 Task: Look for Airbnb options in Sar-e Pul, Afghanistan from 8th December, 2023 to 18th December, 2023 for 2 adults.1  bedroom having 1 bed and 1 bathroom. Property type can be flat. Amenities needed are: wifi,TV, pool, gym, breakfast. Booking option can be shelf check-in. Look for 5 properties as per requirement.
Action: Mouse pressed left at (450, 109)
Screenshot: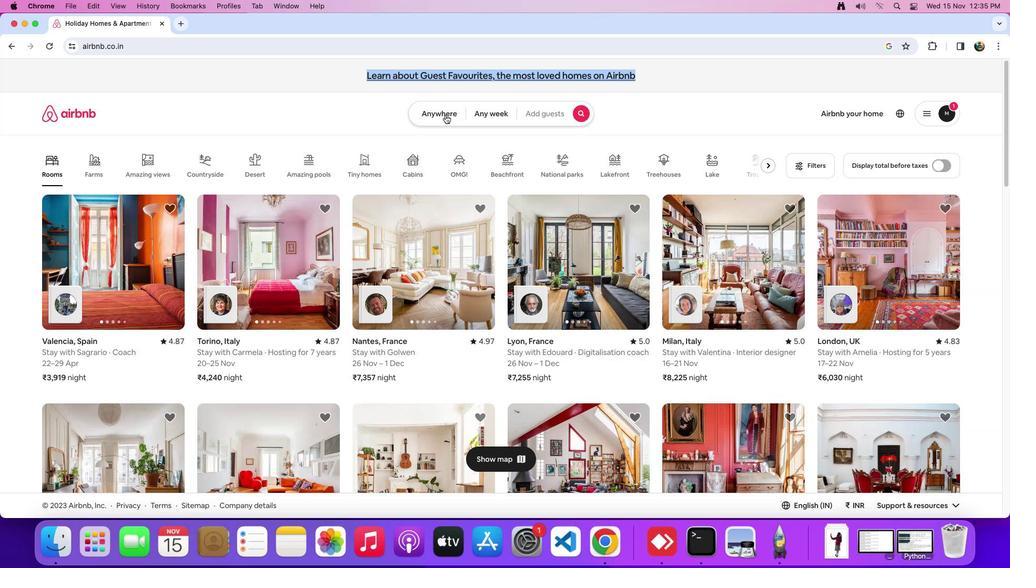 
Action: Mouse moved to (446, 116)
Screenshot: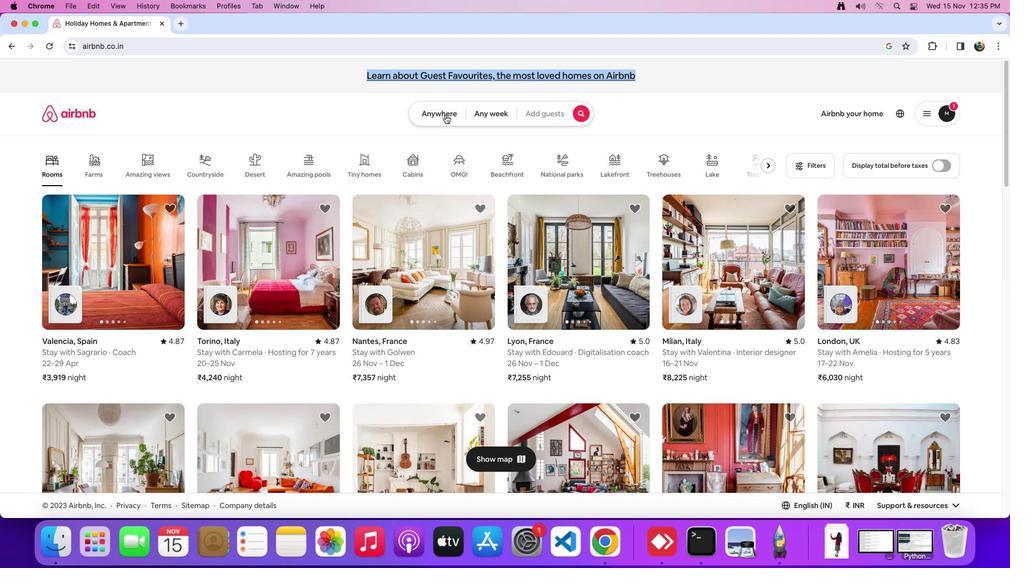 
Action: Mouse pressed left at (446, 116)
Screenshot: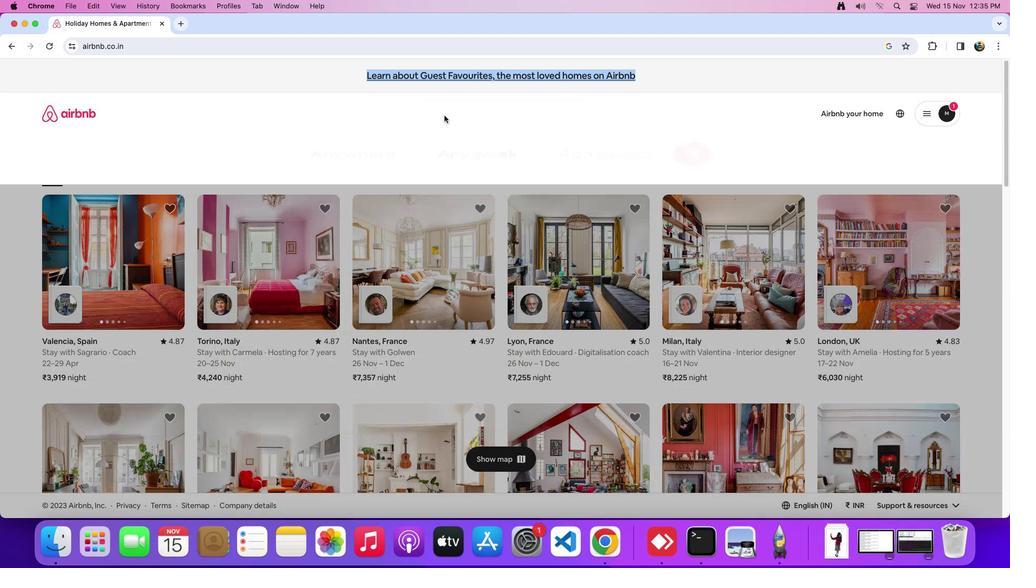 
Action: Mouse moved to (382, 157)
Screenshot: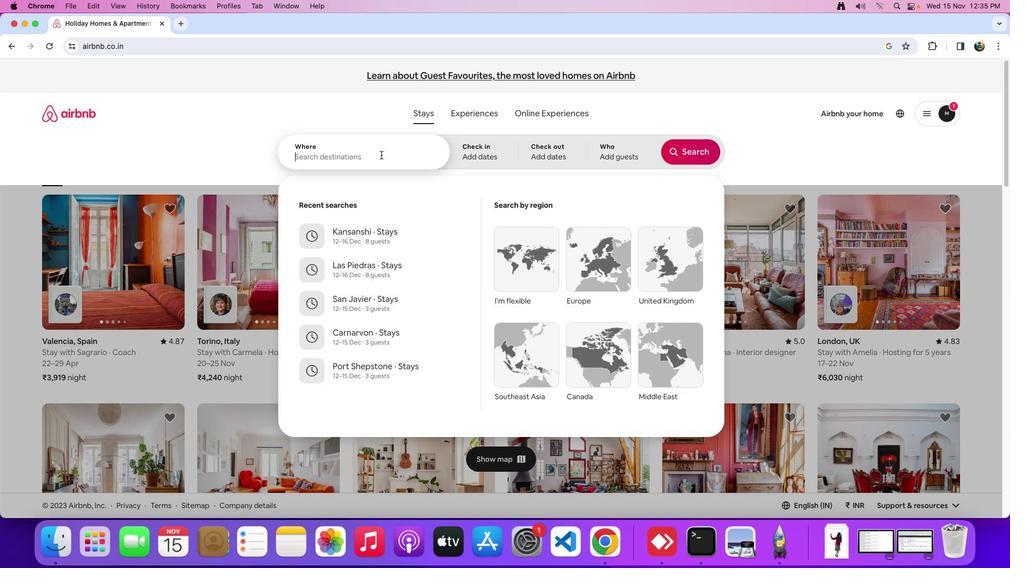 
Action: Mouse pressed left at (382, 157)
Screenshot: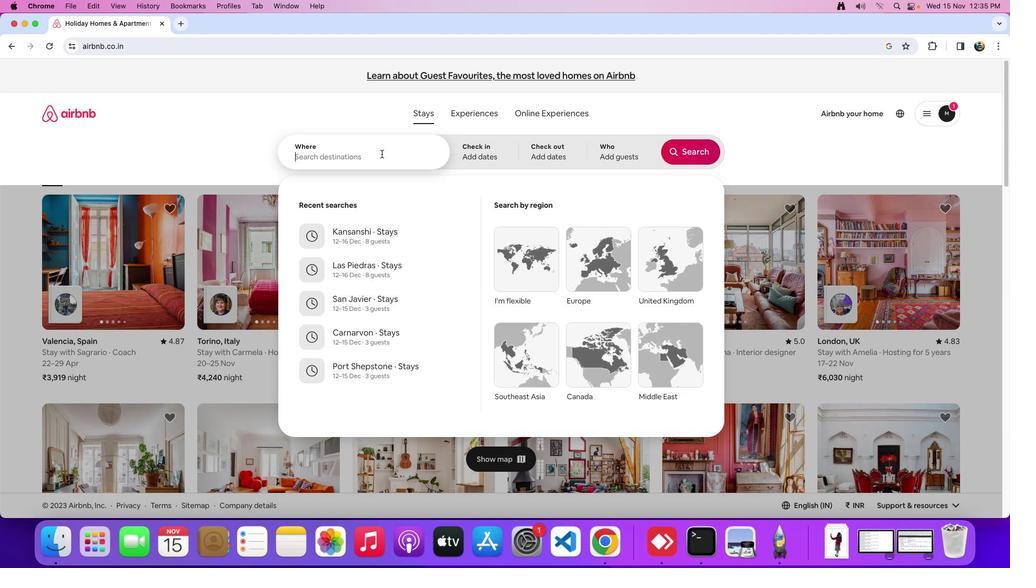 
Action: Mouse moved to (485, 129)
Screenshot: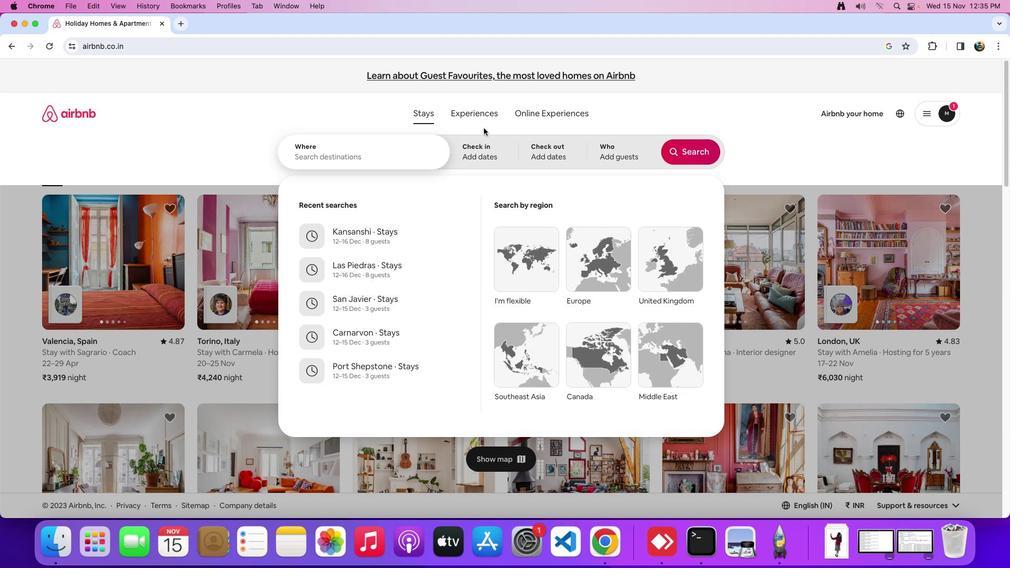 
Action: Key pressed Key.shift_r'S''a''r''-''e'Key.spaceKey.shift'P''u''l'','Key.spaceKey.shift_r'A''f''g''h''a''n''i''s''t''a''n'
Screenshot: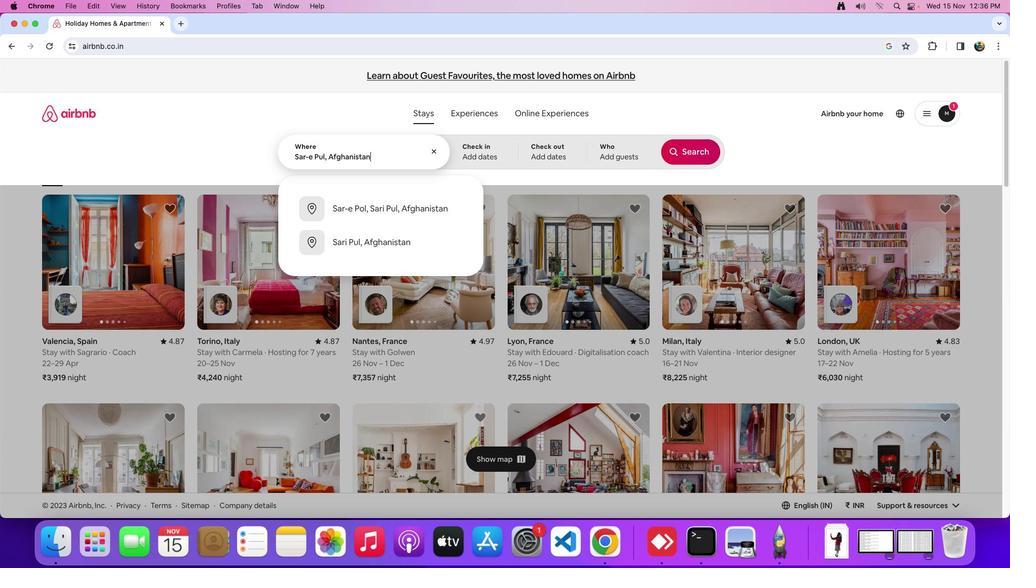 
Action: Mouse moved to (476, 162)
Screenshot: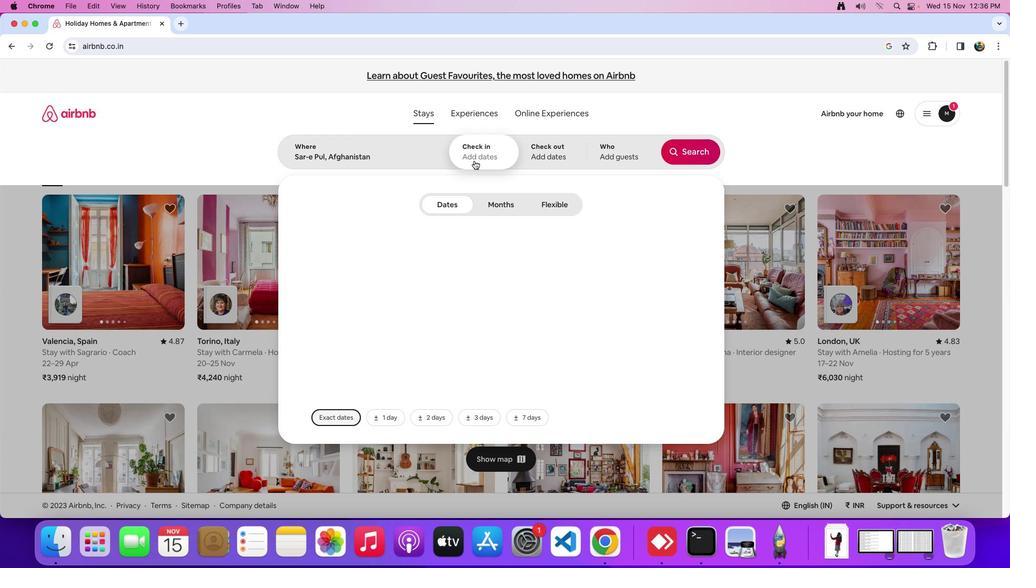 
Action: Mouse pressed left at (476, 162)
Screenshot: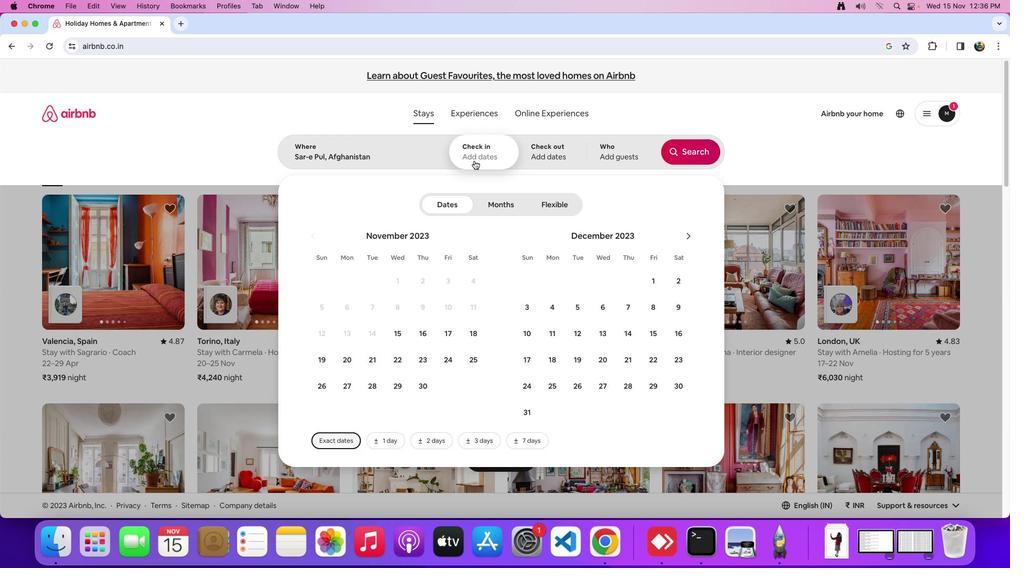 
Action: Mouse moved to (651, 312)
Screenshot: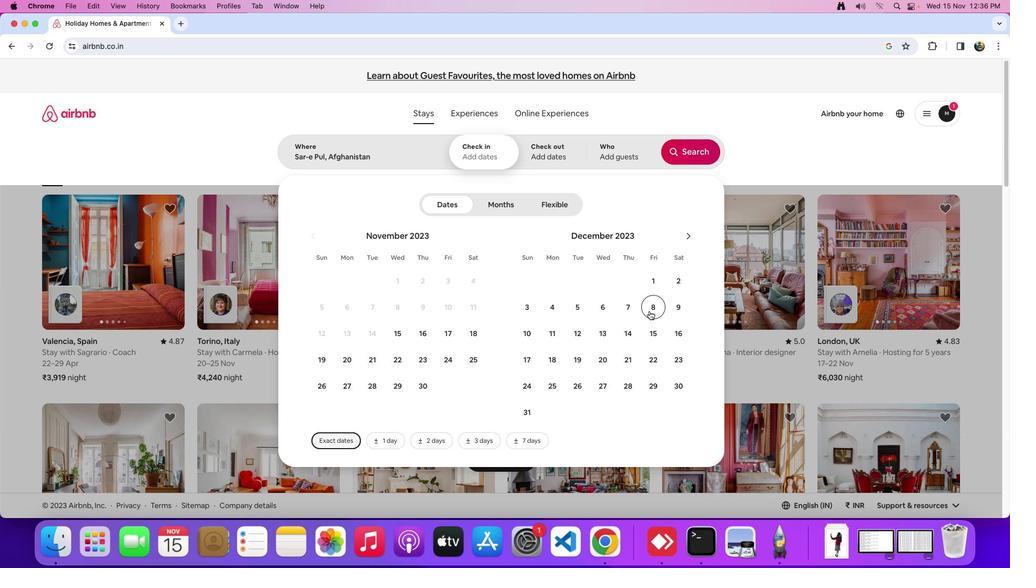 
Action: Mouse pressed left at (651, 312)
Screenshot: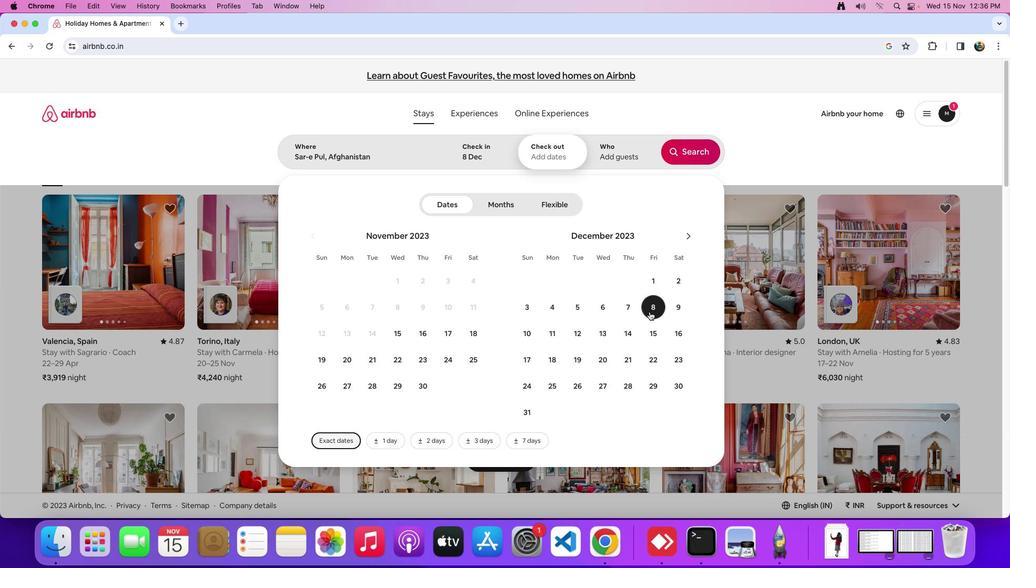 
Action: Mouse moved to (547, 363)
Screenshot: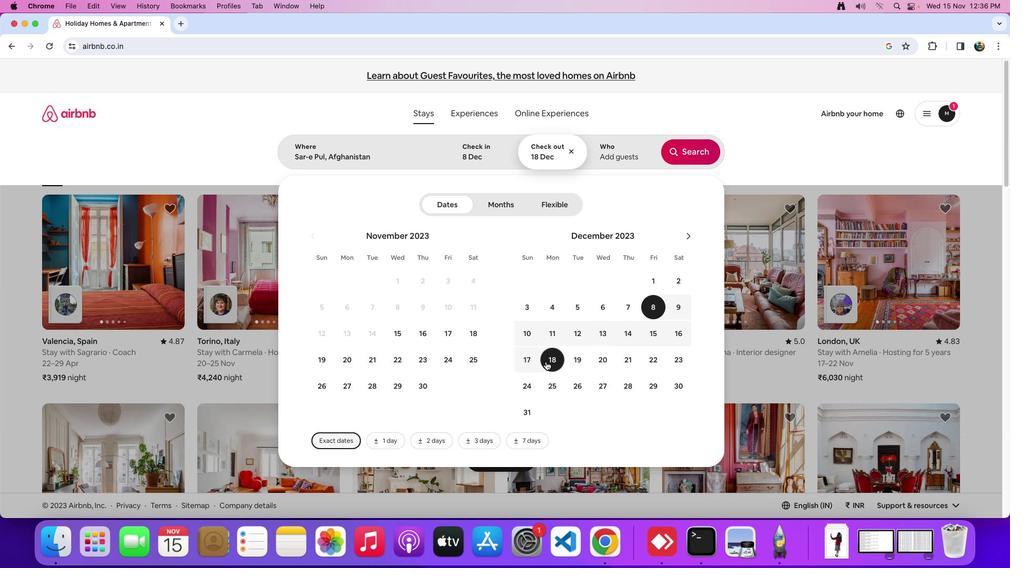 
Action: Mouse pressed left at (547, 363)
Screenshot: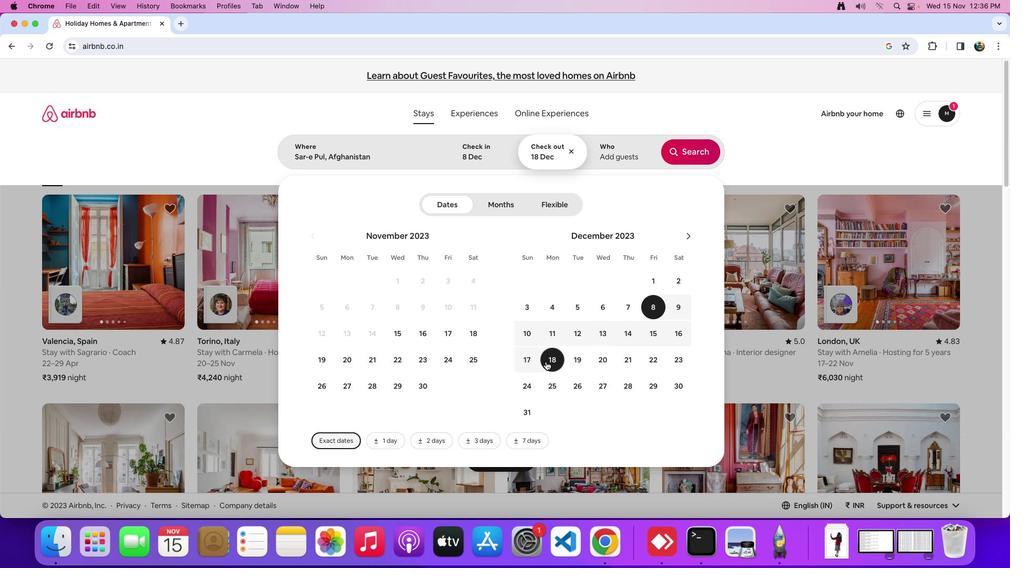 
Action: Mouse moved to (608, 348)
Screenshot: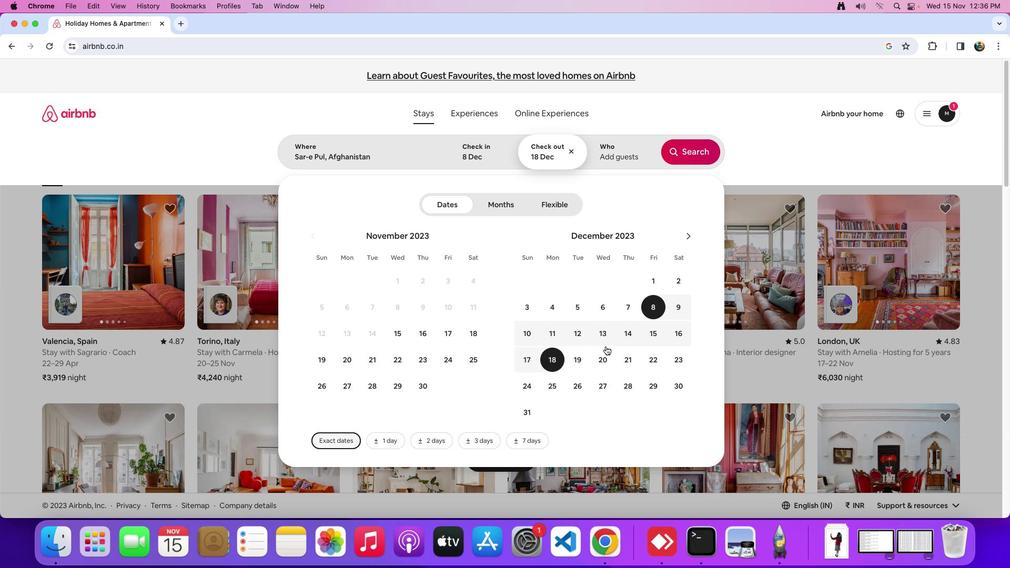 
Action: Mouse scrolled (608, 348) with delta (1, 1)
Screenshot: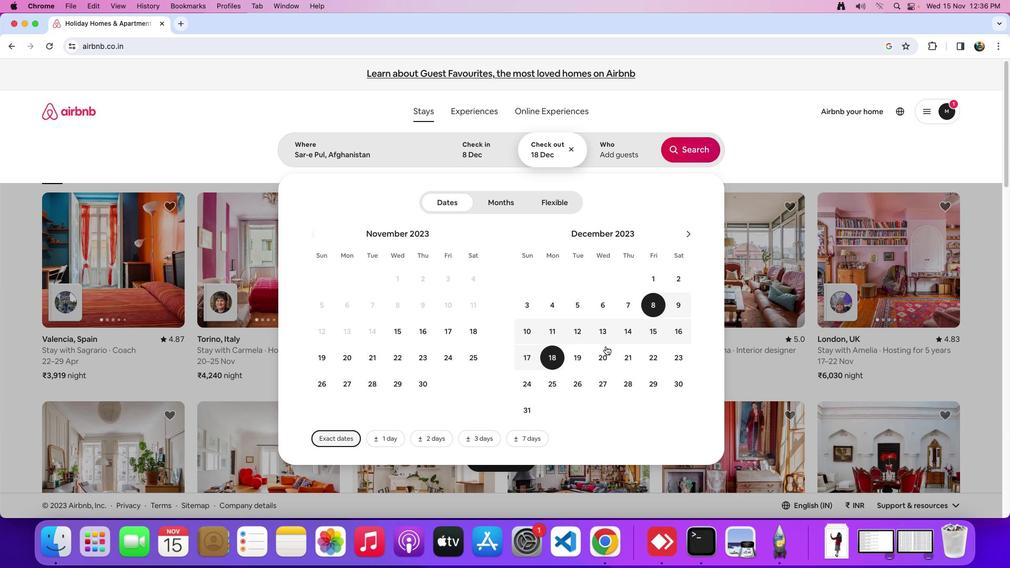 
Action: Mouse scrolled (608, 348) with delta (1, 1)
Screenshot: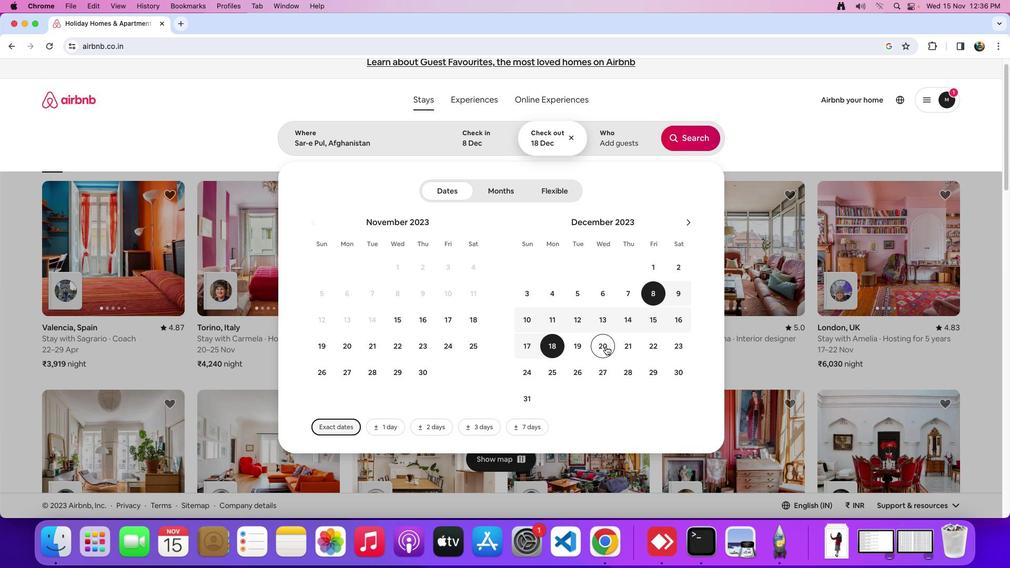 
Action: Mouse scrolled (608, 348) with delta (1, 1)
Screenshot: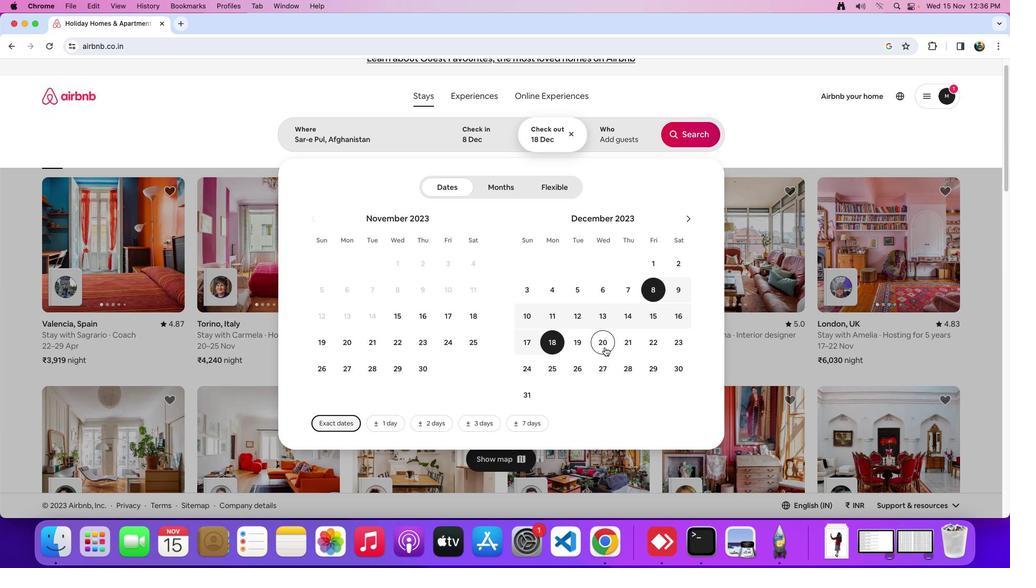 
Action: Mouse scrolled (608, 348) with delta (1, 1)
Screenshot: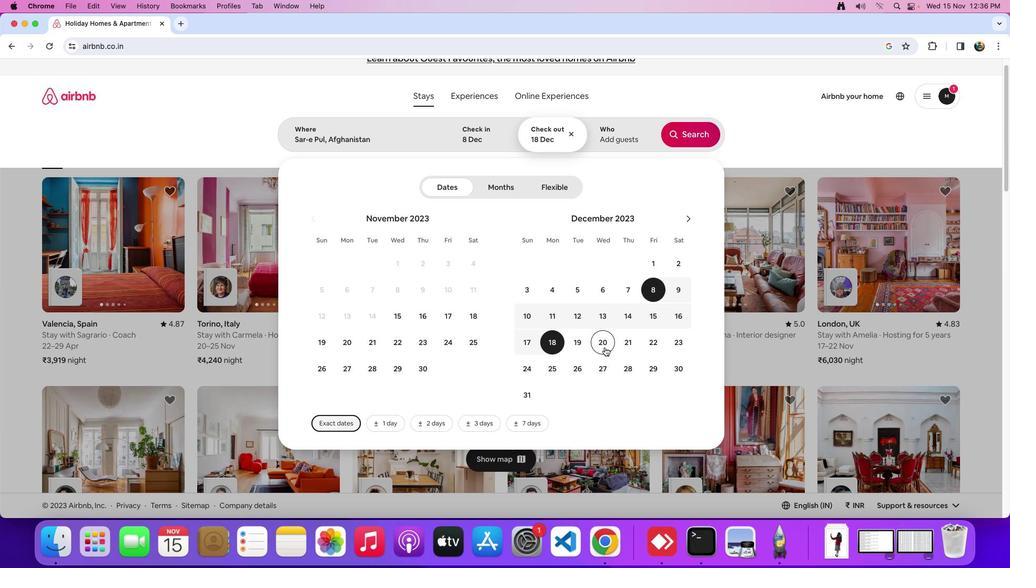 
Action: Mouse moved to (618, 146)
Screenshot: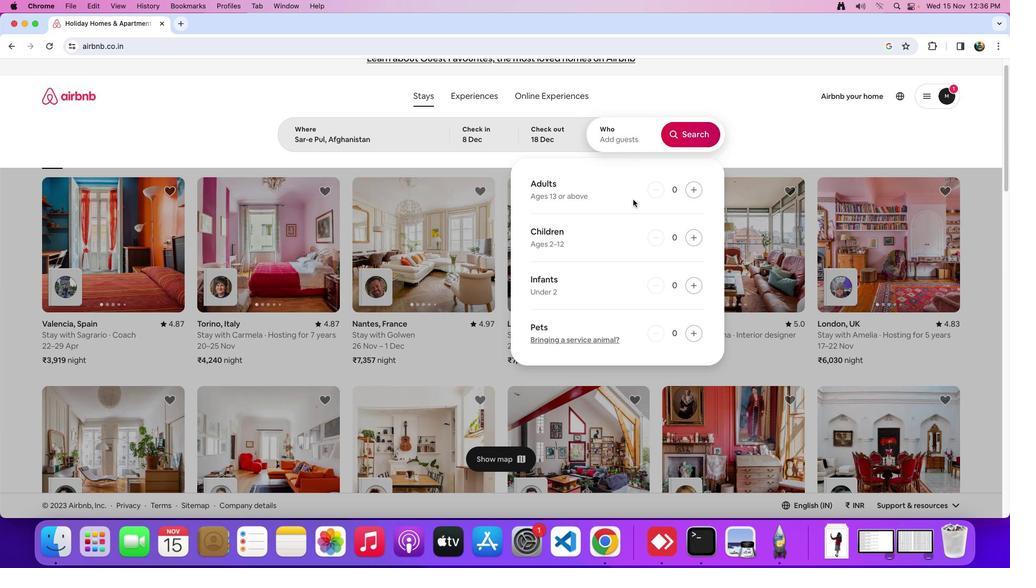 
Action: Mouse pressed left at (618, 146)
Screenshot: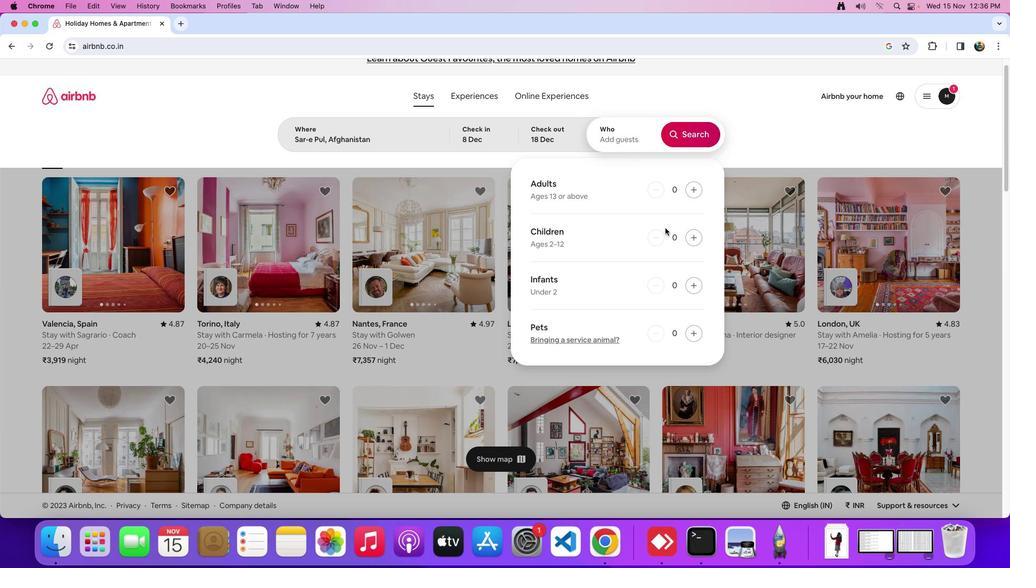 
Action: Mouse moved to (696, 186)
Screenshot: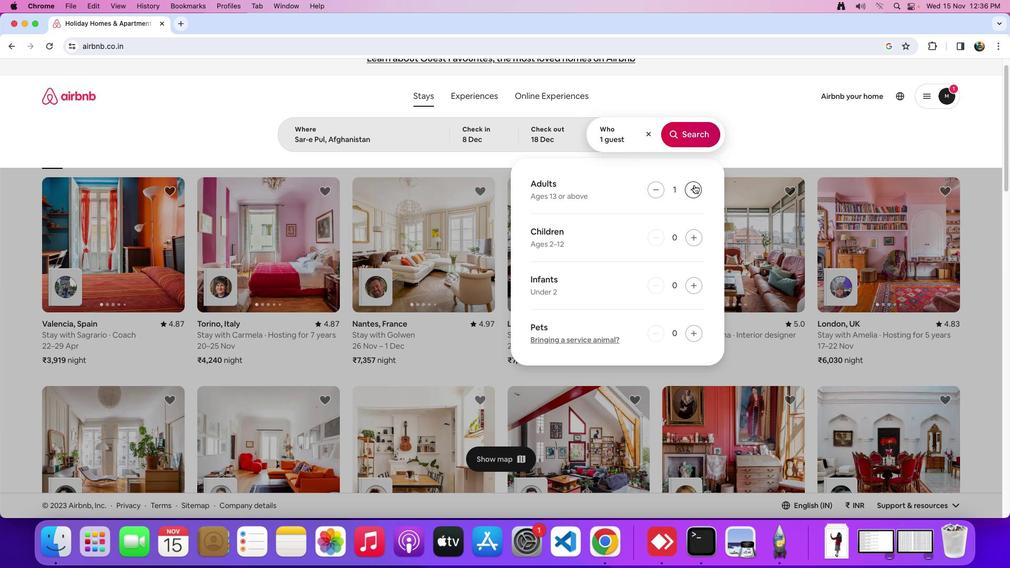 
Action: Mouse pressed left at (696, 186)
Screenshot: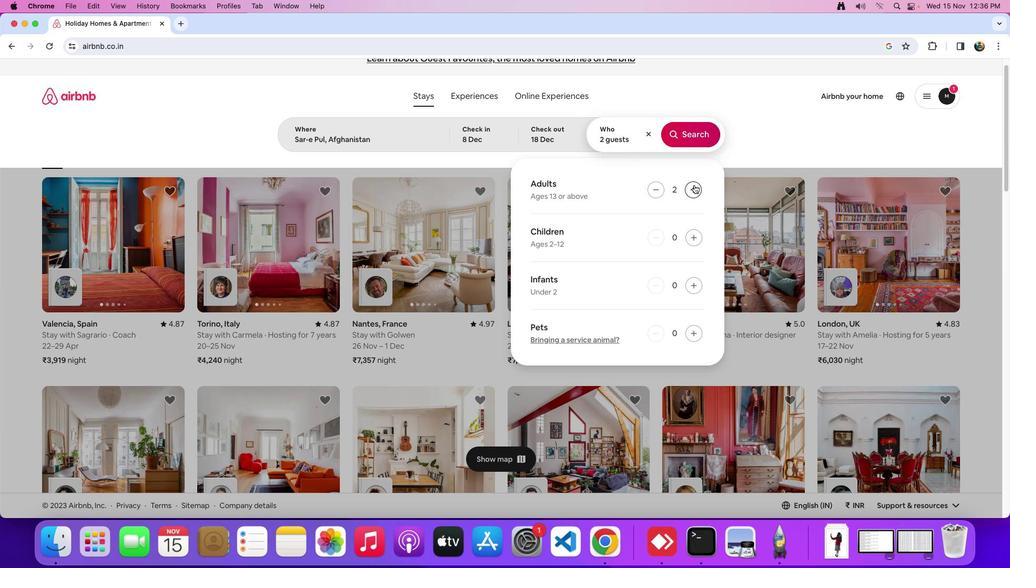 
Action: Mouse pressed left at (696, 186)
Screenshot: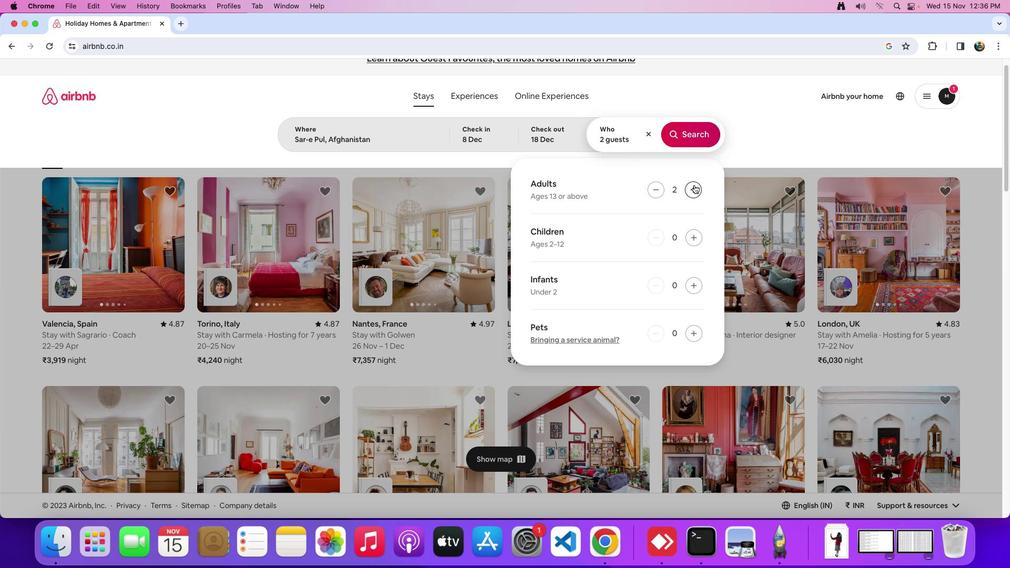 
Action: Mouse moved to (696, 137)
Screenshot: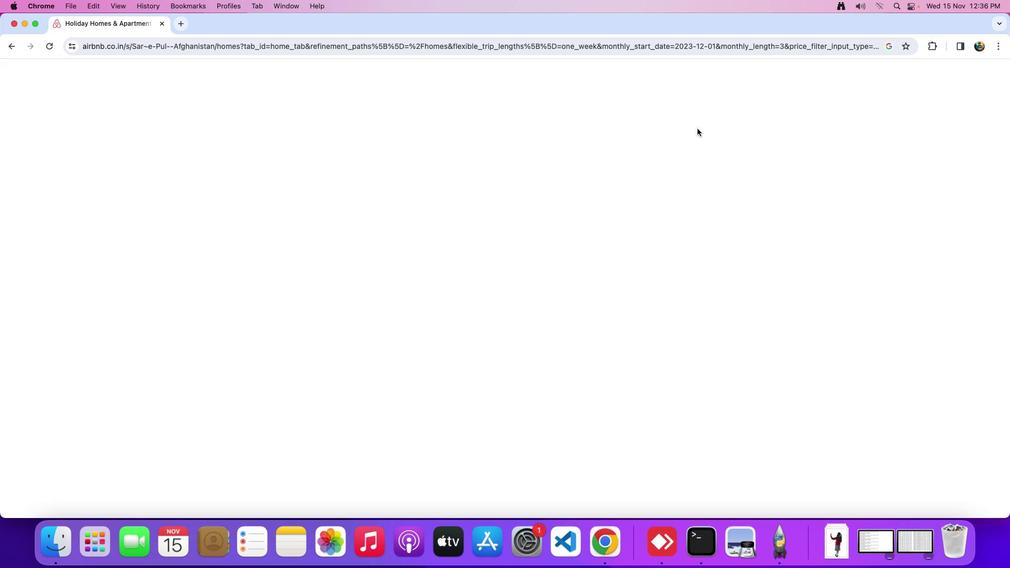 
Action: Mouse pressed left at (696, 137)
Screenshot: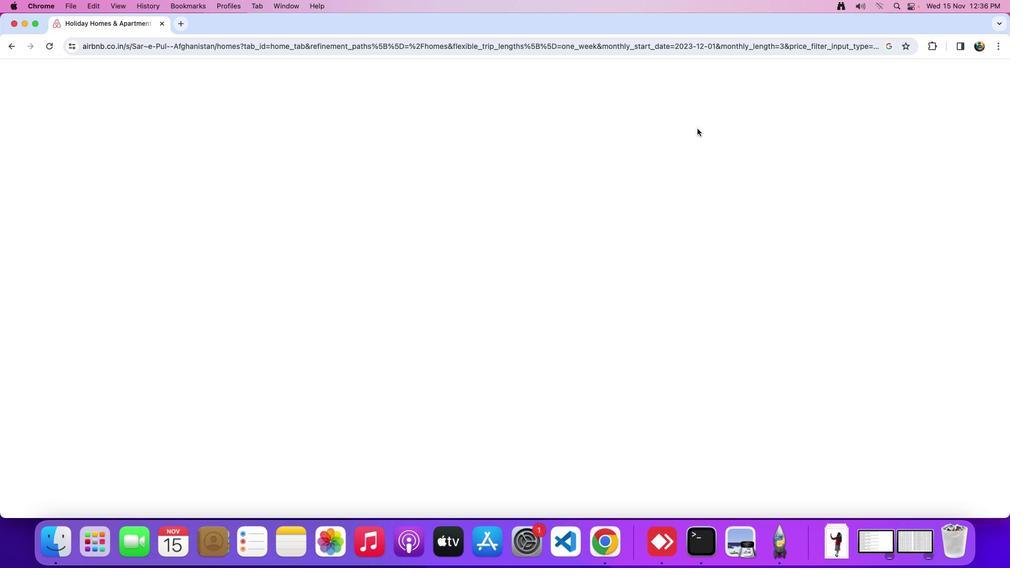
Action: Mouse moved to (848, 117)
Screenshot: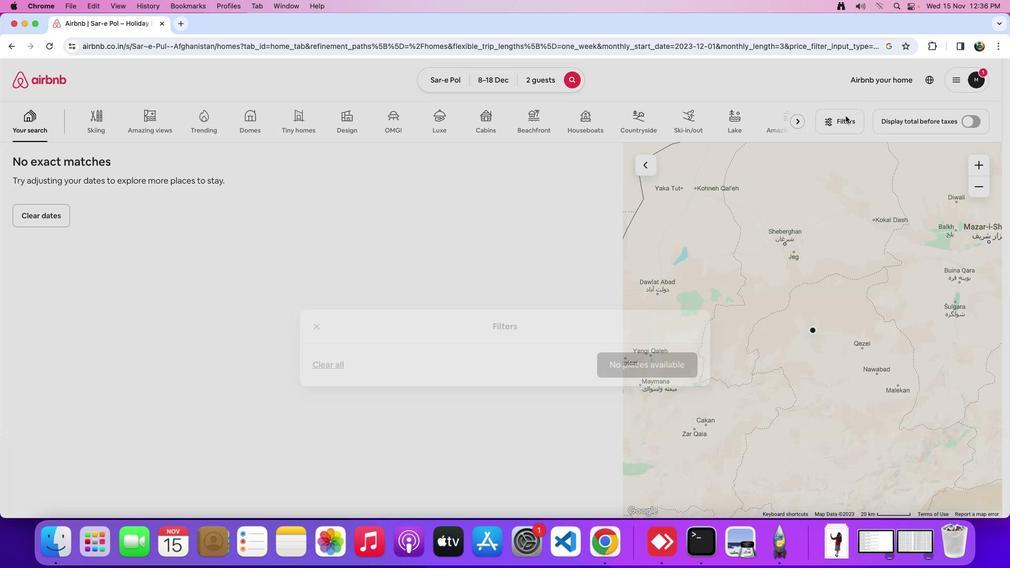 
Action: Mouse pressed left at (848, 117)
Screenshot: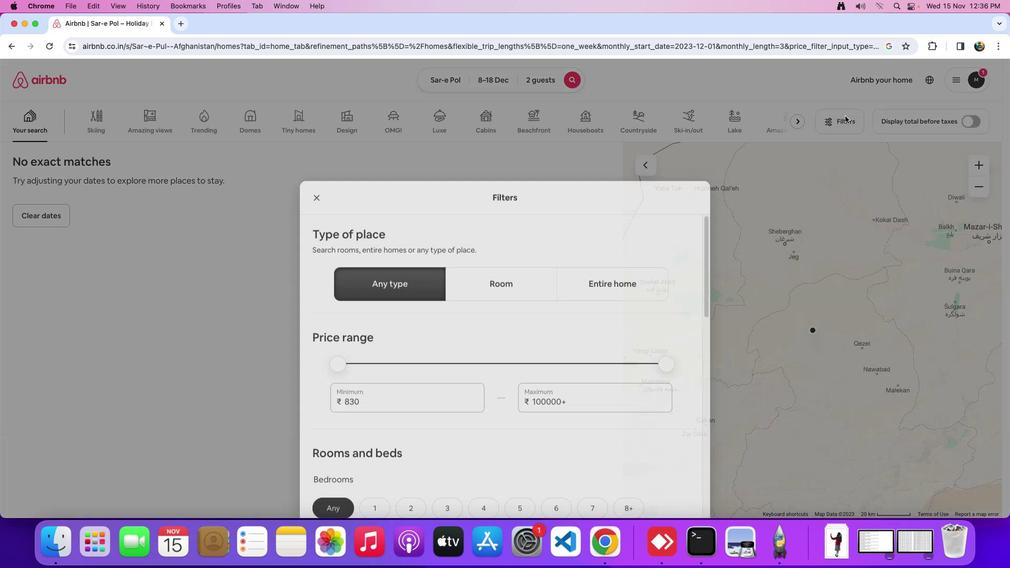 
Action: Mouse moved to (430, 355)
Screenshot: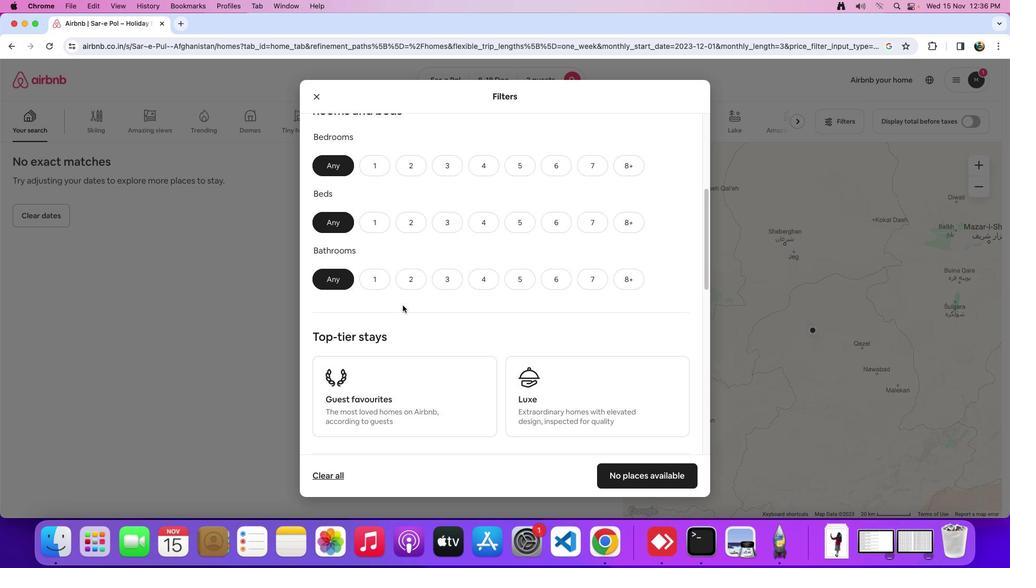 
Action: Mouse scrolled (430, 355) with delta (1, 1)
Screenshot: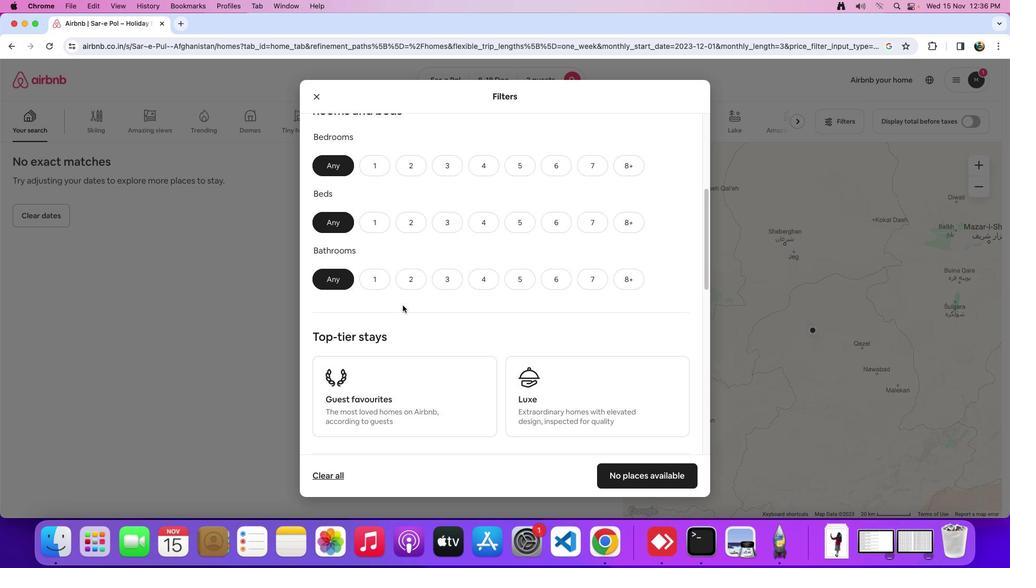 
Action: Mouse scrolled (430, 355) with delta (1, 1)
Screenshot: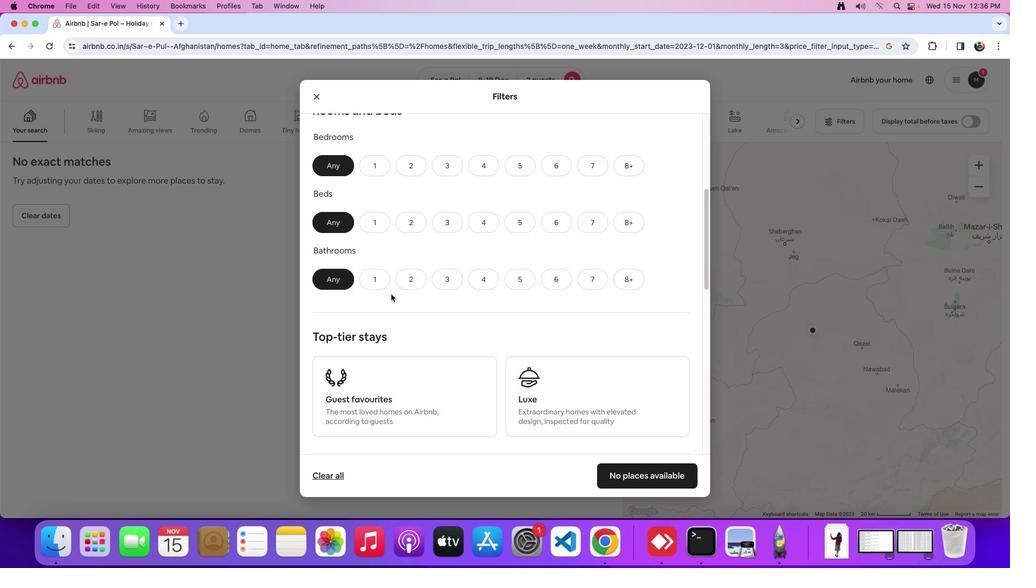 
Action: Mouse moved to (430, 355)
Screenshot: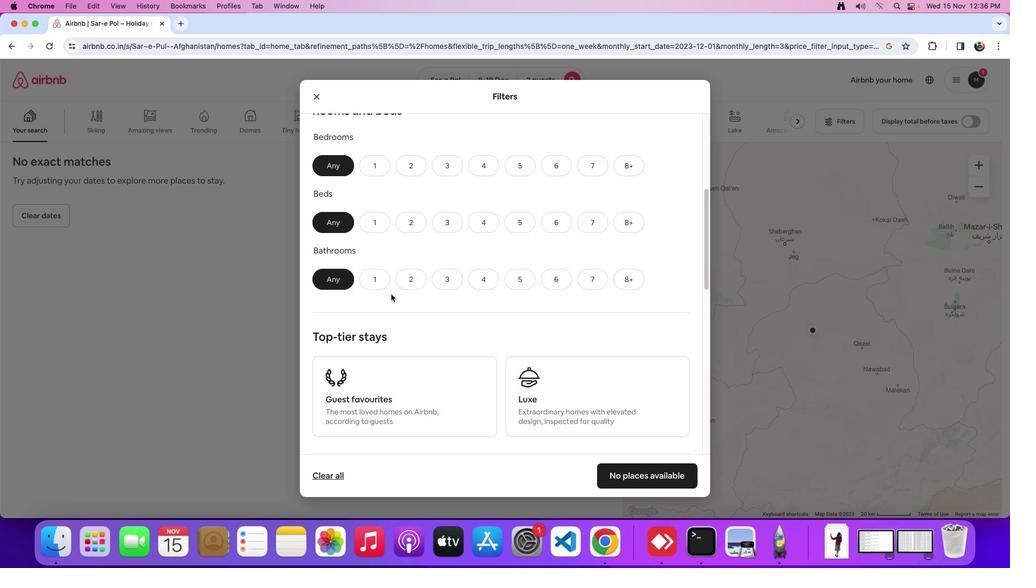 
Action: Mouse scrolled (430, 355) with delta (1, 0)
Screenshot: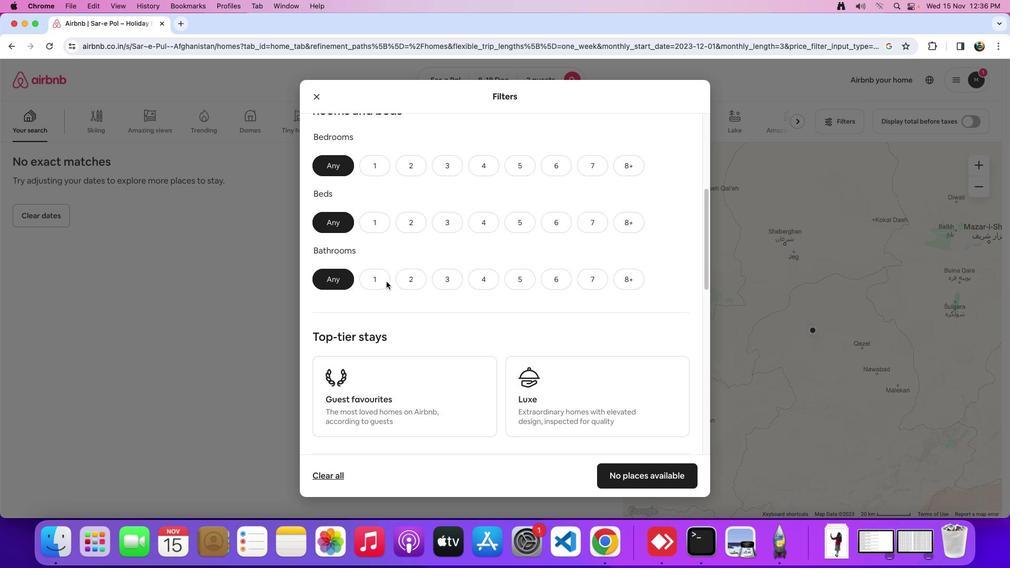 
Action: Mouse moved to (430, 354)
Screenshot: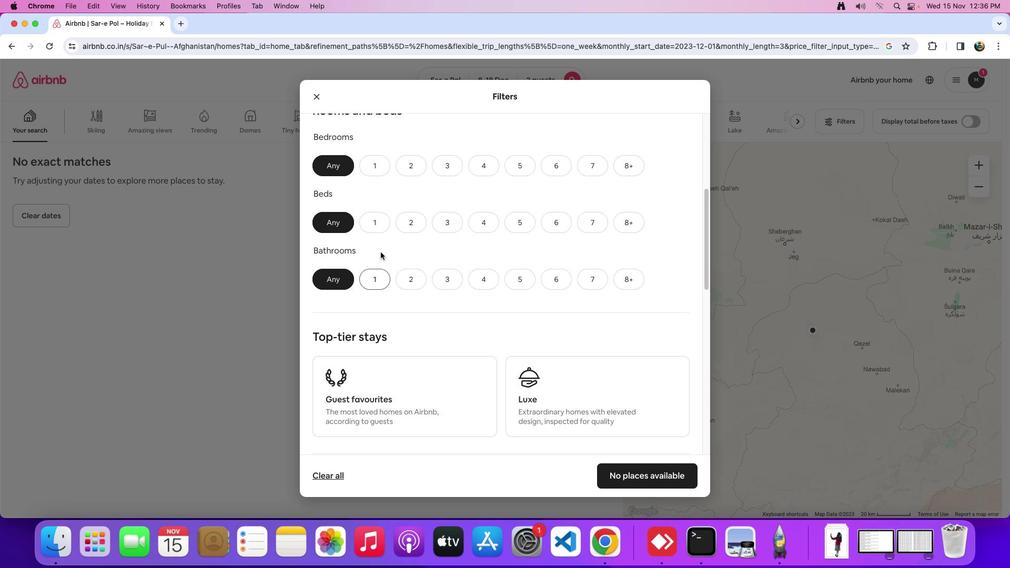 
Action: Mouse scrolled (430, 354) with delta (1, 0)
Screenshot: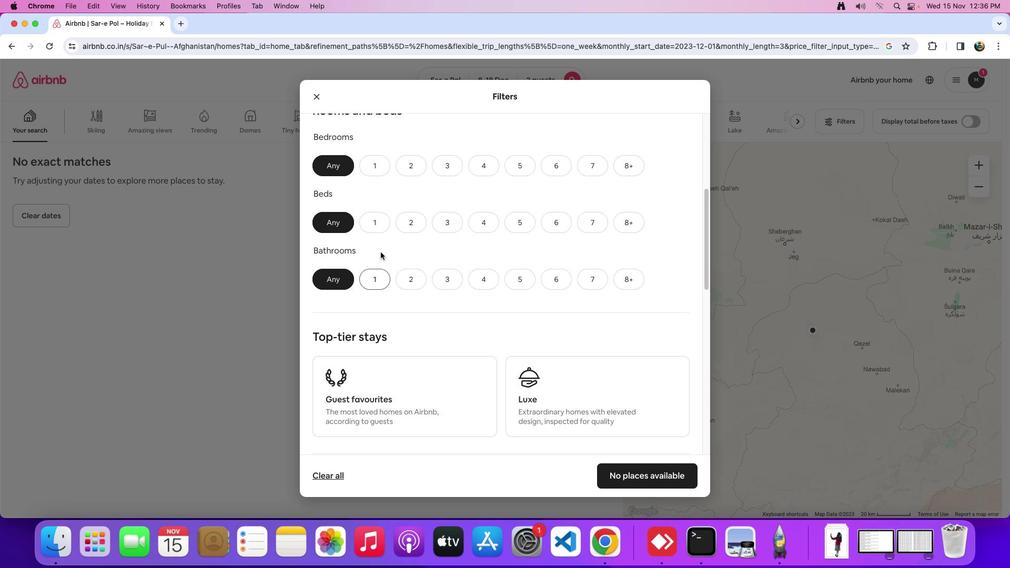 
Action: Mouse moved to (374, 170)
Screenshot: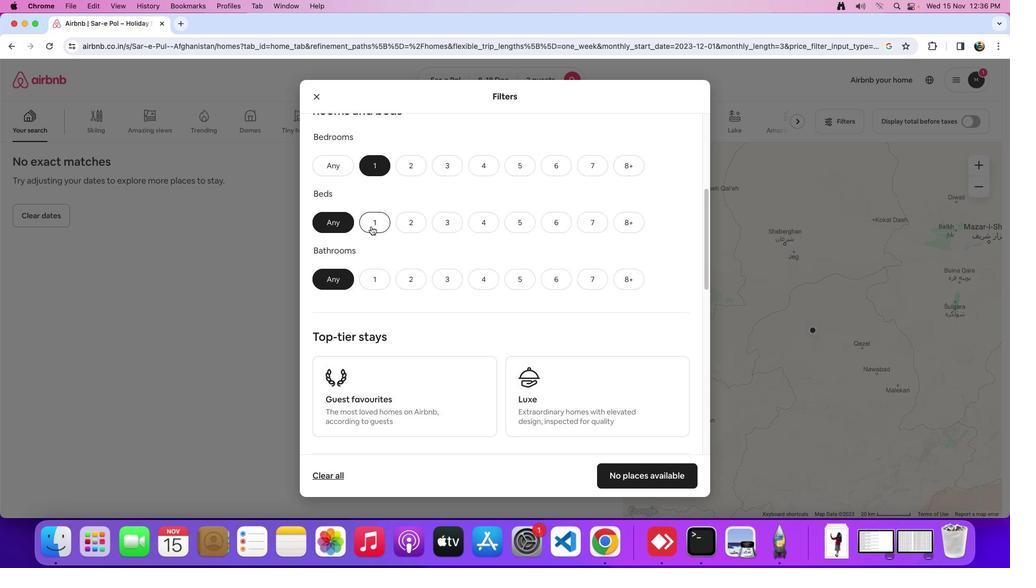 
Action: Mouse pressed left at (374, 170)
Screenshot: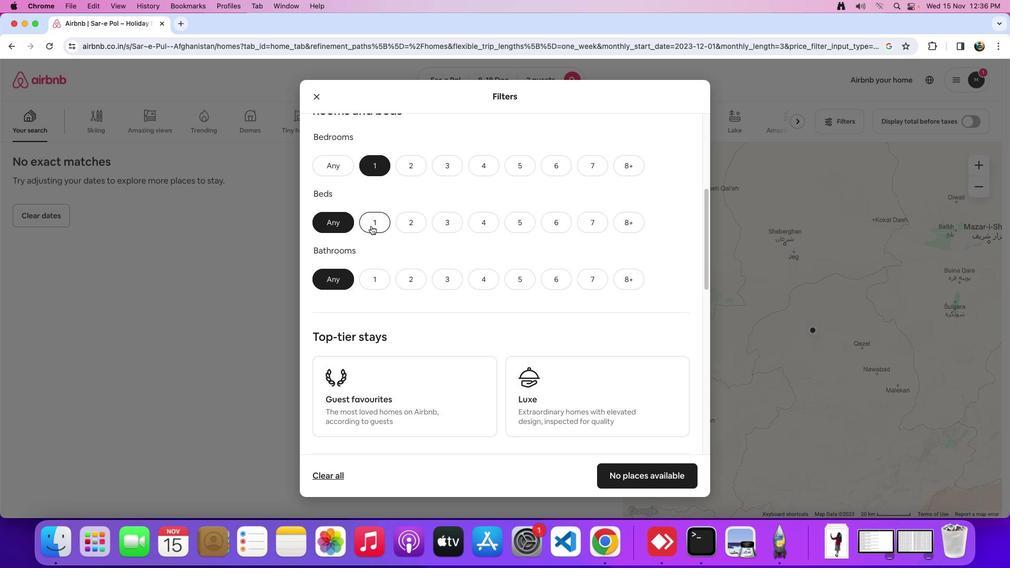 
Action: Mouse moved to (372, 227)
Screenshot: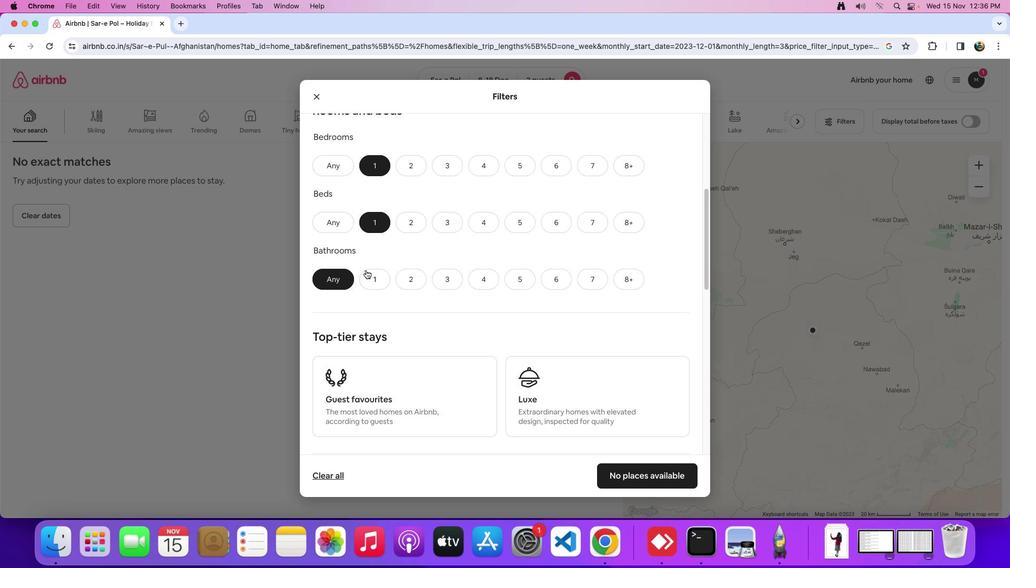 
Action: Mouse pressed left at (372, 227)
Screenshot: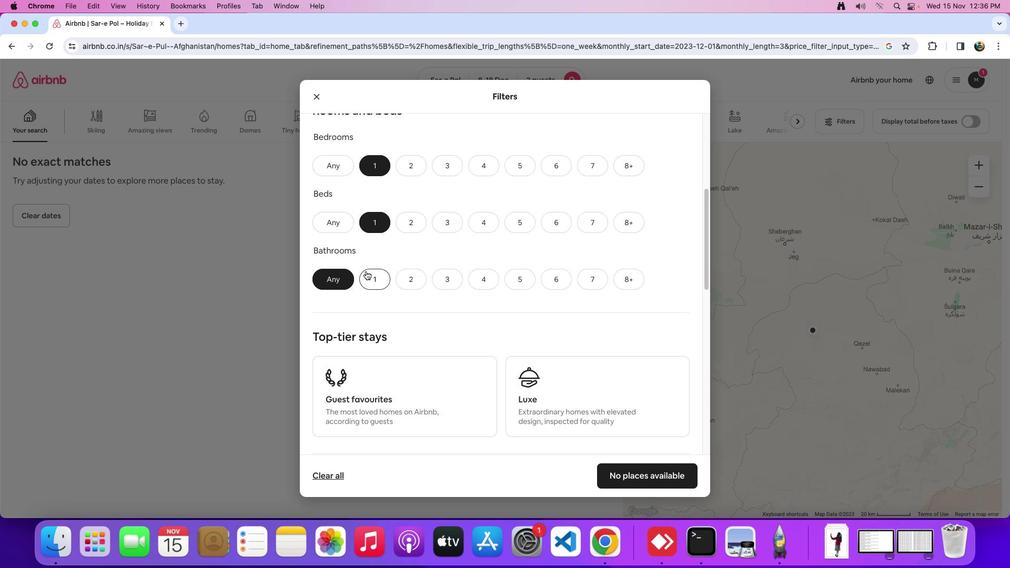 
Action: Mouse moved to (368, 277)
Screenshot: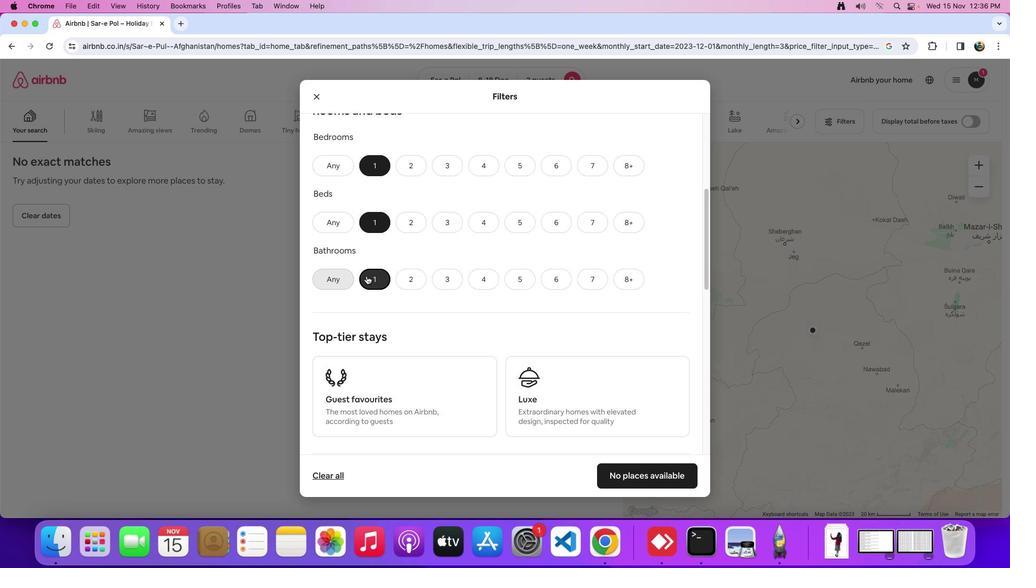 
Action: Mouse pressed left at (368, 277)
Screenshot: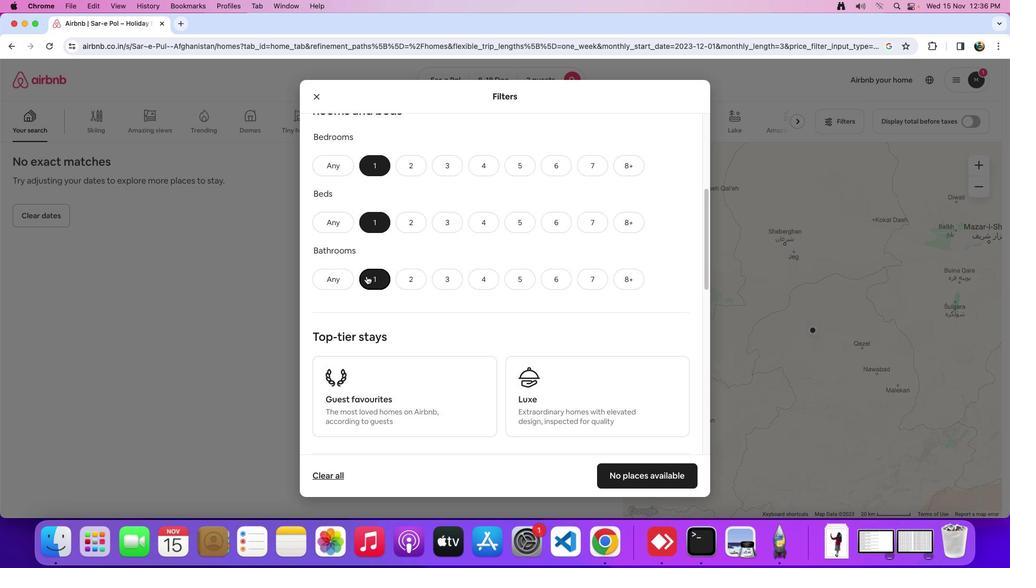 
Action: Mouse moved to (437, 265)
Screenshot: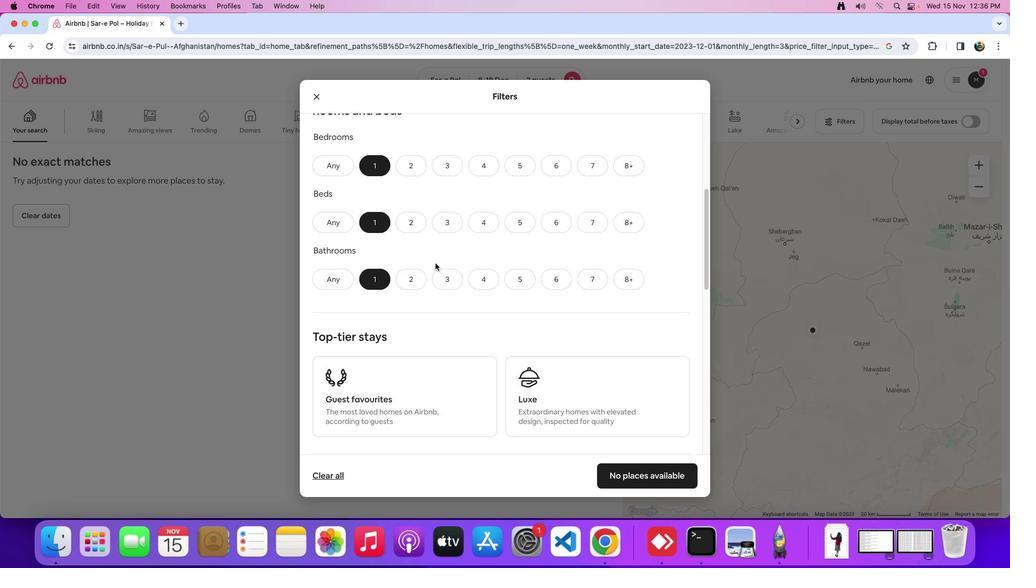 
Action: Mouse scrolled (437, 265) with delta (1, 1)
Screenshot: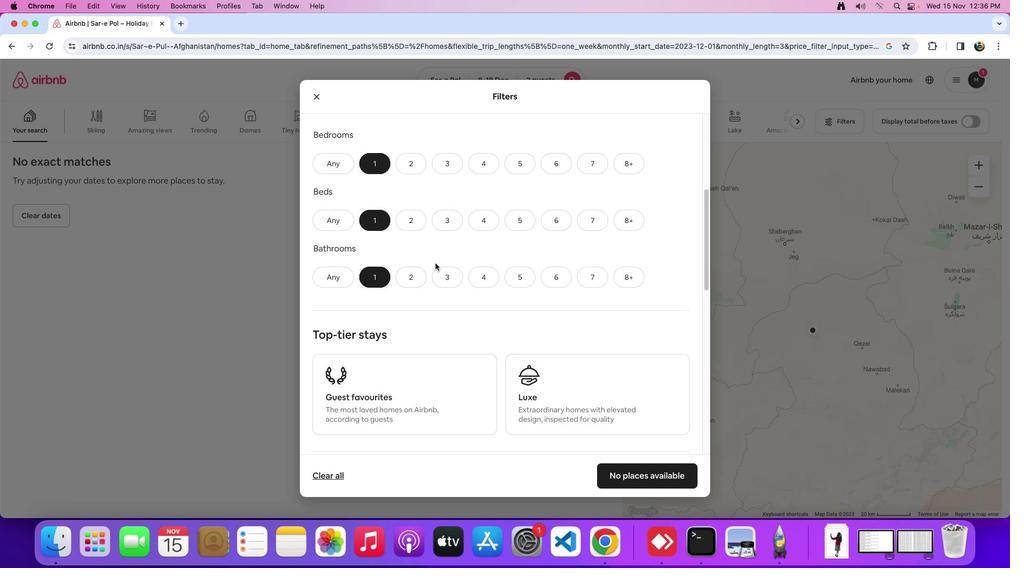 
Action: Mouse scrolled (437, 265) with delta (1, 1)
Screenshot: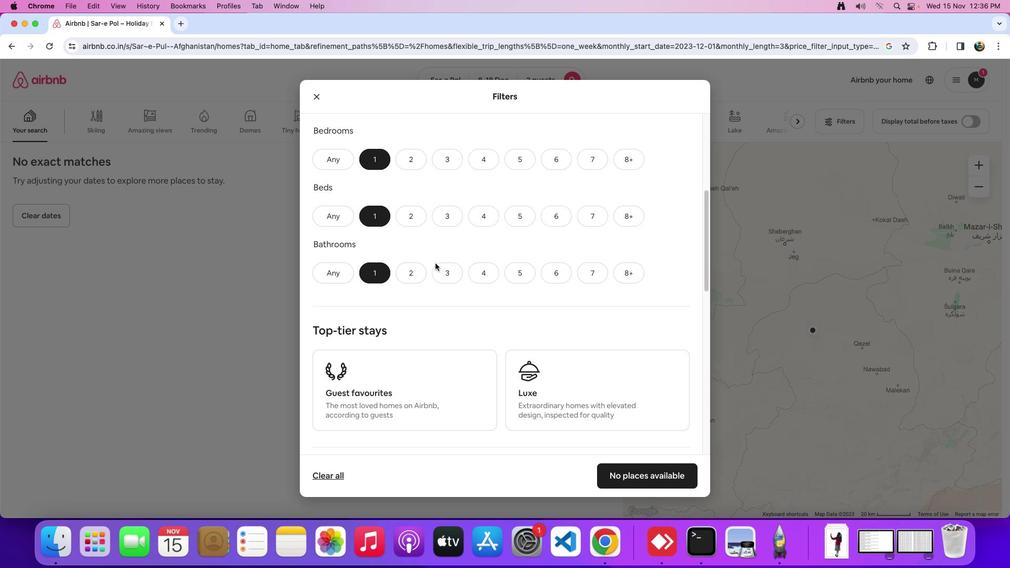 
Action: Mouse scrolled (437, 265) with delta (1, 1)
Screenshot: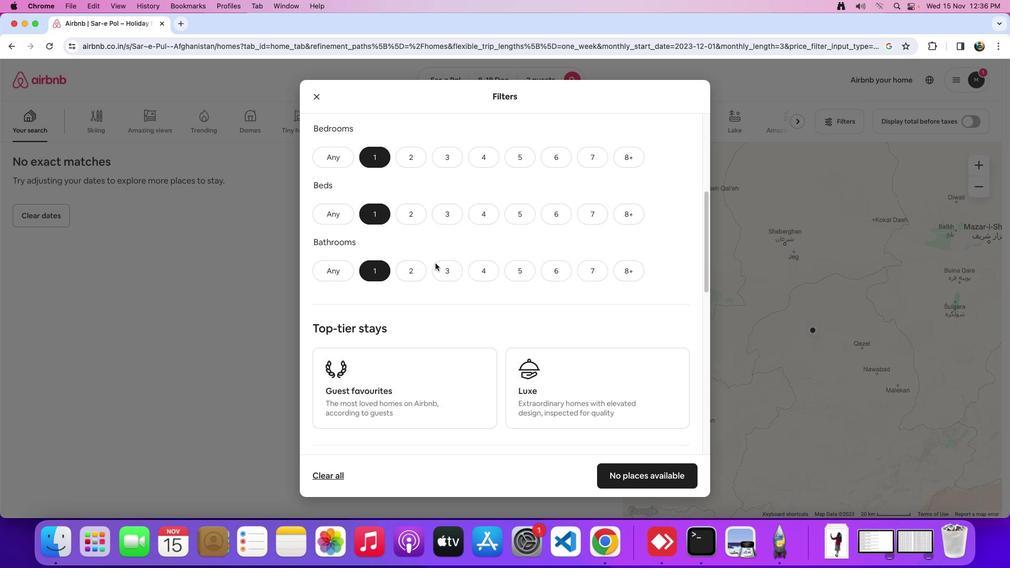 
Action: Mouse scrolled (437, 265) with delta (1, 1)
Screenshot: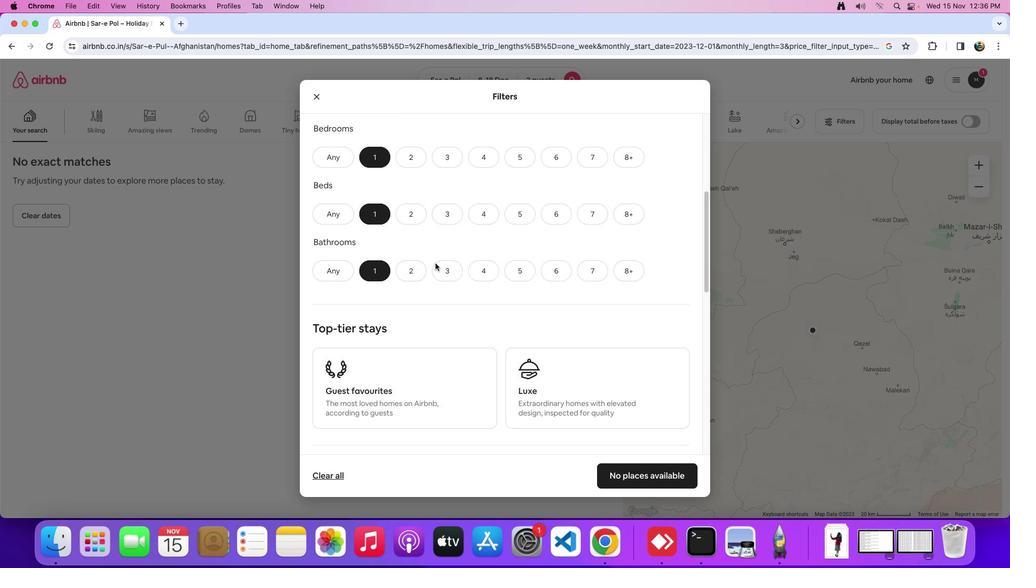 
Action: Mouse scrolled (437, 265) with delta (1, 1)
Screenshot: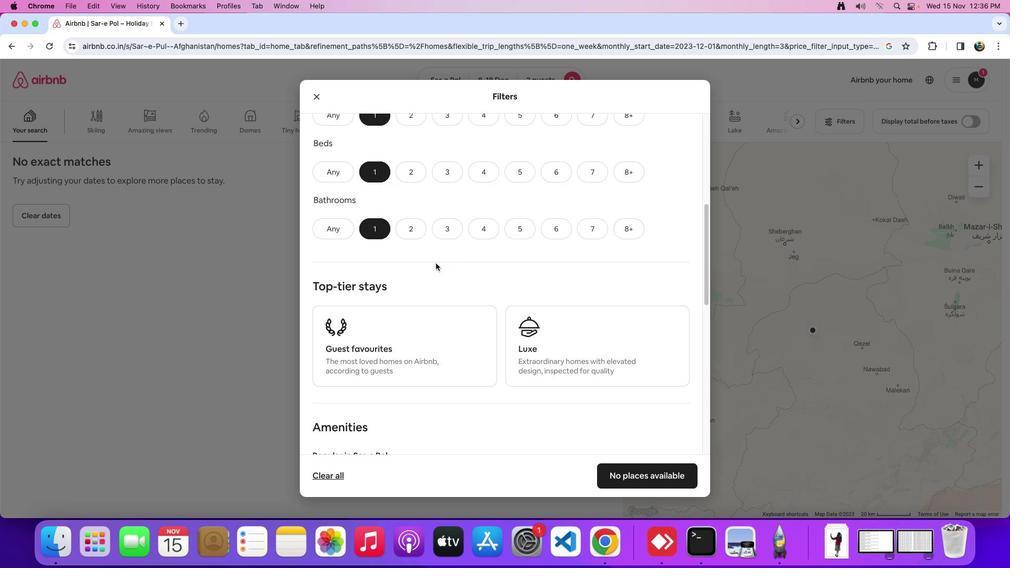 
Action: Mouse scrolled (437, 265) with delta (1, 1)
Screenshot: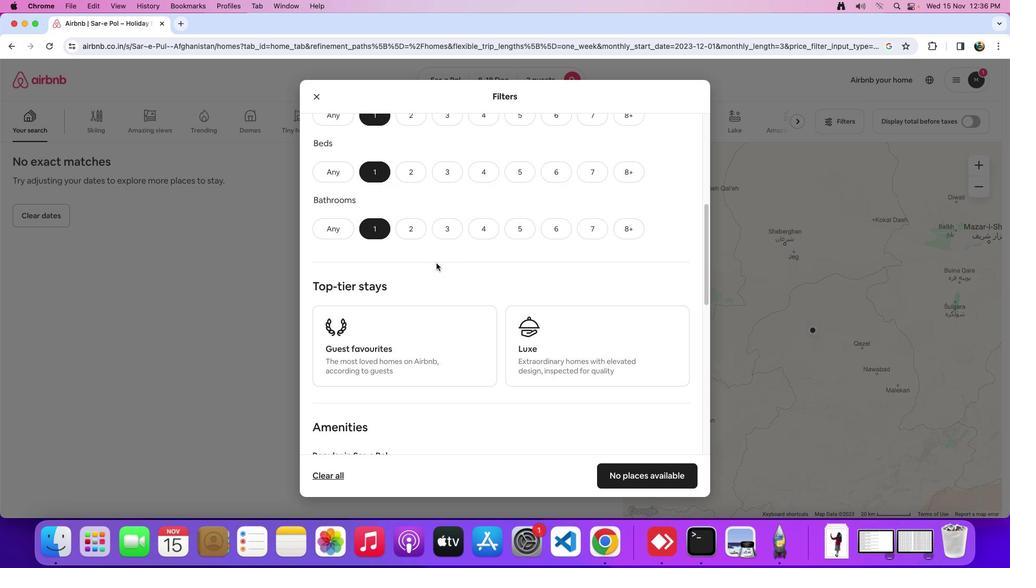 
Action: Mouse scrolled (437, 265) with delta (1, 1)
Screenshot: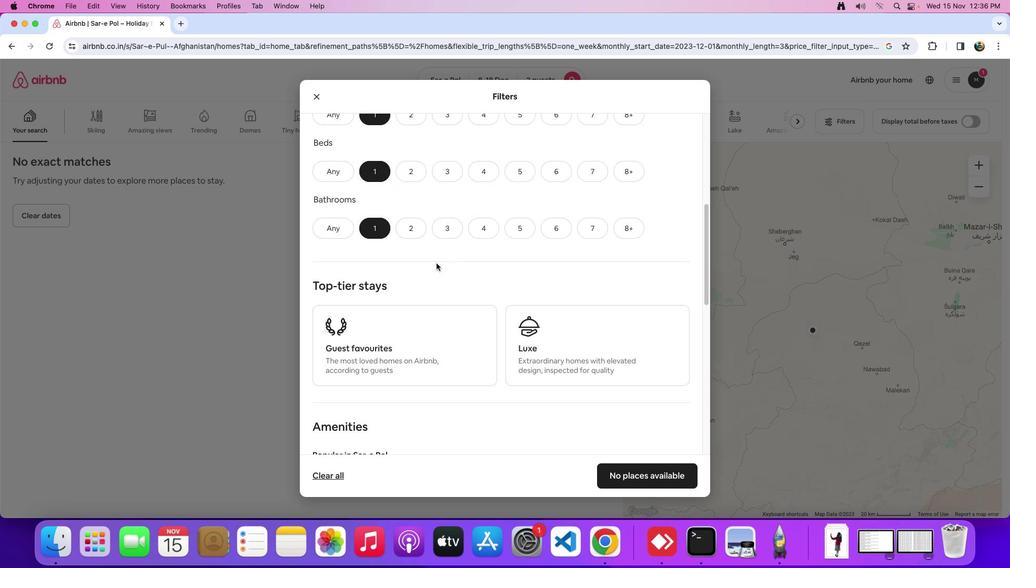 
Action: Mouse moved to (437, 264)
Screenshot: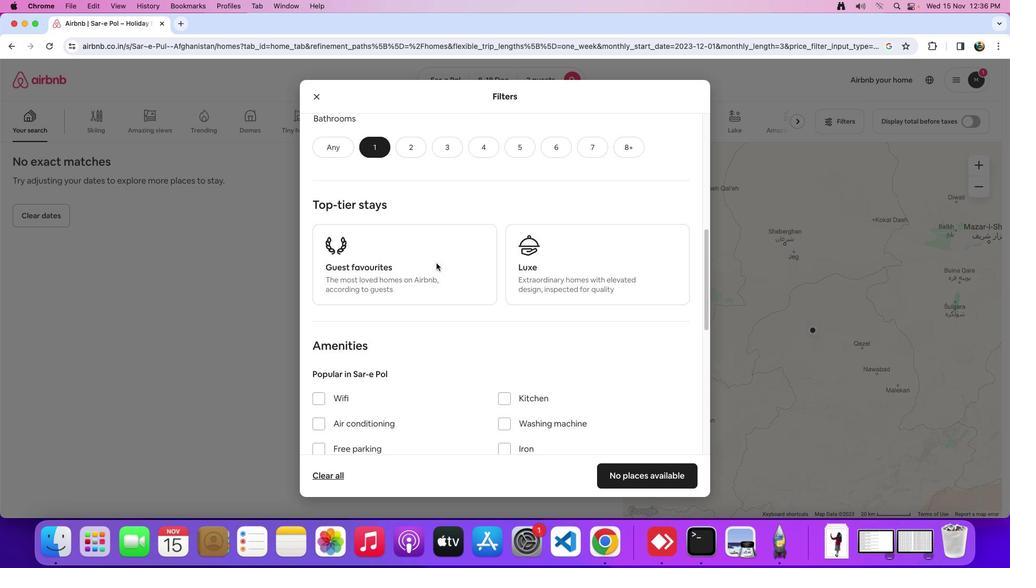 
Action: Mouse scrolled (437, 264) with delta (1, 1)
Screenshot: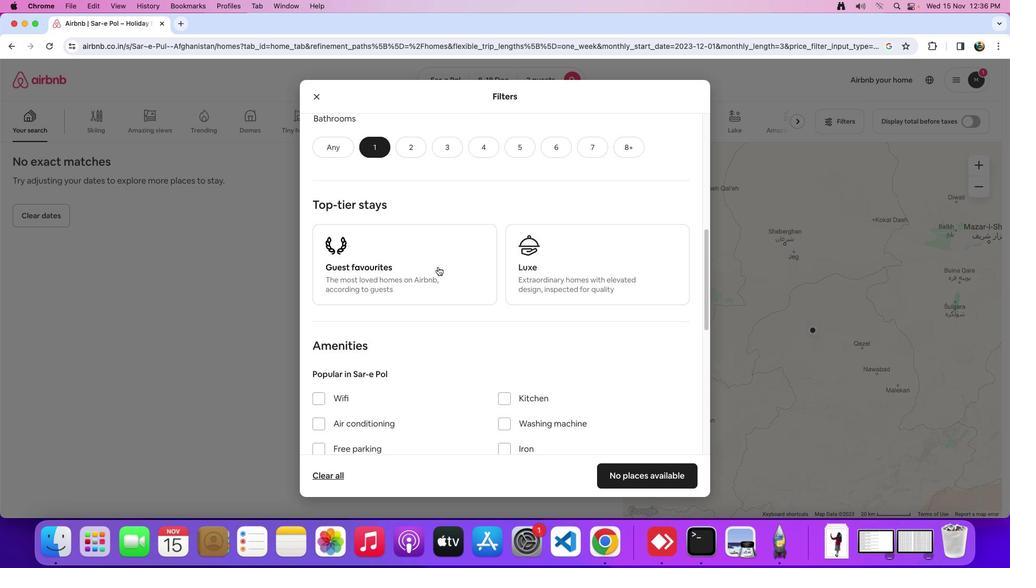 
Action: Mouse scrolled (437, 264) with delta (1, 1)
Screenshot: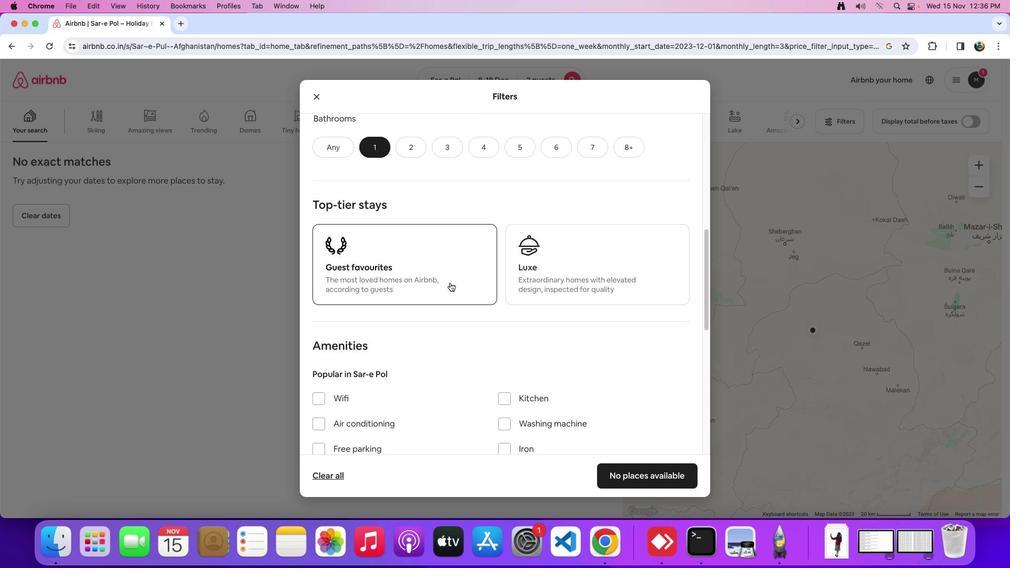 
Action: Mouse scrolled (437, 264) with delta (1, 0)
Screenshot: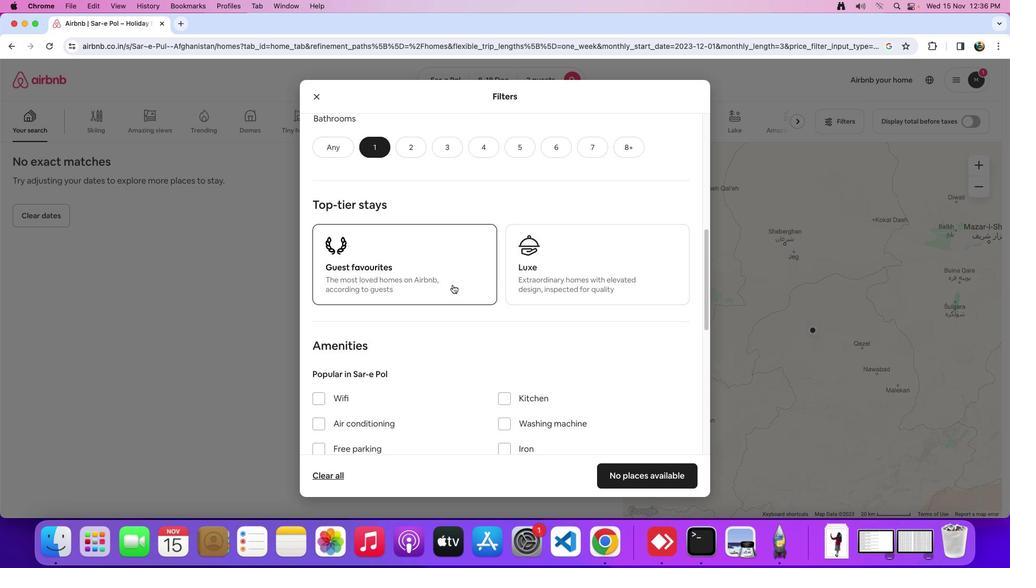 
Action: Mouse moved to (454, 286)
Screenshot: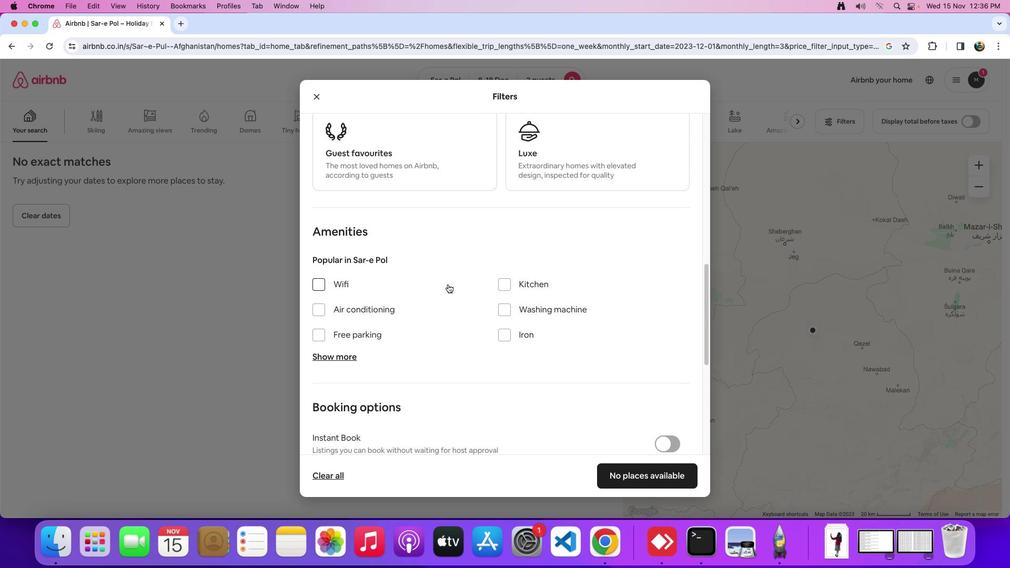 
Action: Mouse scrolled (454, 286) with delta (1, 1)
Screenshot: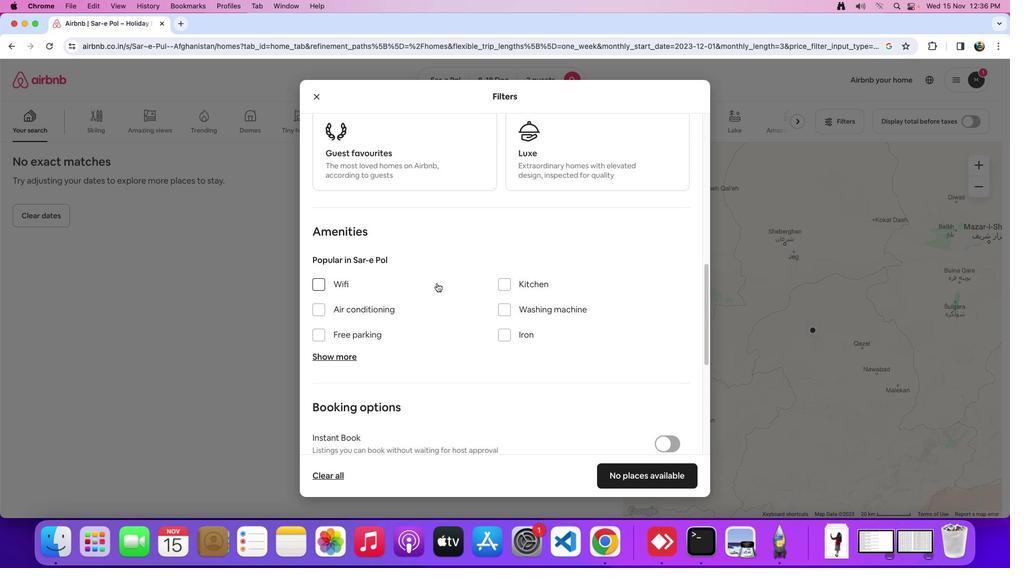
Action: Mouse scrolled (454, 286) with delta (1, 1)
Screenshot: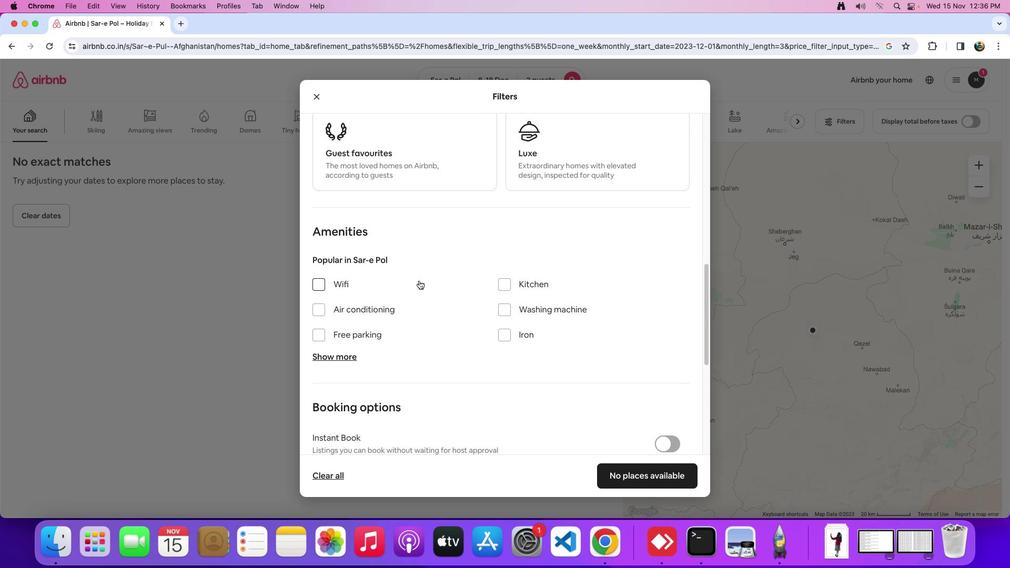 
Action: Mouse moved to (454, 285)
Screenshot: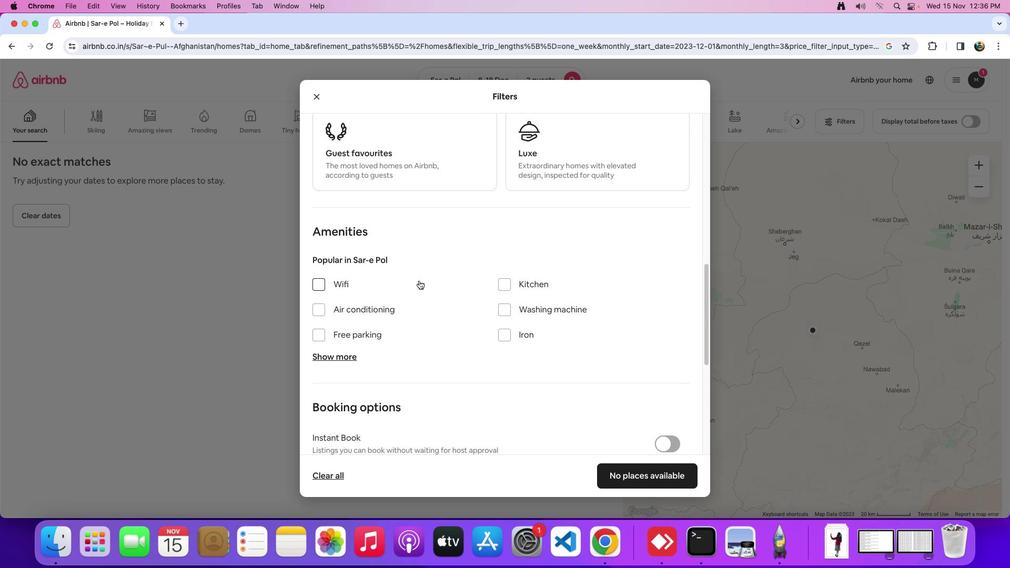 
Action: Mouse scrolled (454, 285) with delta (1, 0)
Screenshot: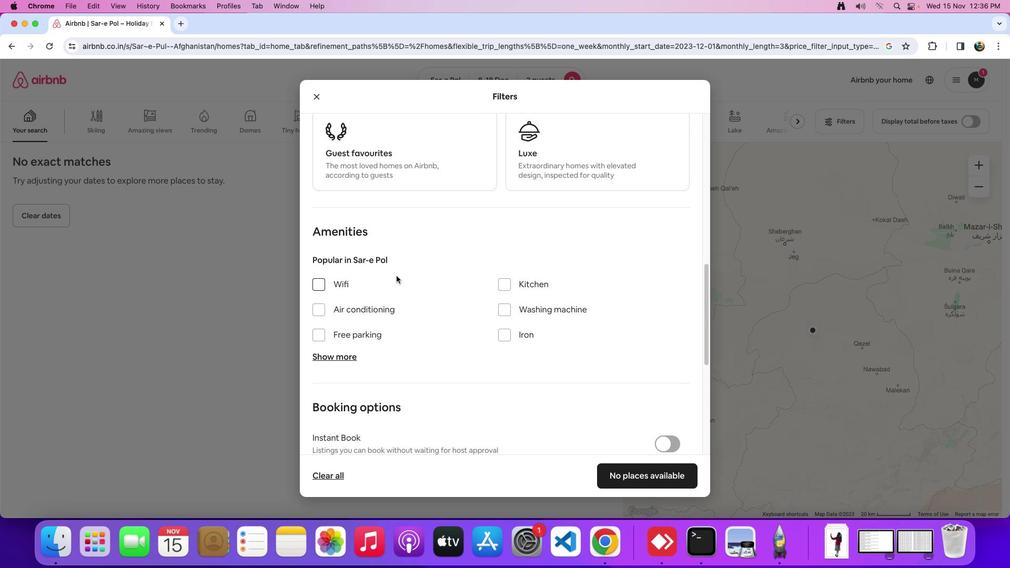 
Action: Mouse moved to (319, 284)
Screenshot: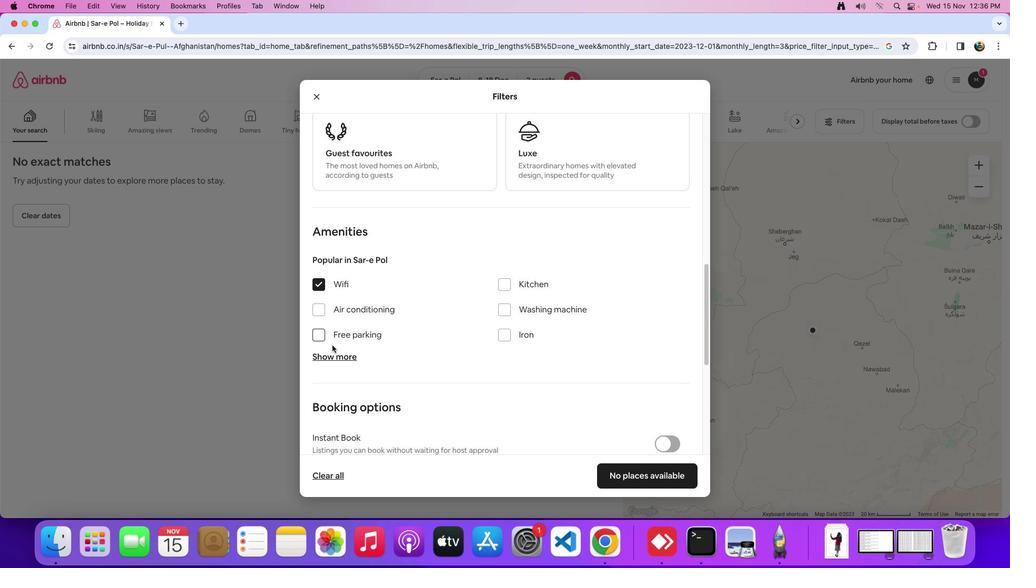 
Action: Mouse pressed left at (319, 284)
Screenshot: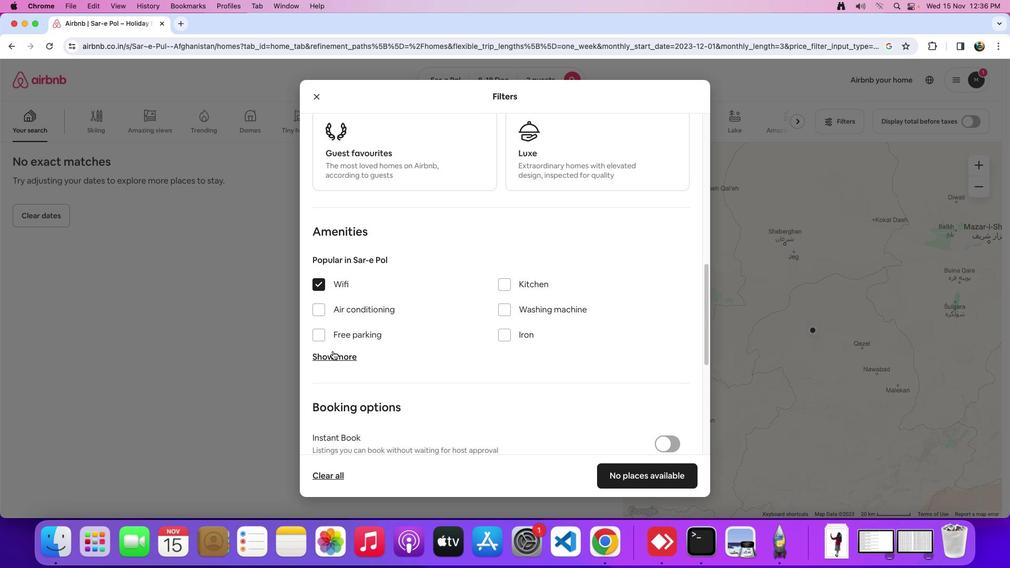 
Action: Mouse moved to (334, 352)
Screenshot: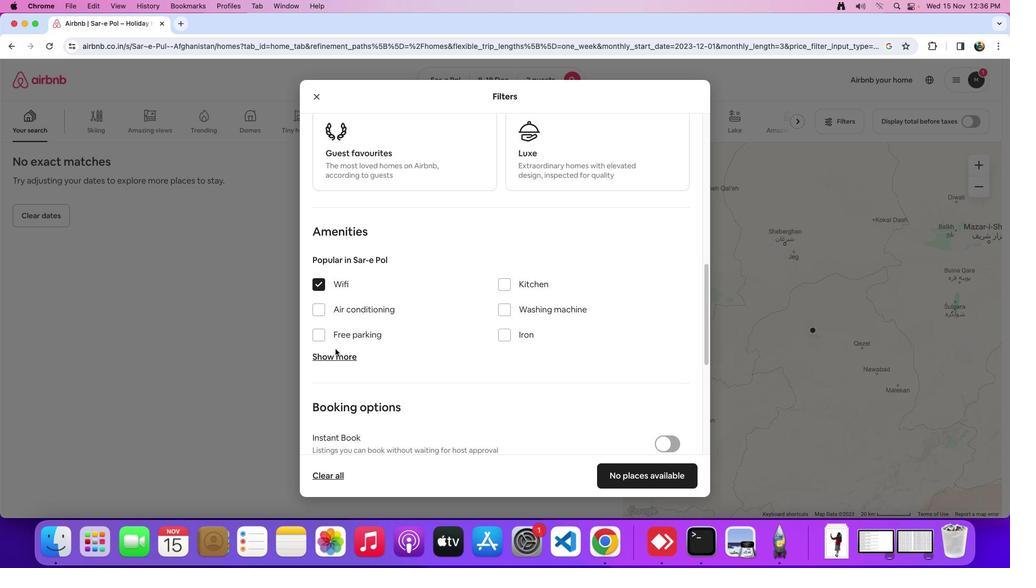 
Action: Mouse pressed left at (334, 352)
Screenshot: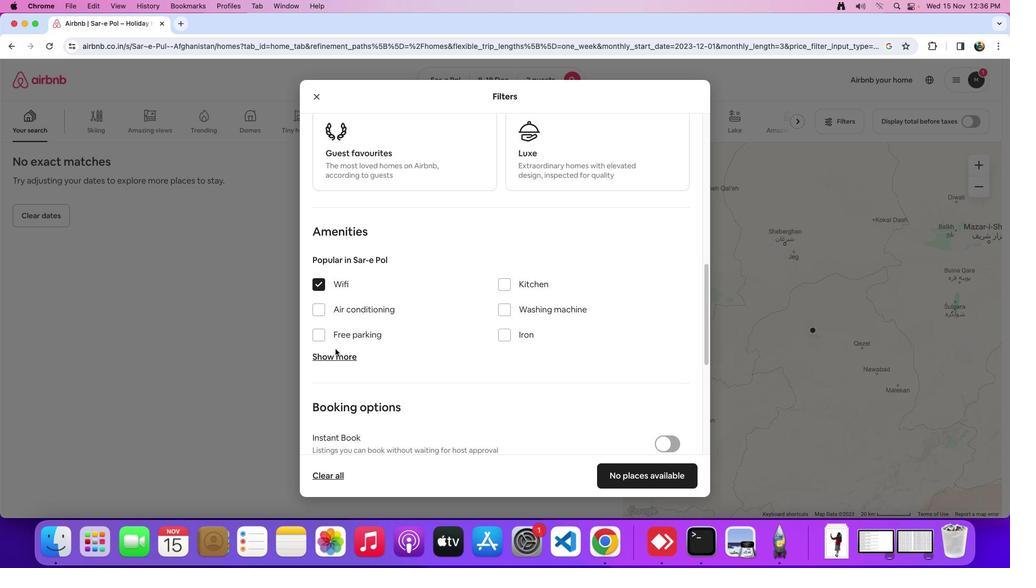 
Action: Mouse moved to (338, 360)
Screenshot: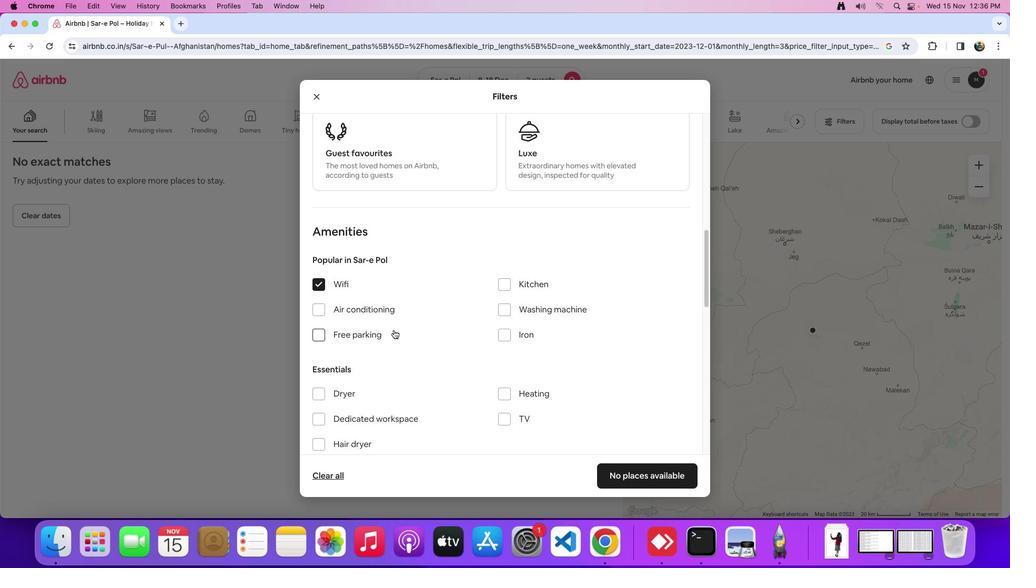 
Action: Mouse pressed left at (338, 360)
Screenshot: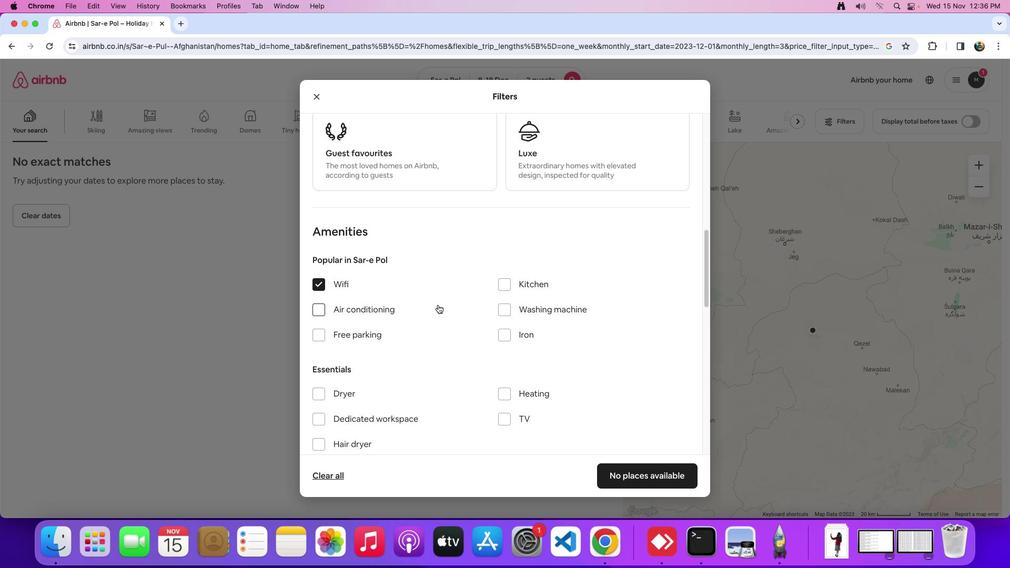 
Action: Mouse moved to (444, 304)
Screenshot: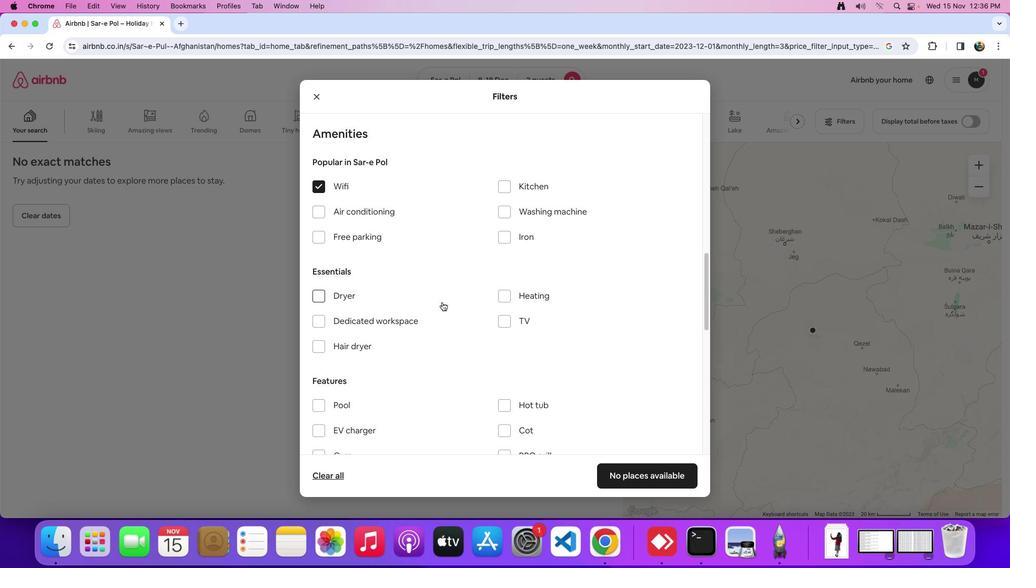 
Action: Mouse scrolled (444, 304) with delta (1, 1)
Screenshot: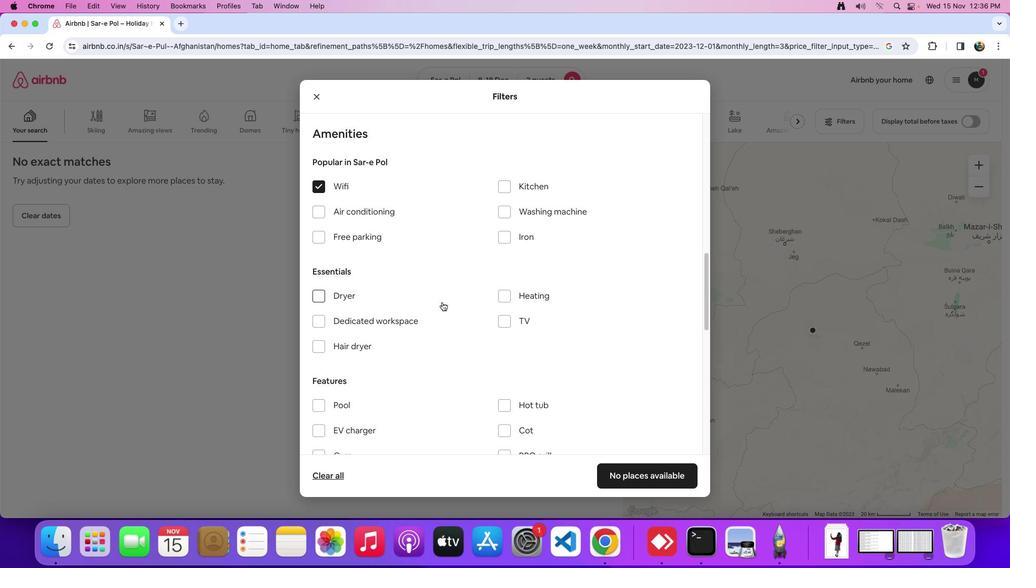 
Action: Mouse moved to (444, 303)
Screenshot: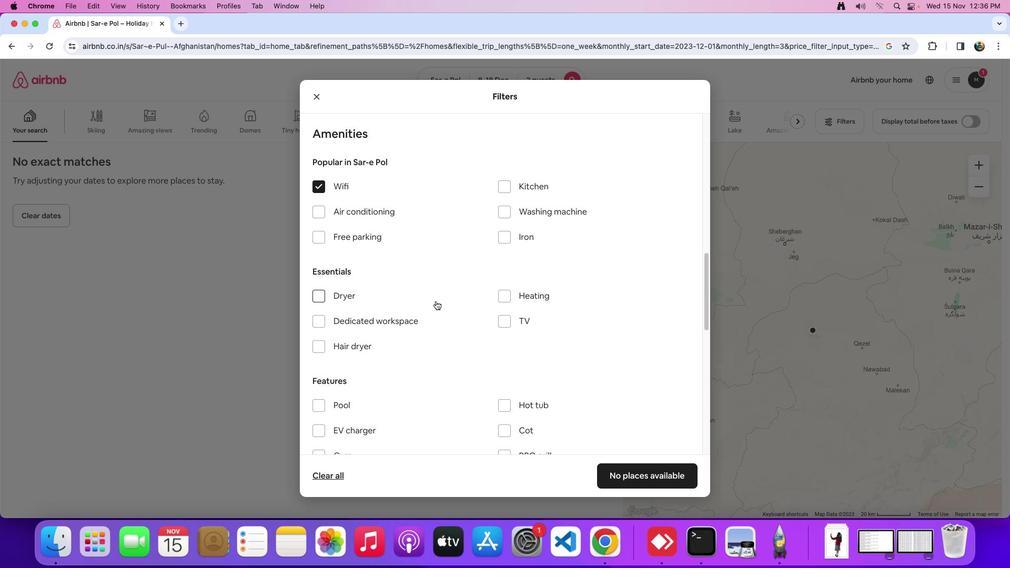 
Action: Mouse scrolled (444, 303) with delta (1, 1)
Screenshot: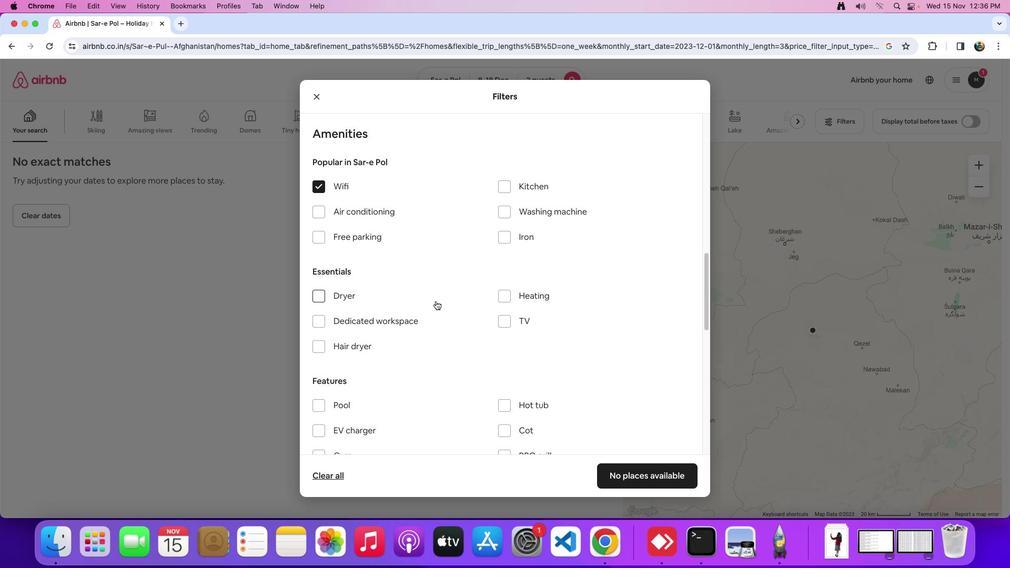 
Action: Mouse scrolled (444, 303) with delta (1, 0)
Screenshot: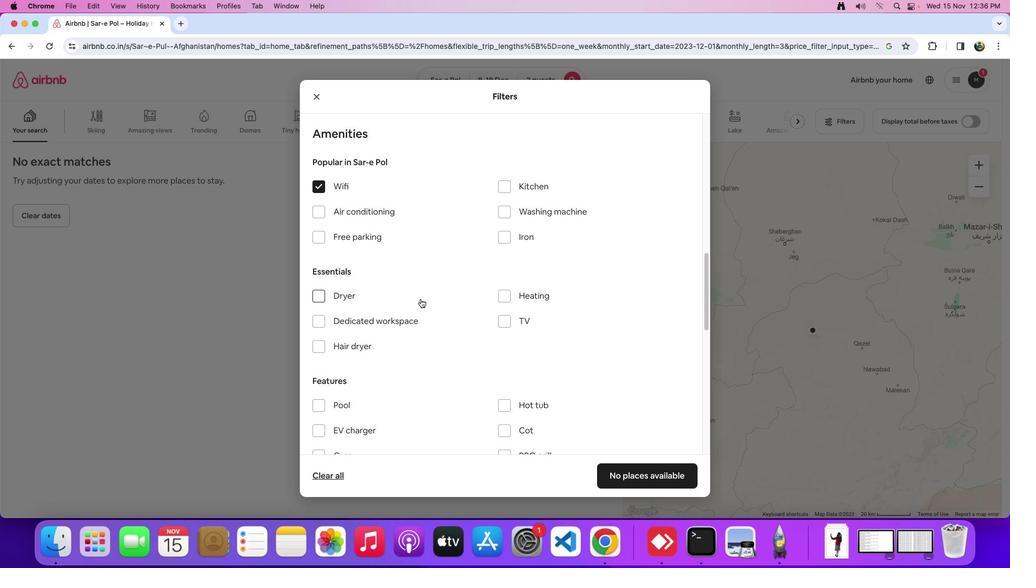 
Action: Mouse moved to (515, 323)
Screenshot: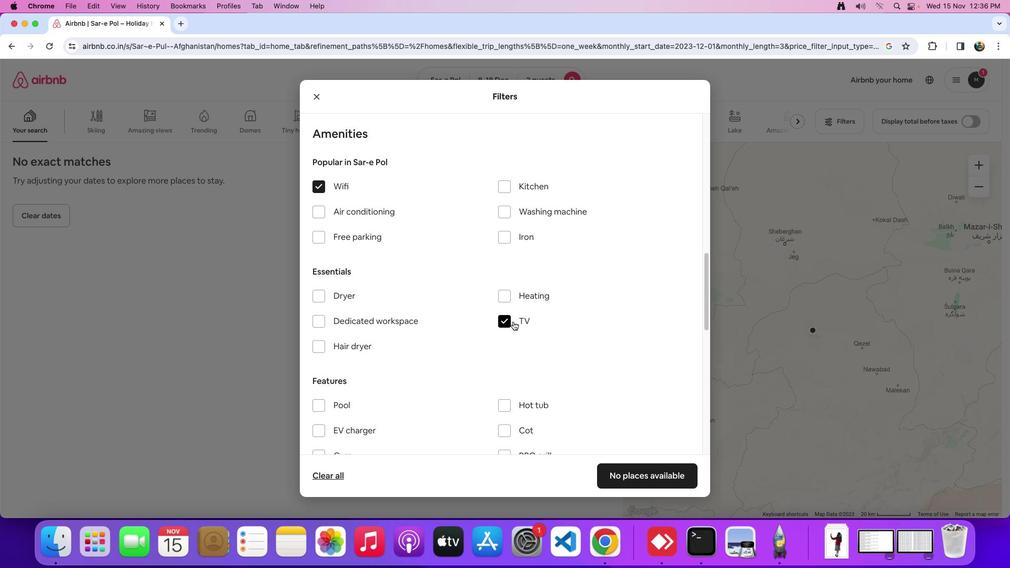 
Action: Mouse pressed left at (515, 323)
Screenshot: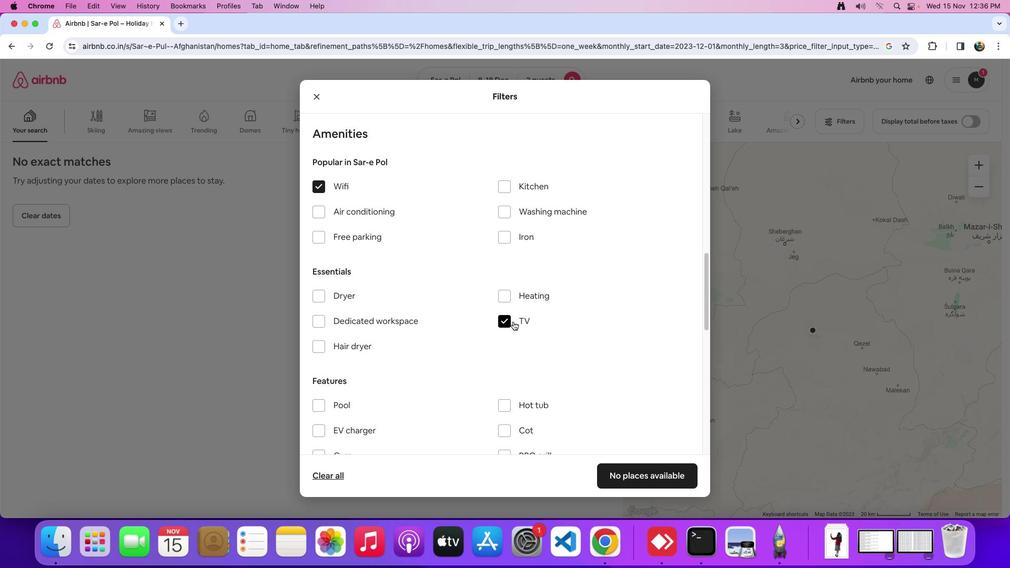 
Action: Mouse moved to (515, 323)
Screenshot: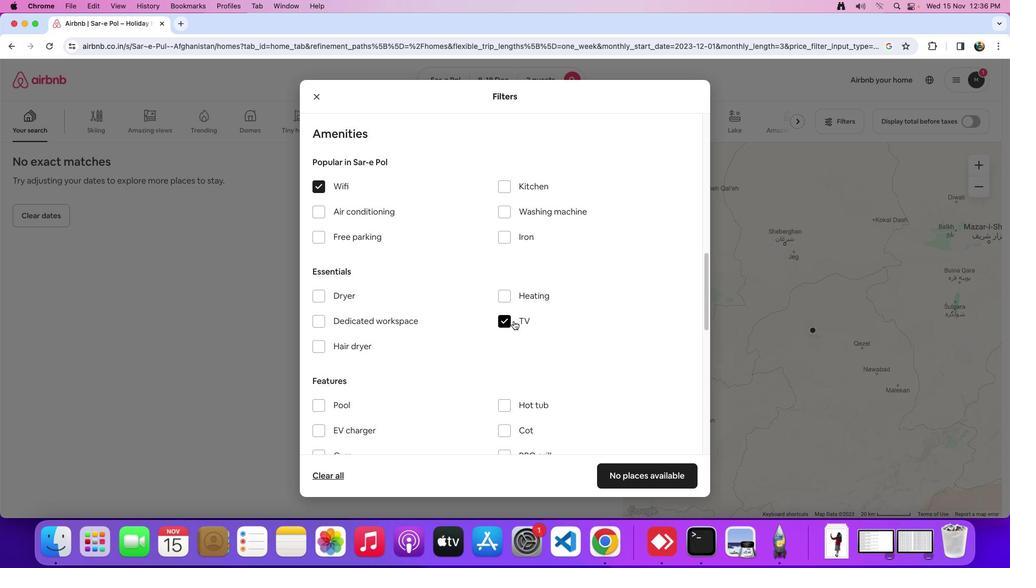 
Action: Mouse scrolled (515, 323) with delta (1, 1)
Screenshot: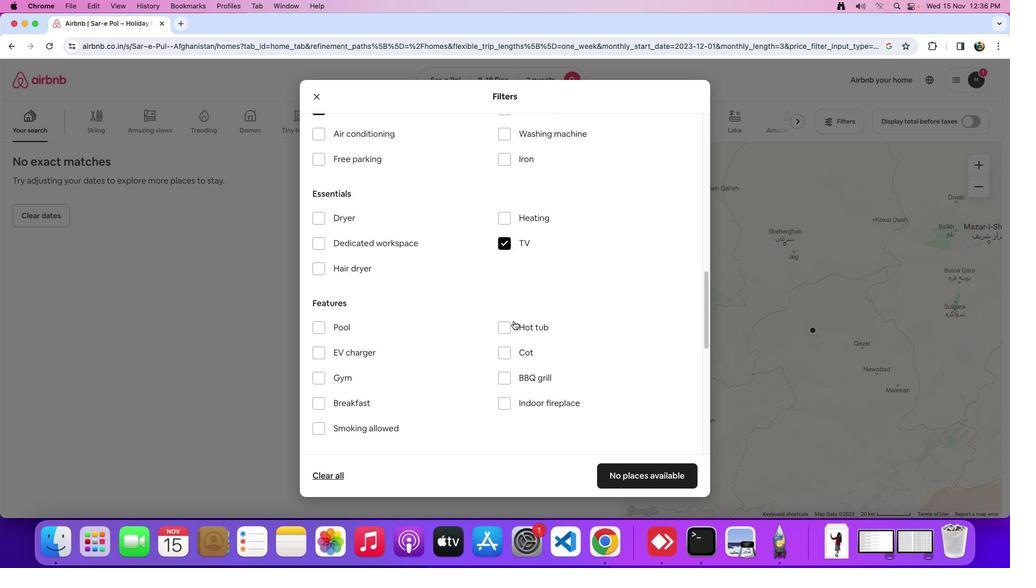 
Action: Mouse scrolled (515, 323) with delta (1, 1)
Screenshot: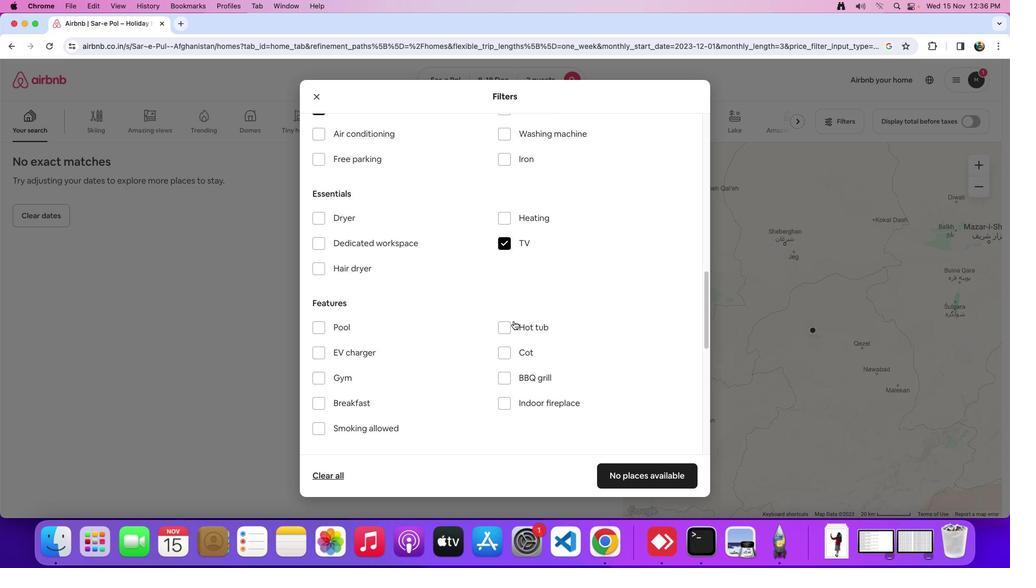 
Action: Mouse scrolled (515, 323) with delta (1, 0)
Screenshot: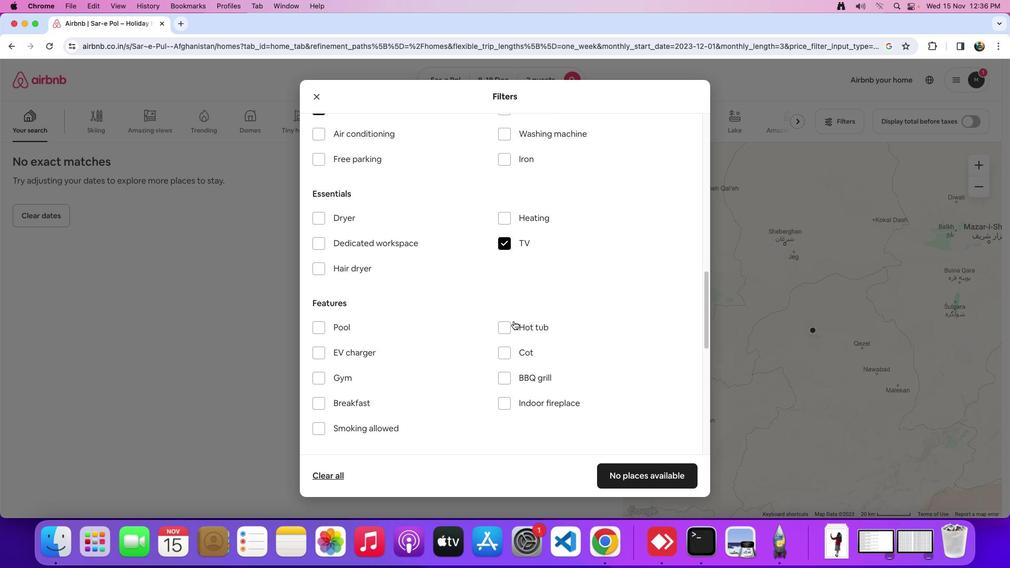 
Action: Mouse moved to (450, 304)
Screenshot: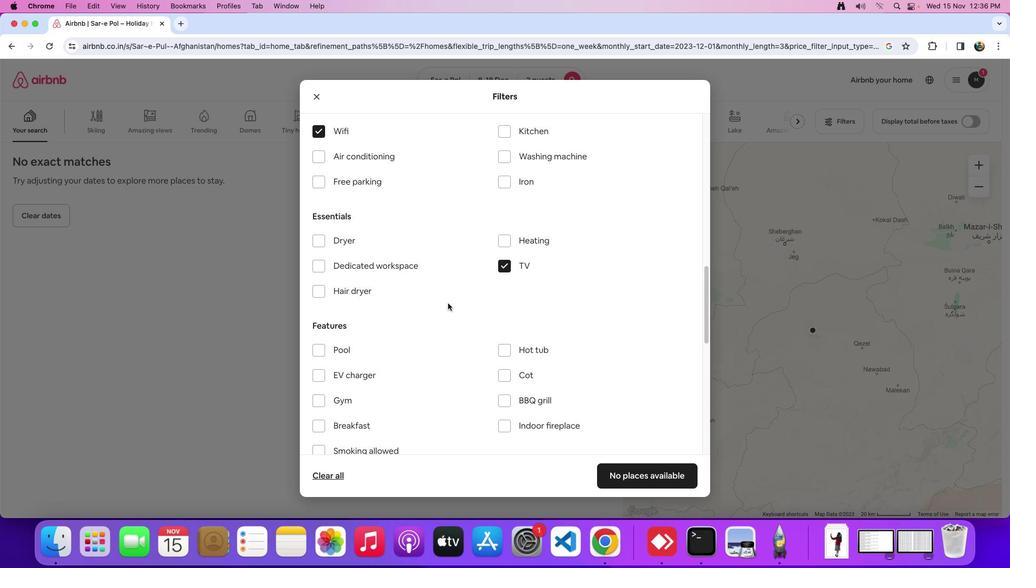 
Action: Mouse scrolled (450, 304) with delta (1, 2)
Screenshot: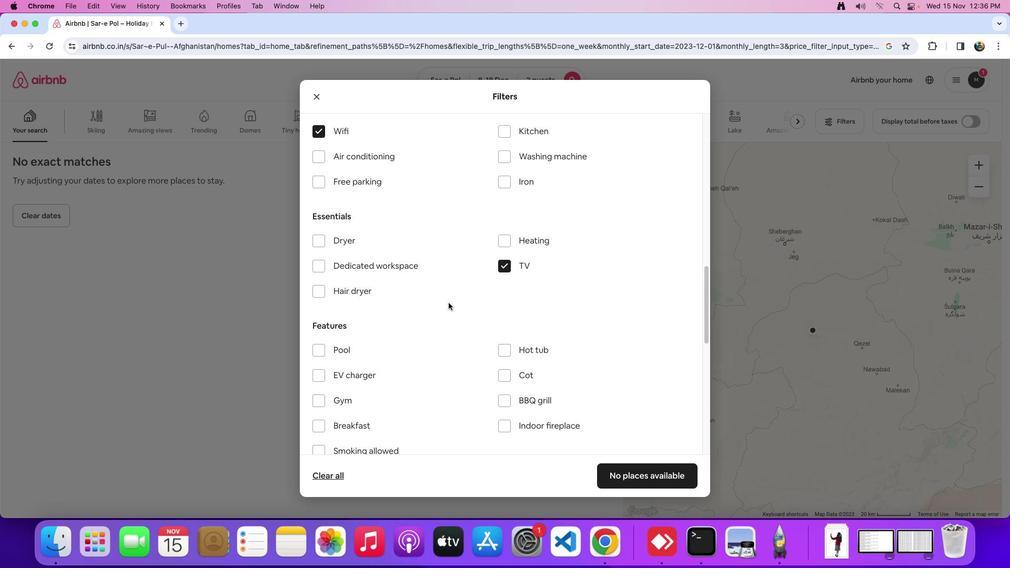 
Action: Mouse moved to (450, 304)
Screenshot: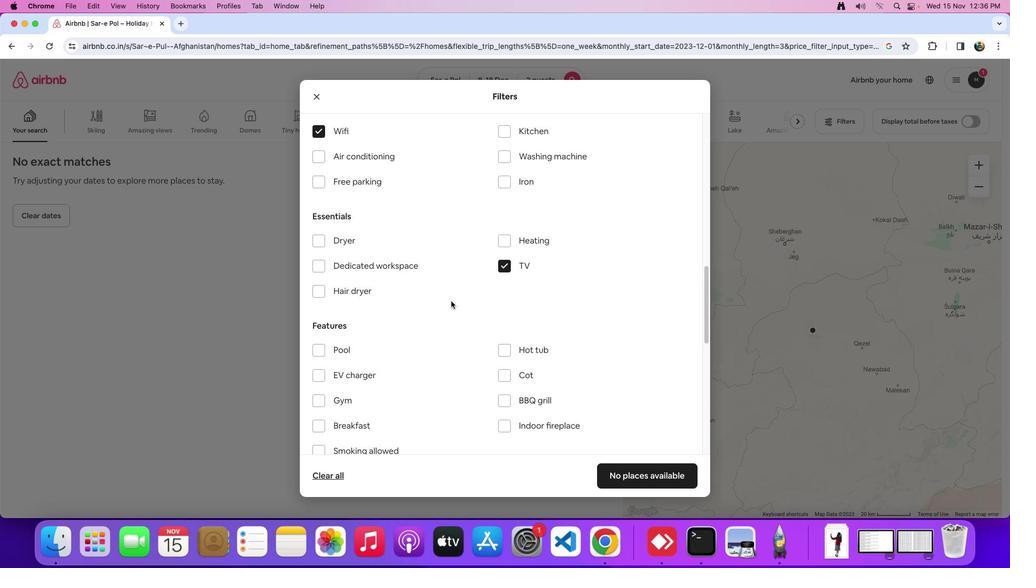 
Action: Mouse scrolled (450, 304) with delta (1, 2)
Screenshot: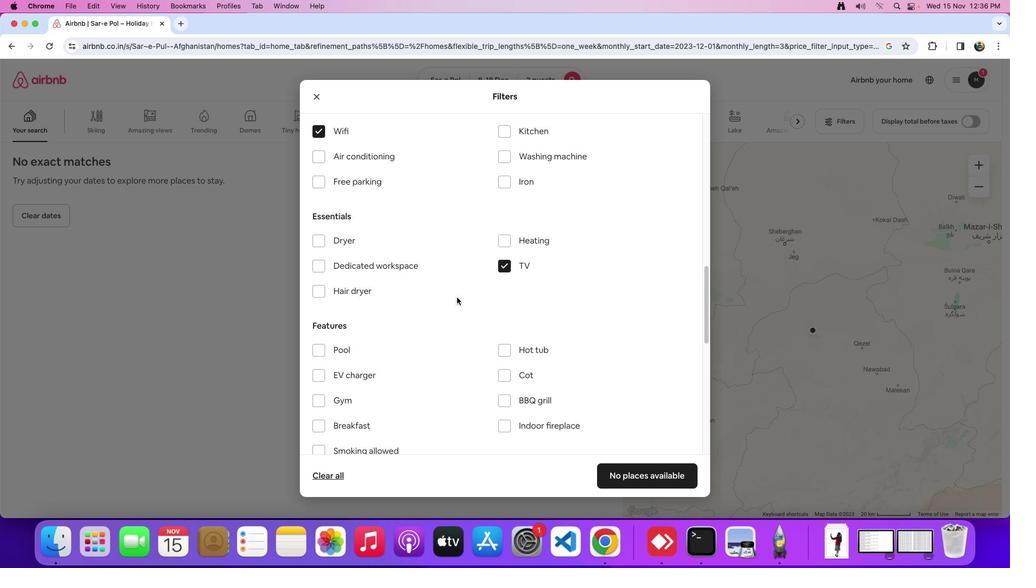 
Action: Mouse moved to (490, 244)
Screenshot: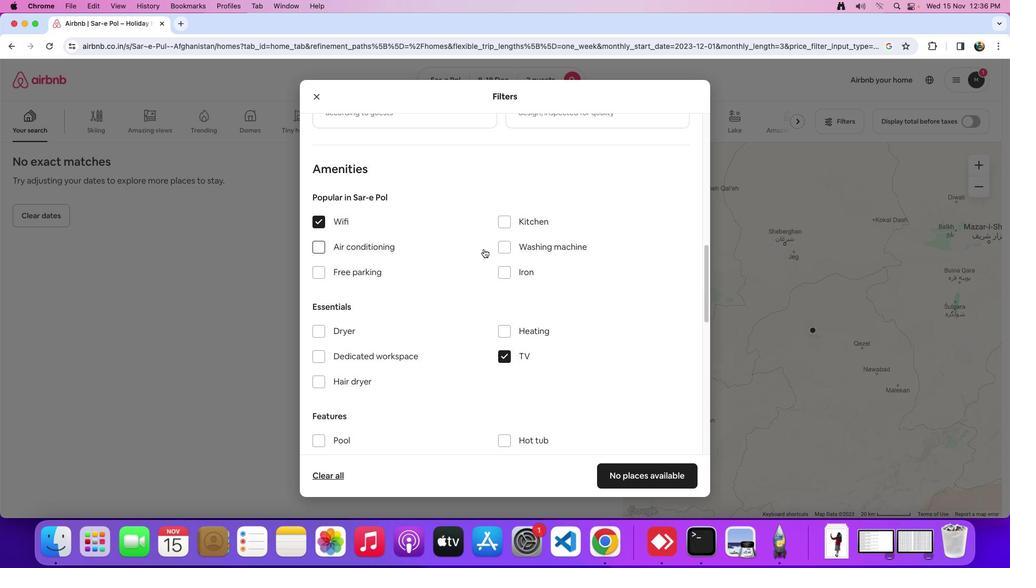 
Action: Mouse scrolled (490, 244) with delta (1, 2)
Screenshot: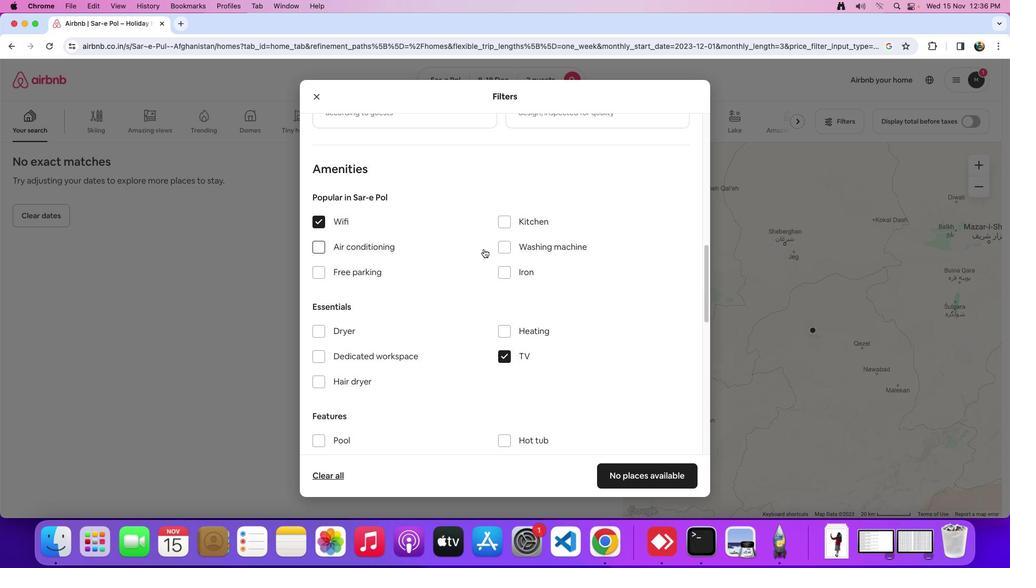 
Action: Mouse moved to (490, 245)
Screenshot: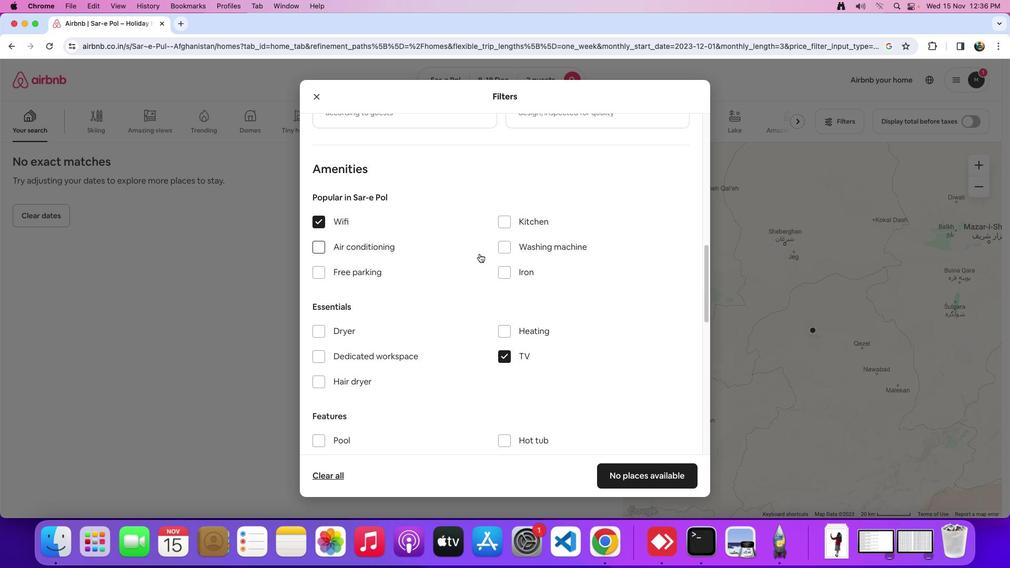 
Action: Mouse scrolled (490, 245) with delta (1, 2)
Screenshot: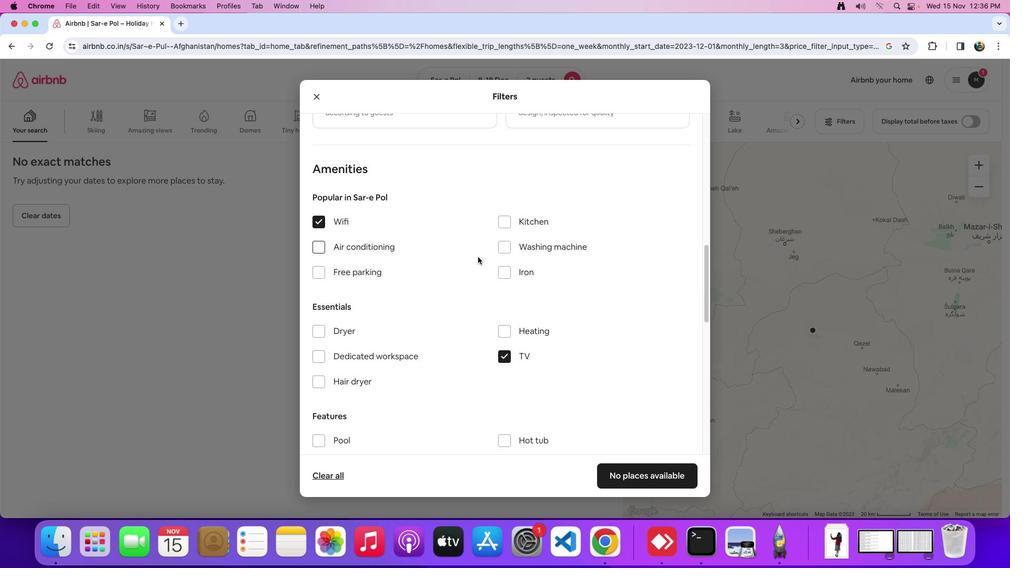 
Action: Mouse moved to (490, 245)
Screenshot: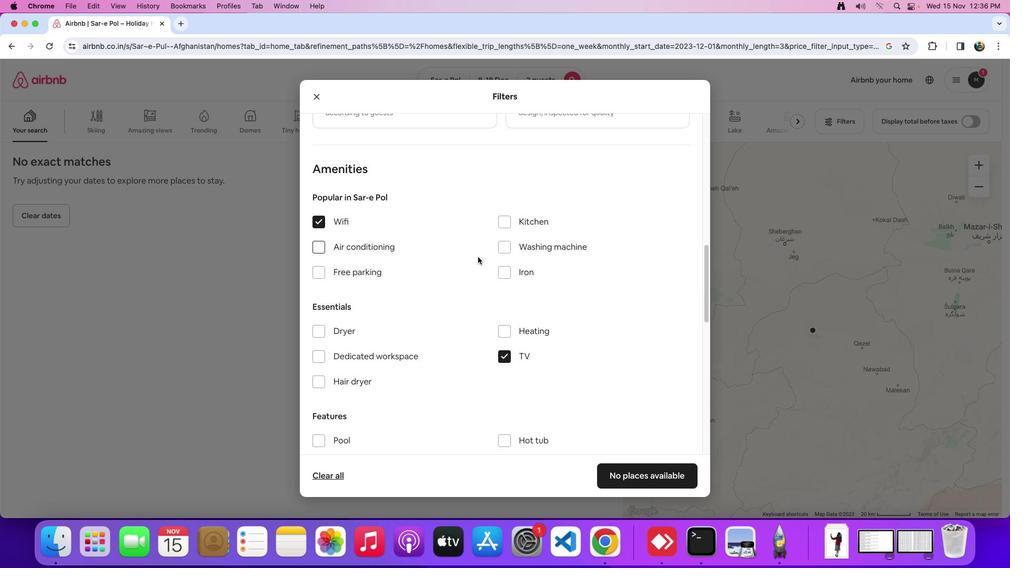 
Action: Mouse scrolled (490, 245) with delta (1, 3)
Screenshot: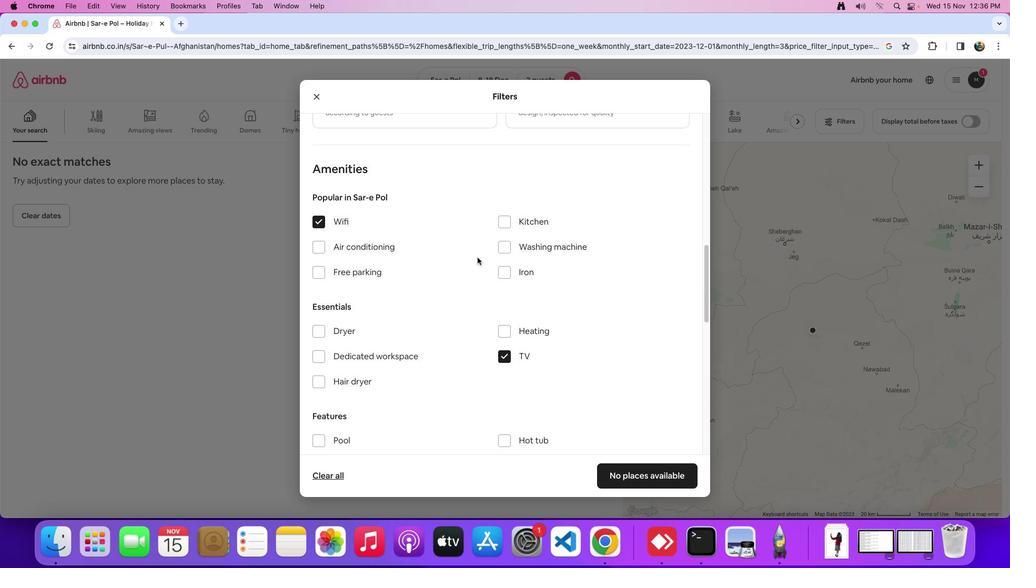 
Action: Mouse moved to (479, 260)
Screenshot: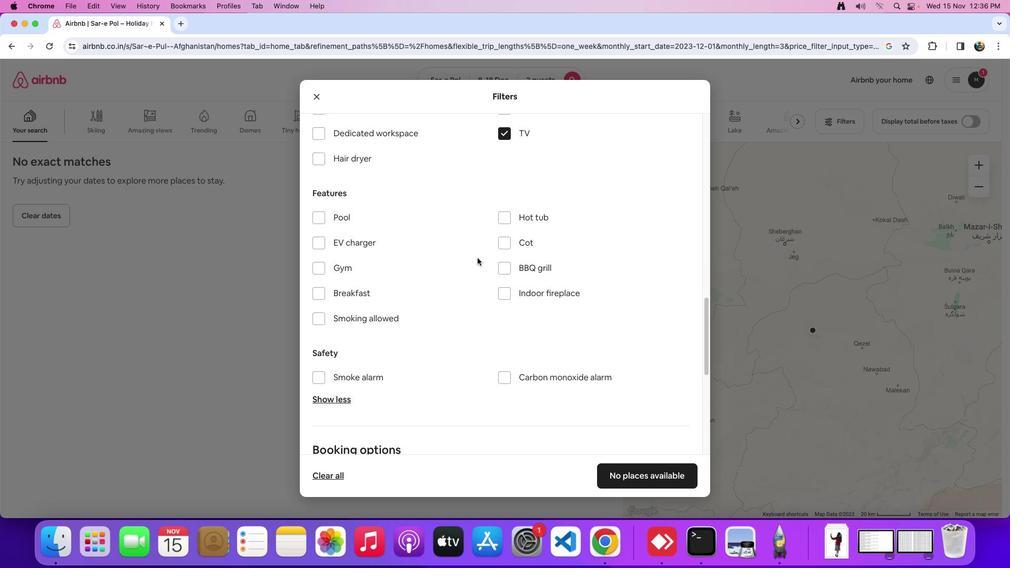 
Action: Mouse scrolled (479, 260) with delta (1, 1)
Screenshot: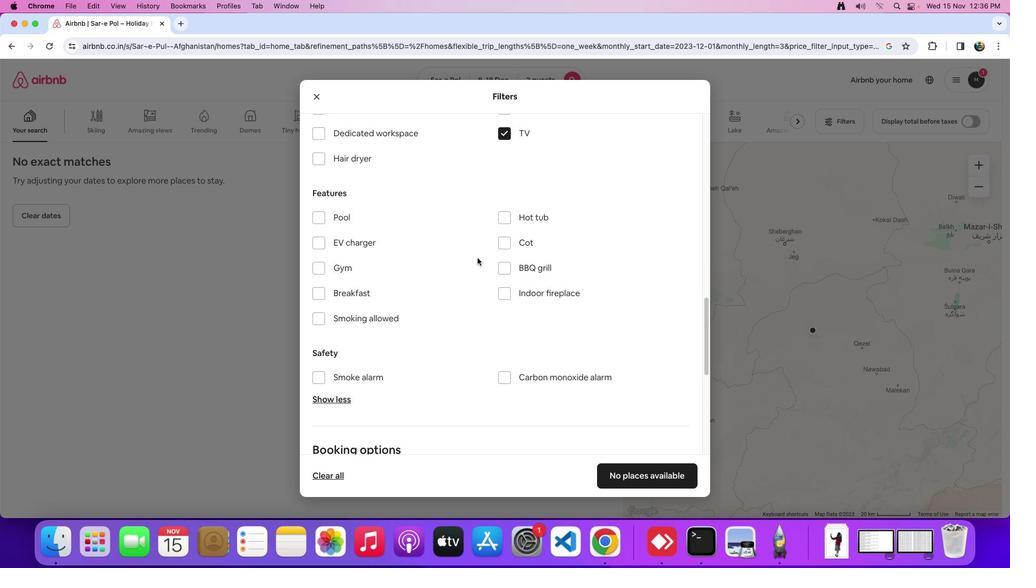 
Action: Mouse scrolled (479, 260) with delta (1, 1)
Screenshot: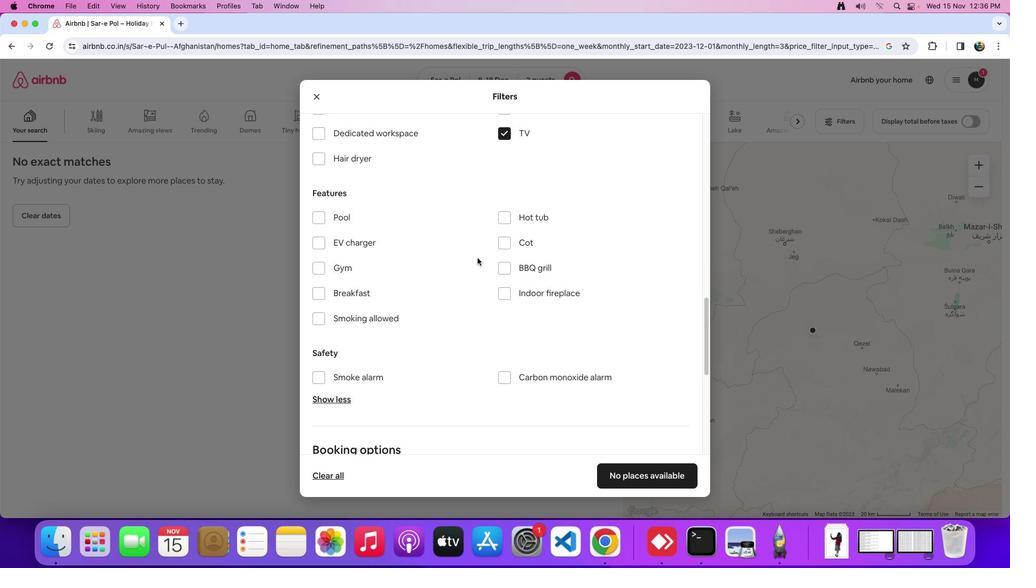 
Action: Mouse scrolled (479, 260) with delta (1, 0)
Screenshot: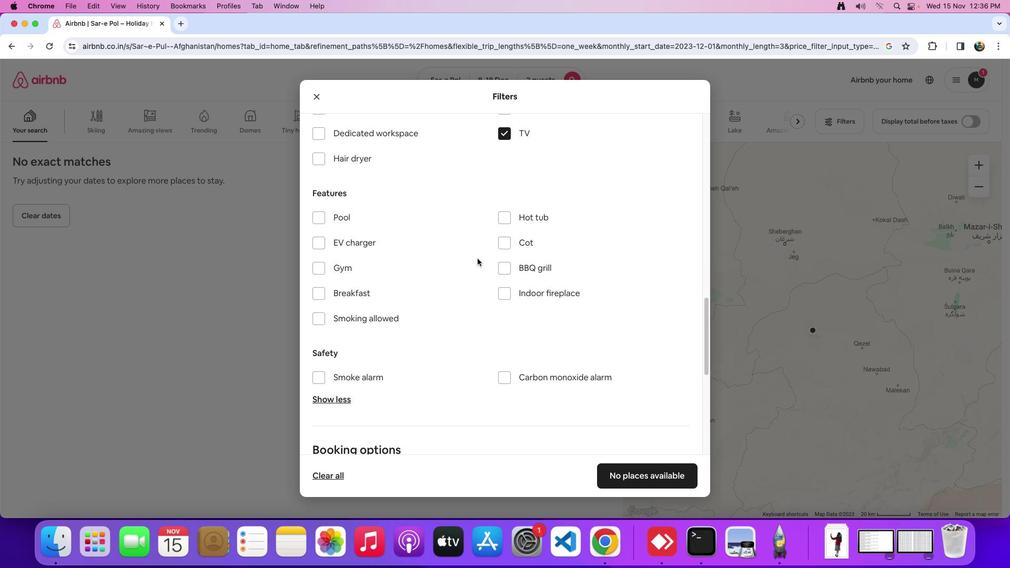 
Action: Mouse scrolled (479, 260) with delta (1, 0)
Screenshot: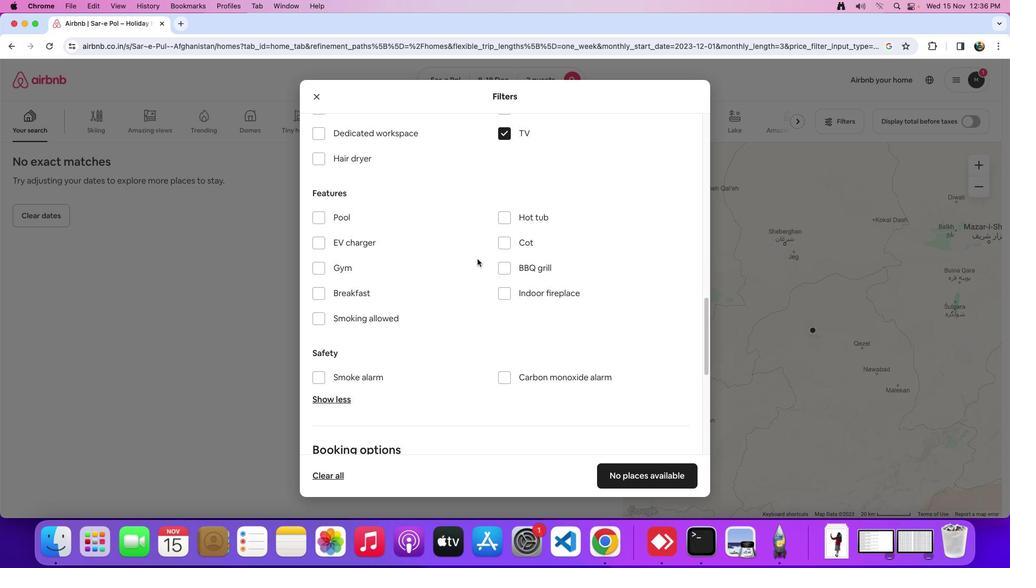 
Action: Mouse moved to (479, 260)
Screenshot: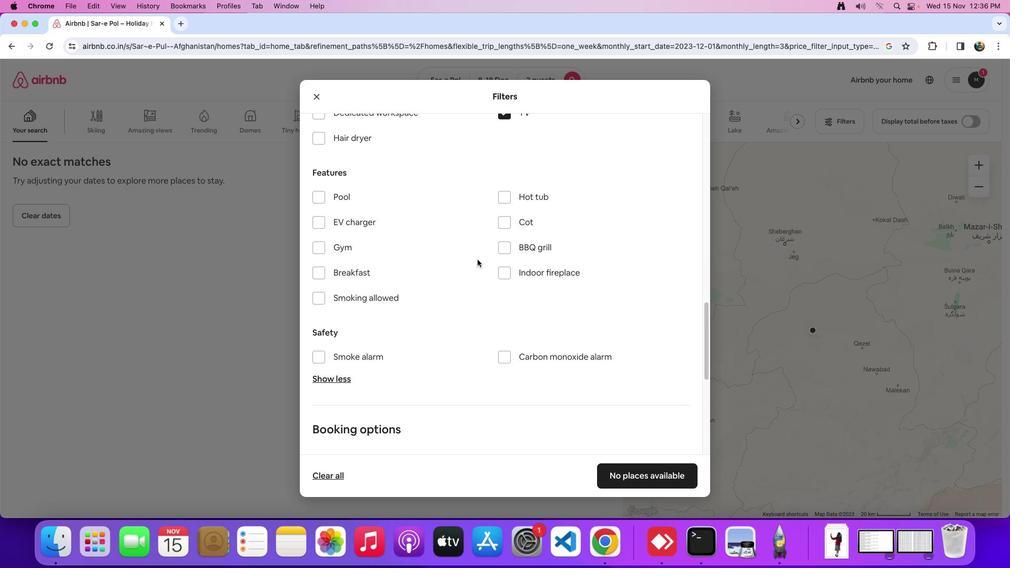 
Action: Mouse scrolled (479, 260) with delta (1, 1)
Screenshot: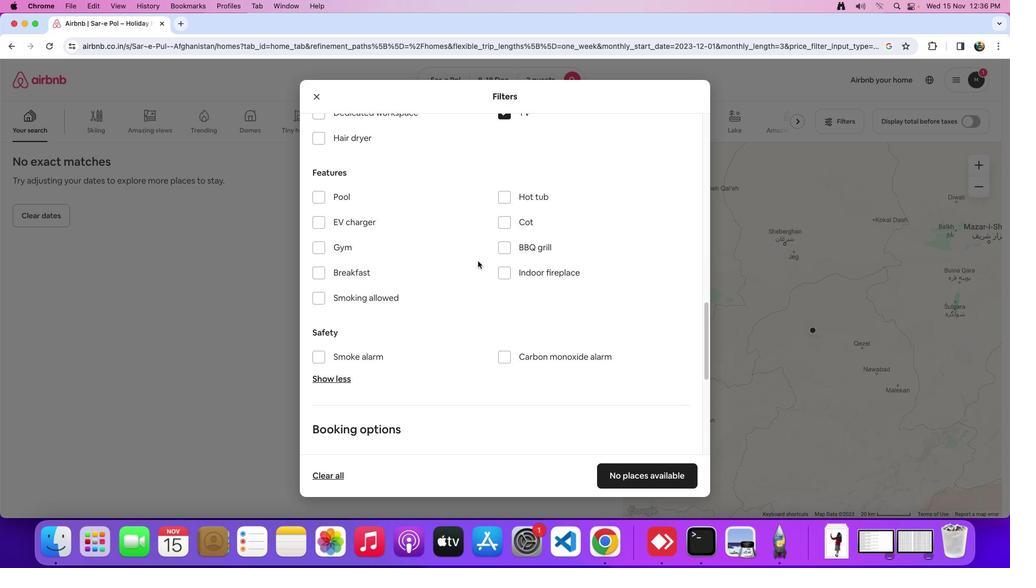 
Action: Mouse scrolled (479, 260) with delta (1, 1)
Screenshot: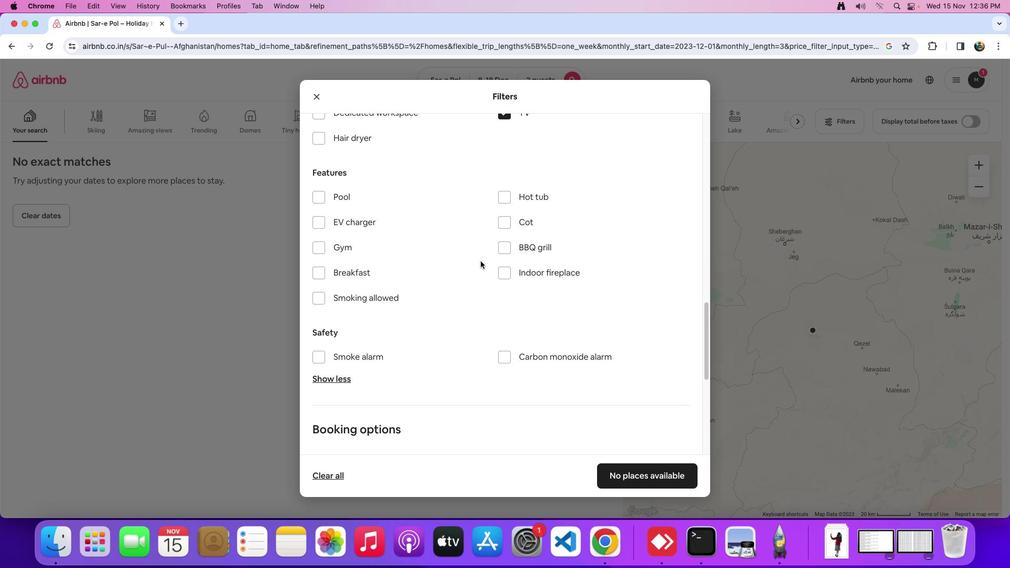 
Action: Mouse moved to (320, 252)
Screenshot: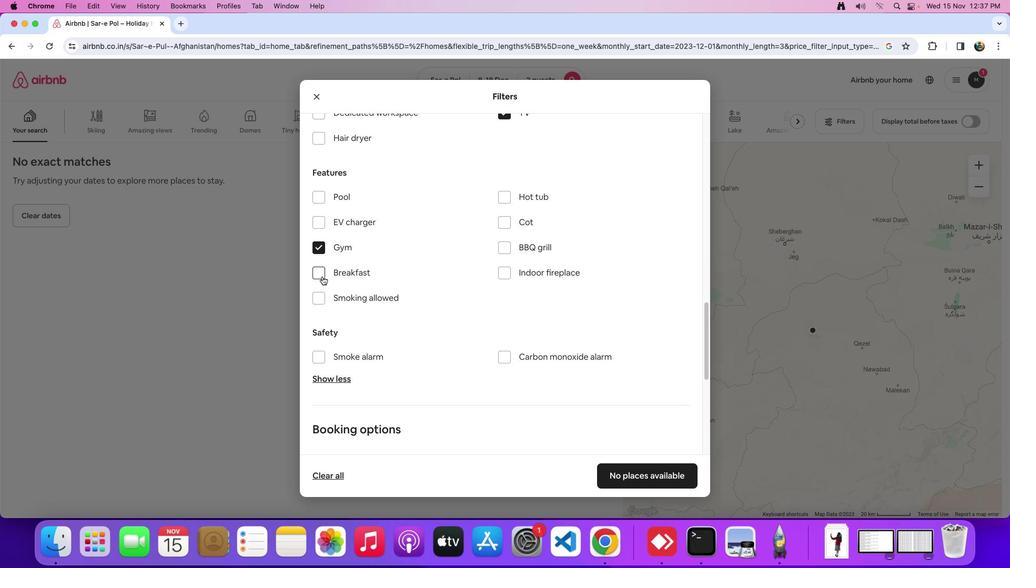 
Action: Mouse pressed left at (320, 252)
Screenshot: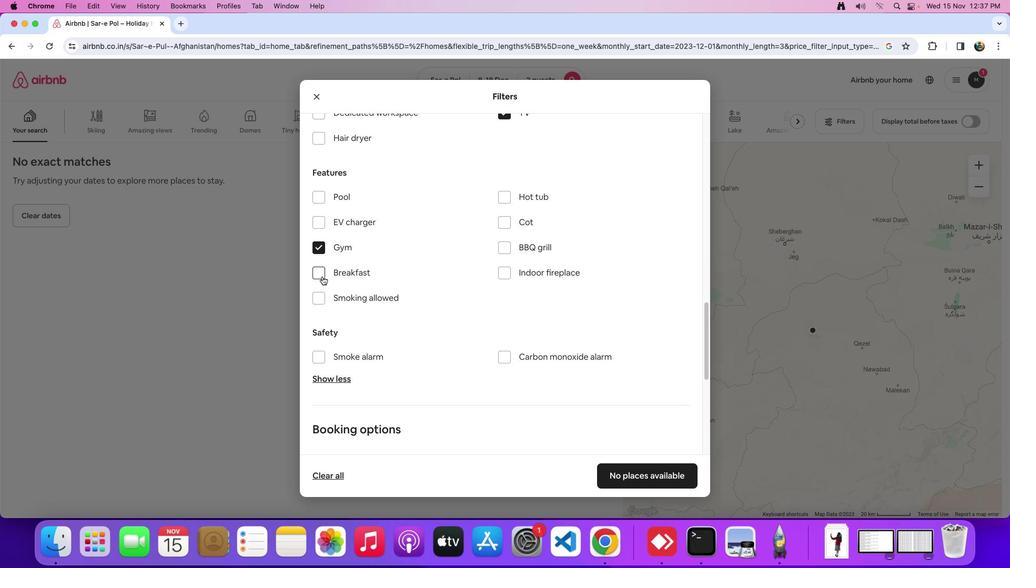 
Action: Mouse moved to (323, 277)
Screenshot: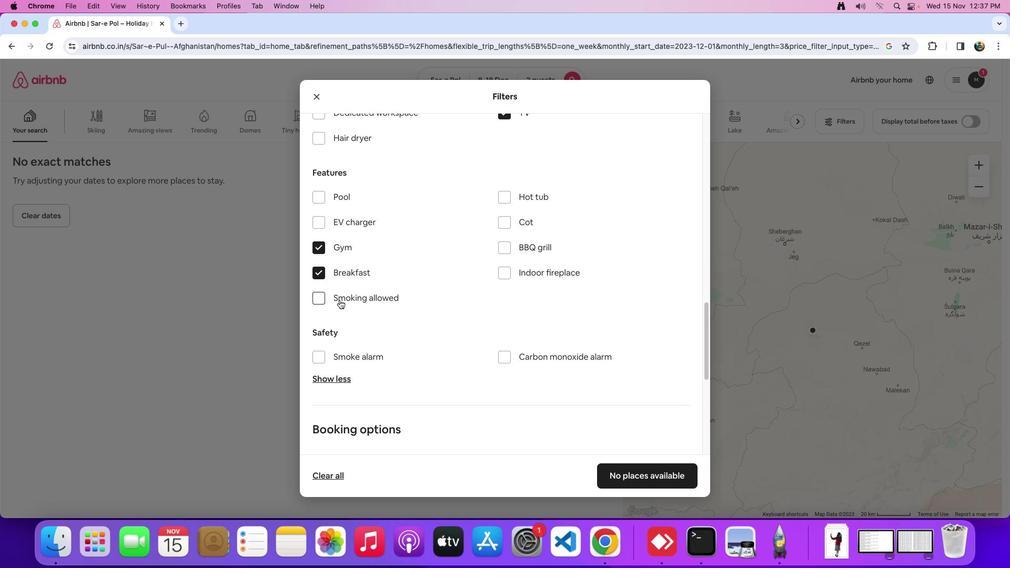 
Action: Mouse pressed left at (323, 277)
Screenshot: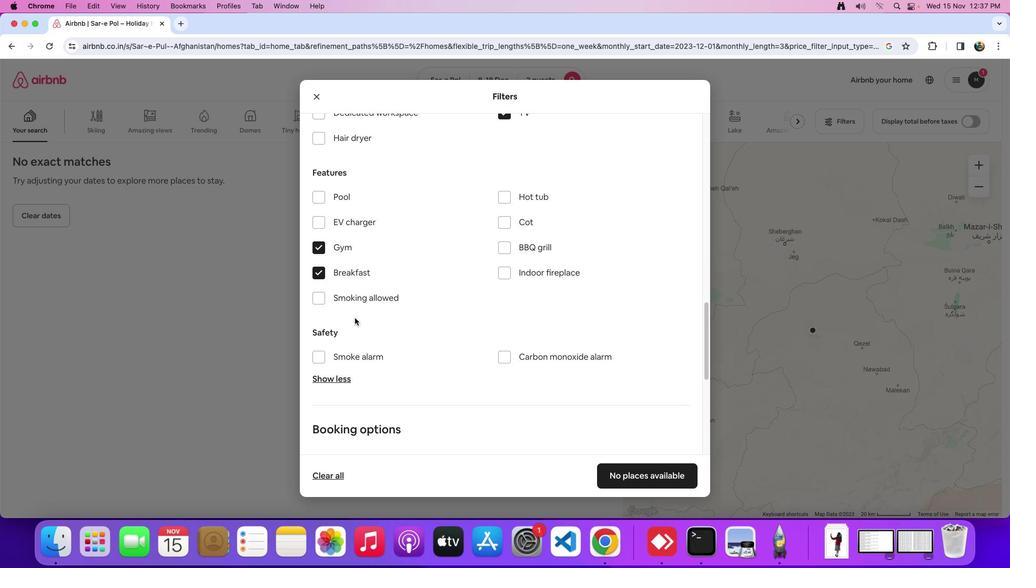 
Action: Mouse moved to (321, 202)
Screenshot: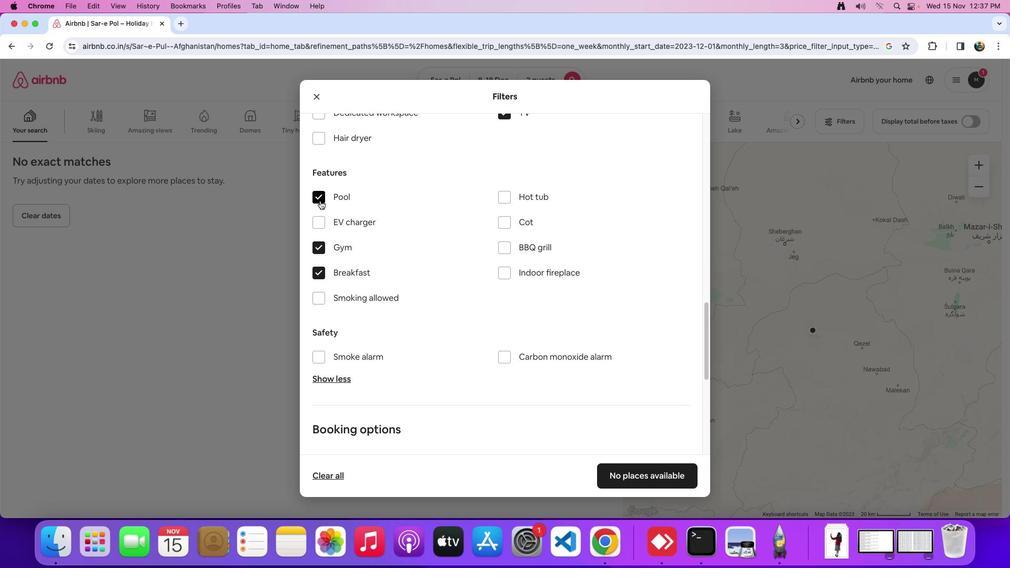 
Action: Mouse pressed left at (321, 202)
Screenshot: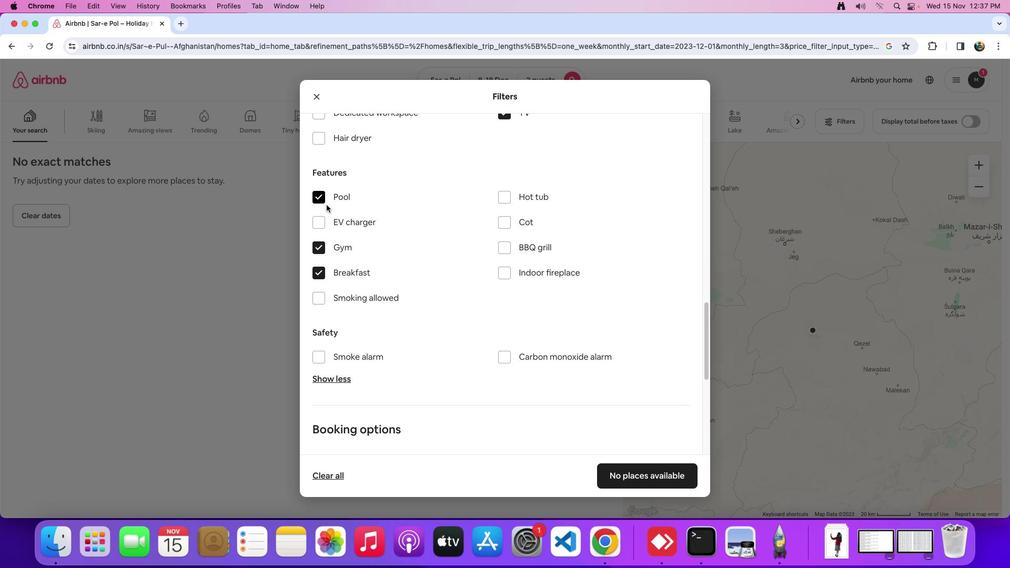 
Action: Mouse moved to (453, 297)
Screenshot: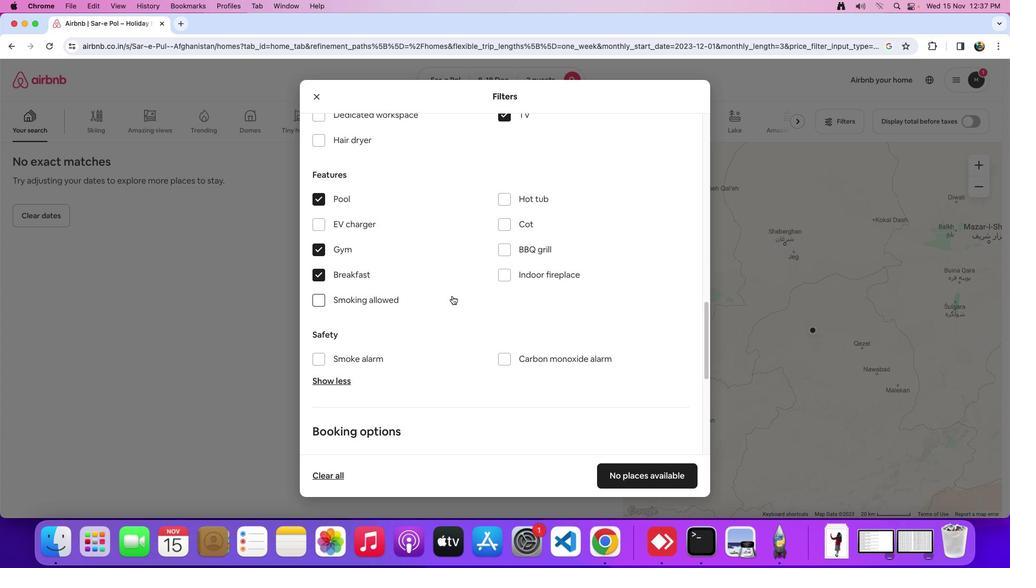 
Action: Mouse scrolled (453, 297) with delta (1, 2)
Screenshot: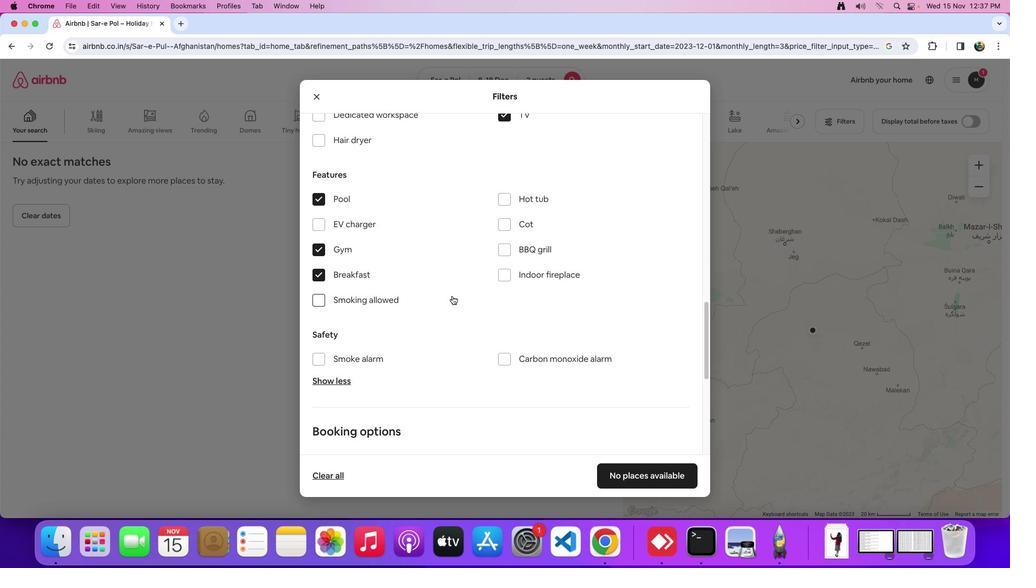 
Action: Mouse moved to (433, 316)
Screenshot: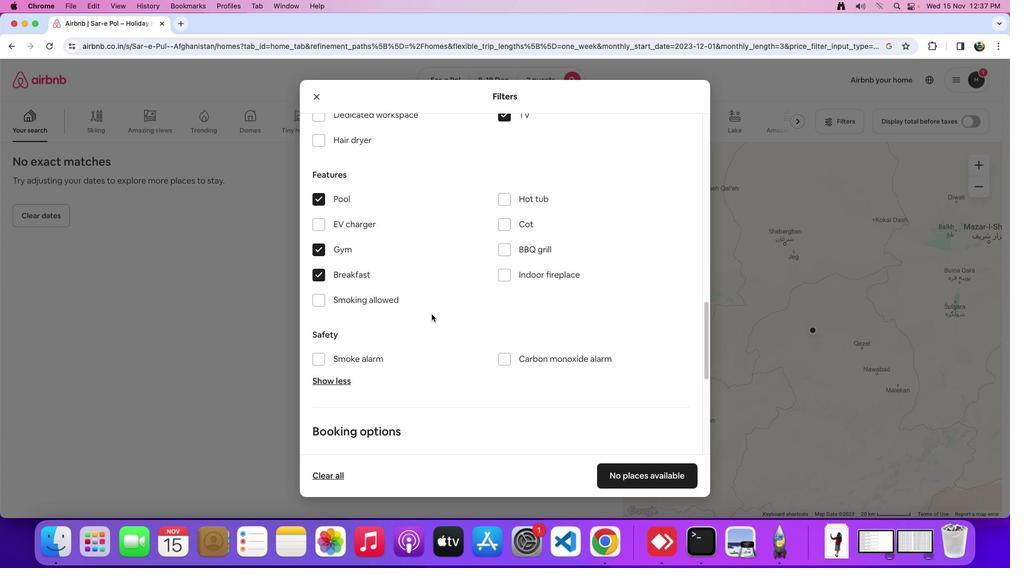 
Action: Mouse scrolled (433, 316) with delta (1, 1)
Screenshot: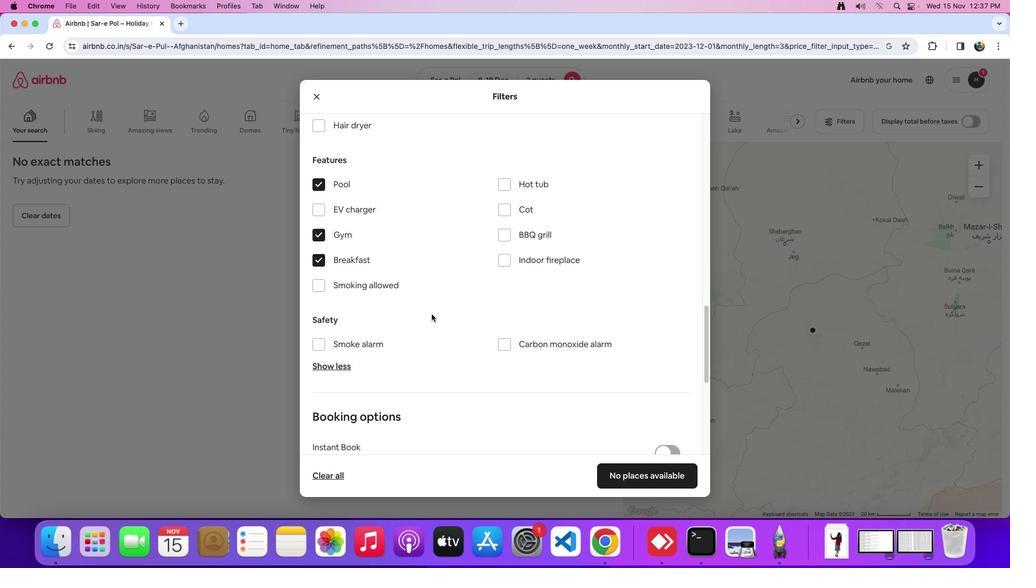 
Action: Mouse scrolled (433, 316) with delta (1, 1)
Screenshot: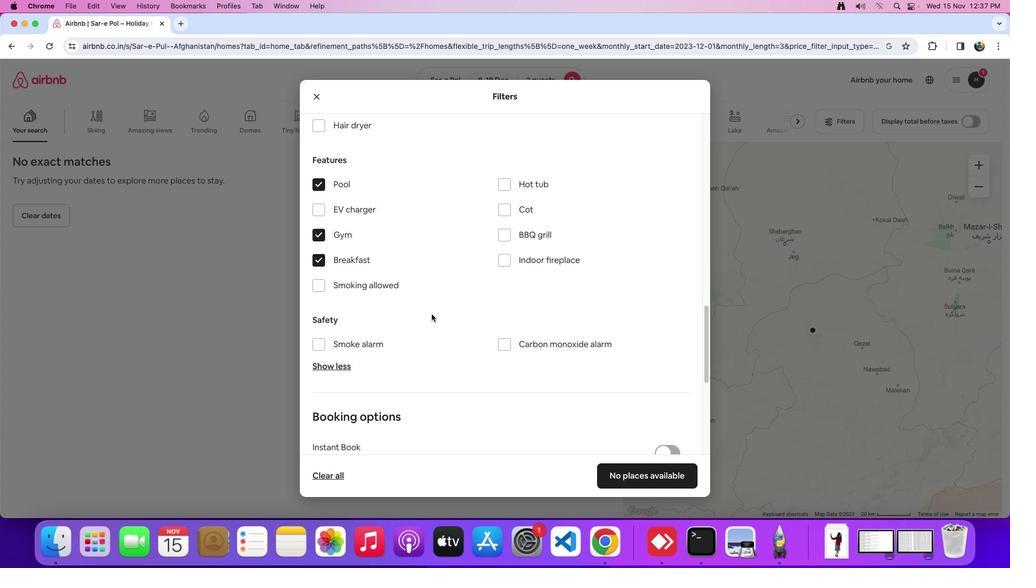 
Action: Mouse moved to (433, 316)
Screenshot: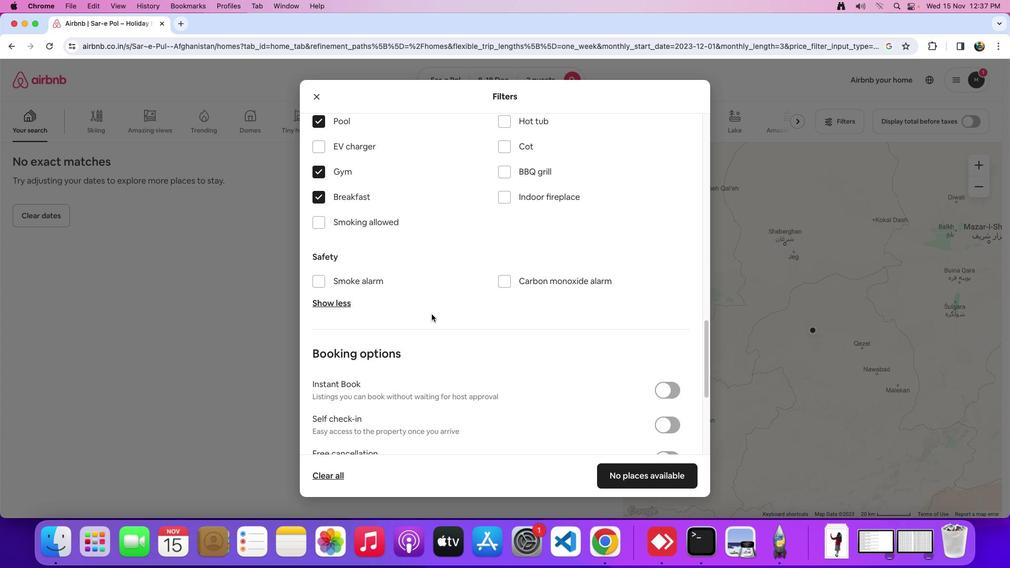 
Action: Mouse scrolled (433, 316) with delta (1, 1)
Screenshot: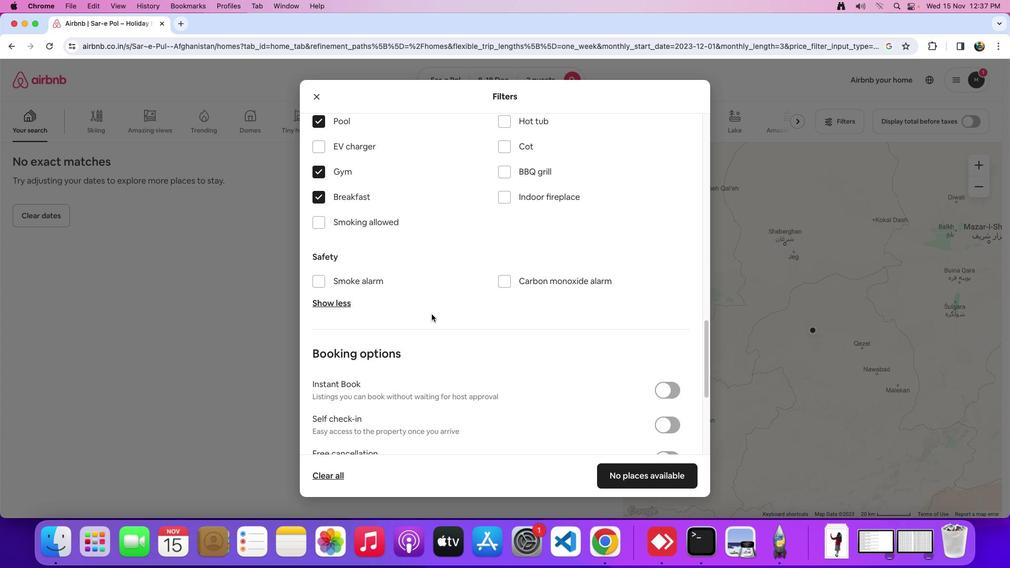 
Action: Mouse moved to (433, 315)
Screenshot: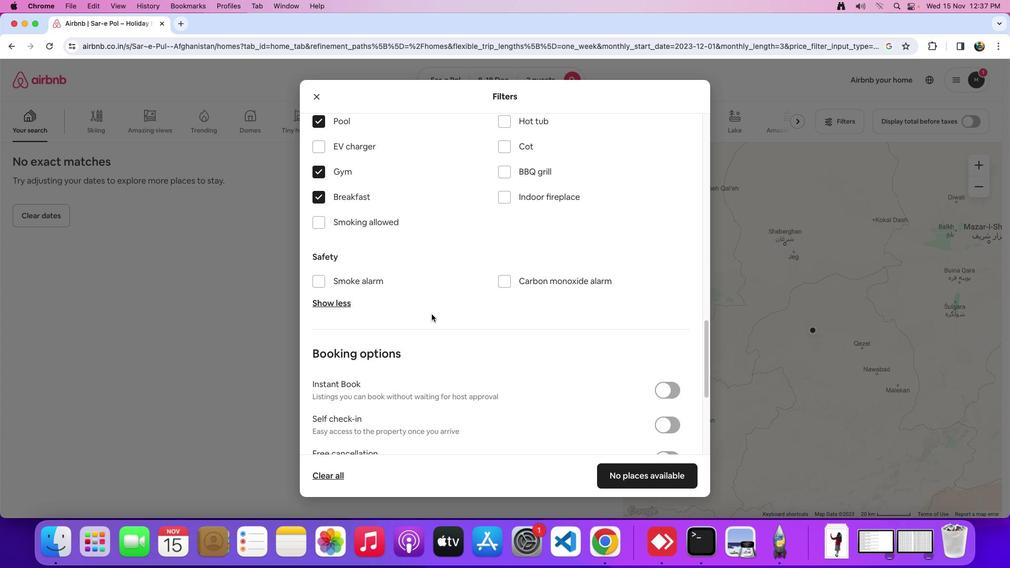 
Action: Mouse scrolled (433, 315) with delta (1, 1)
Screenshot: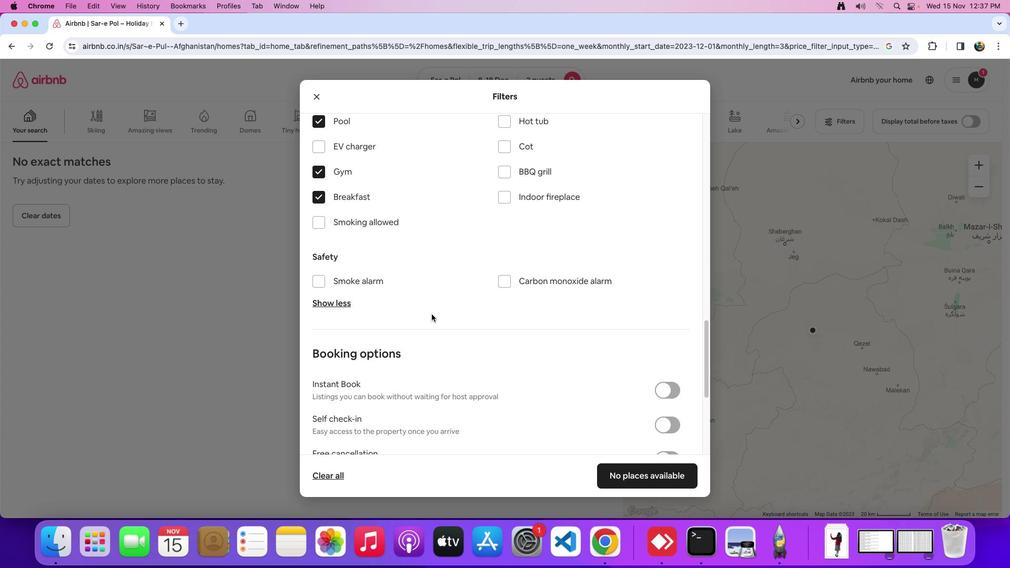 
Action: Mouse scrolled (433, 315) with delta (1, 1)
Screenshot: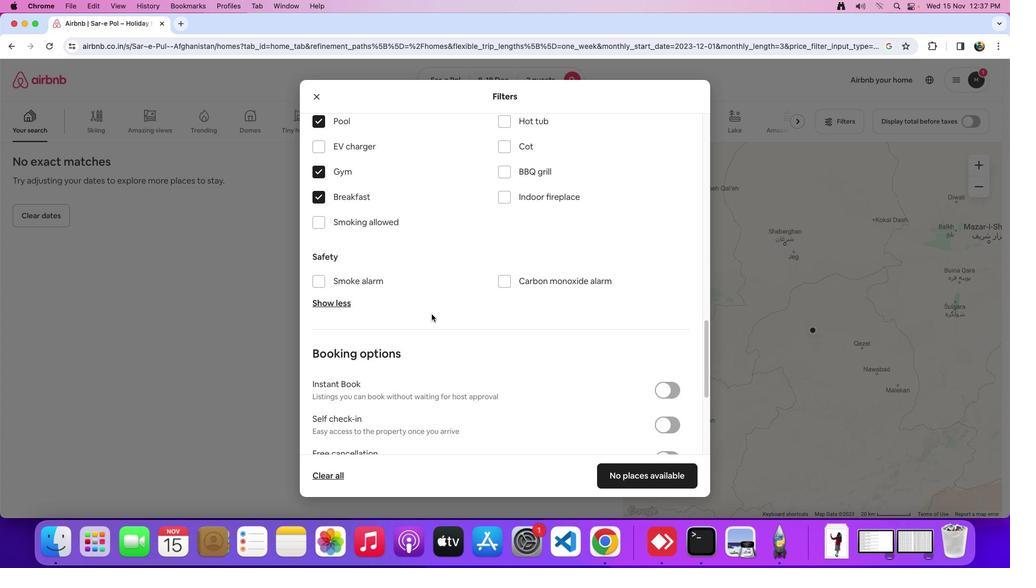 
Action: Mouse moved to (433, 315)
Screenshot: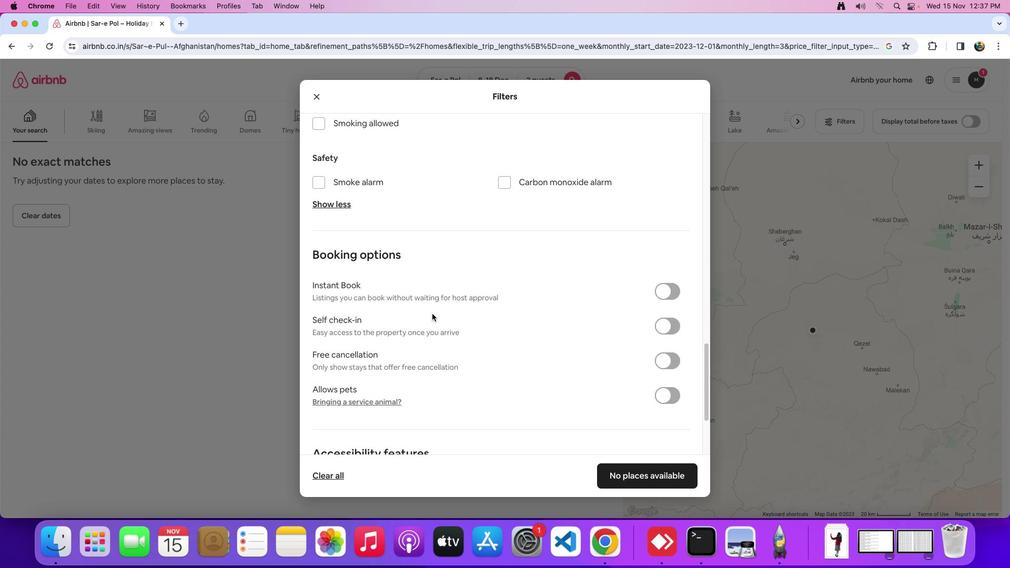
Action: Mouse scrolled (433, 315) with delta (1, 1)
Screenshot: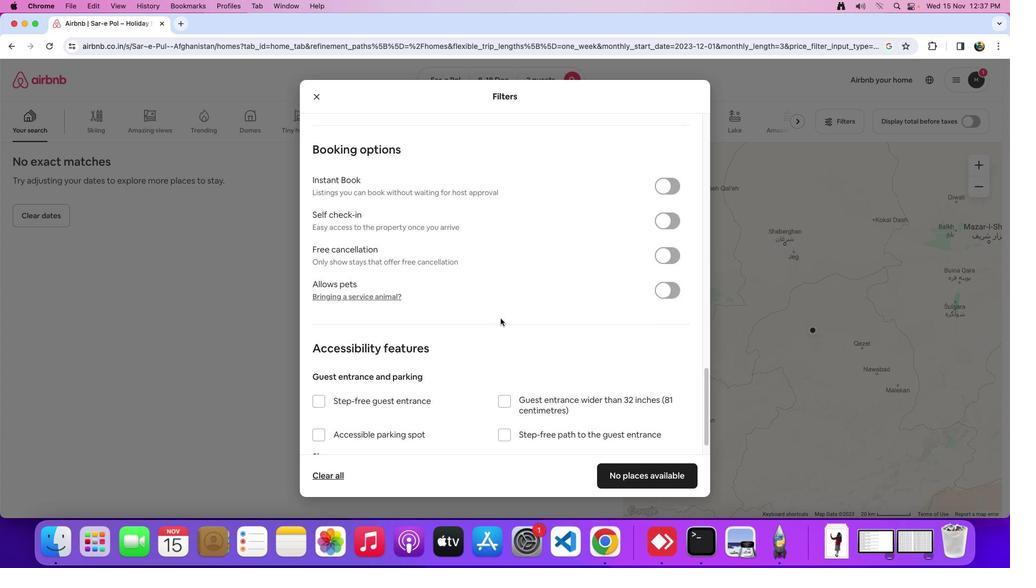 
Action: Mouse scrolled (433, 315) with delta (1, 1)
Screenshot: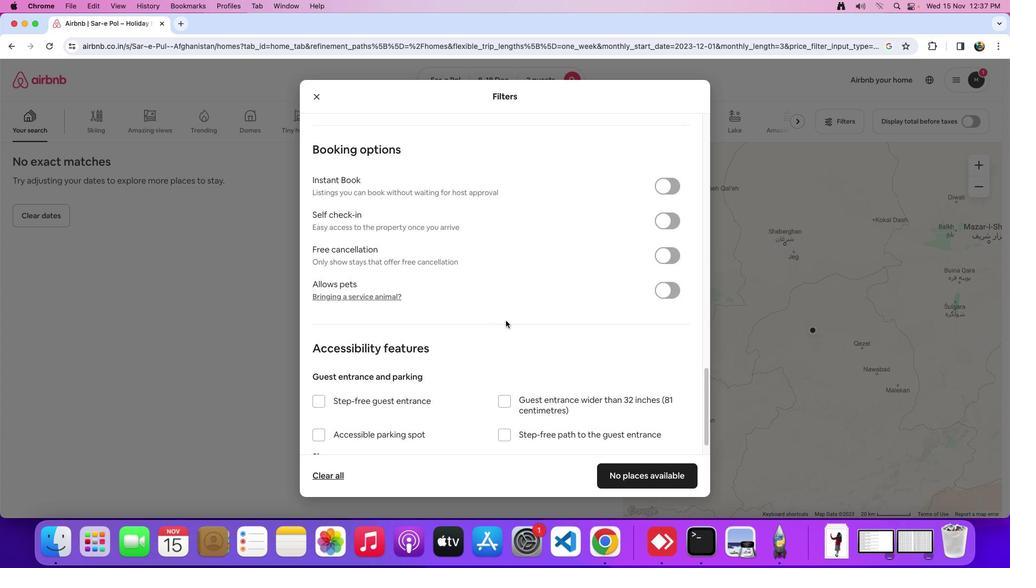 
Action: Mouse scrolled (433, 315) with delta (1, 0)
Screenshot: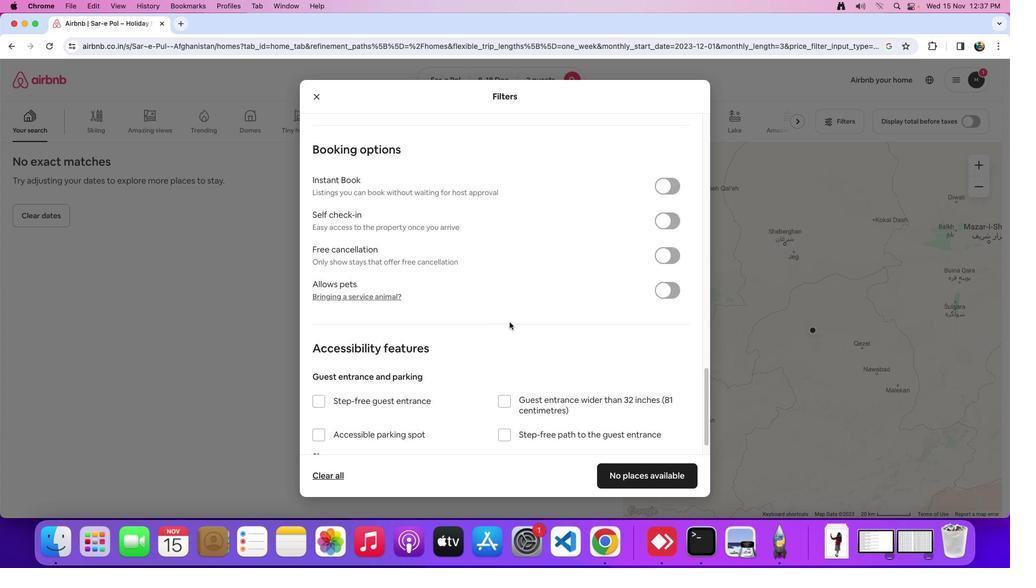 
Action: Mouse scrolled (433, 315) with delta (1, 0)
Screenshot: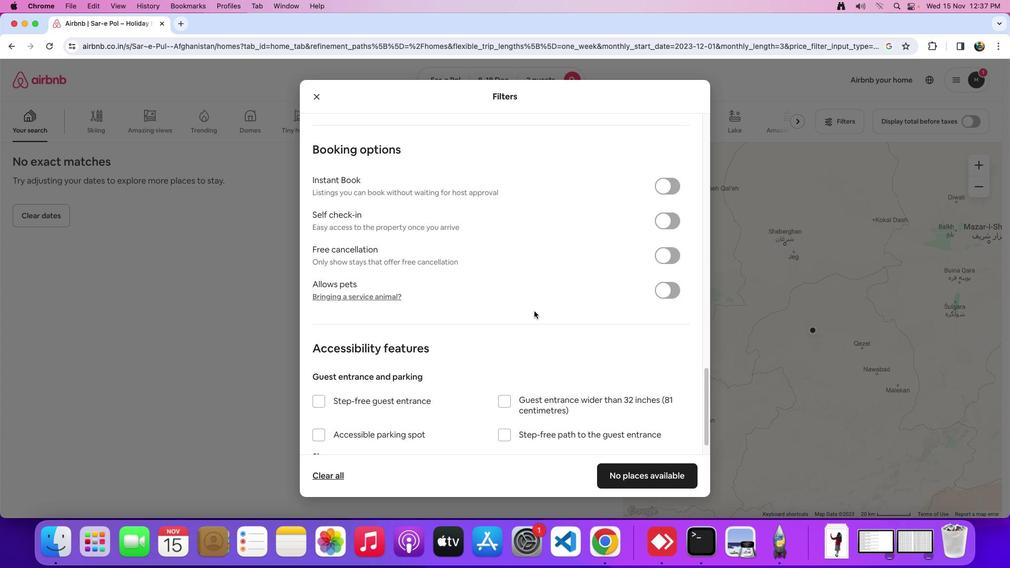 
Action: Mouse moved to (679, 221)
Screenshot: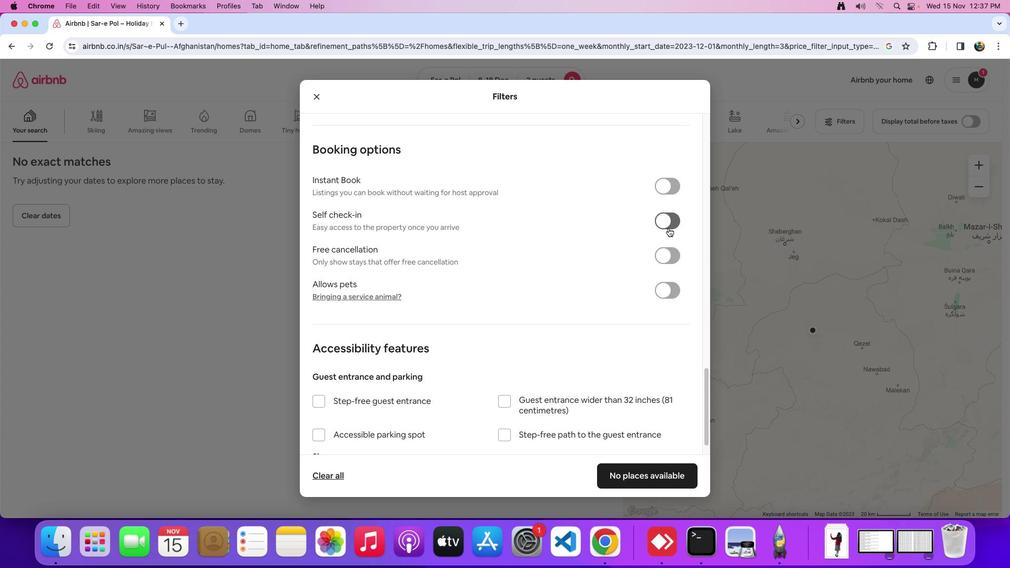 
Action: Mouse pressed left at (679, 221)
Screenshot: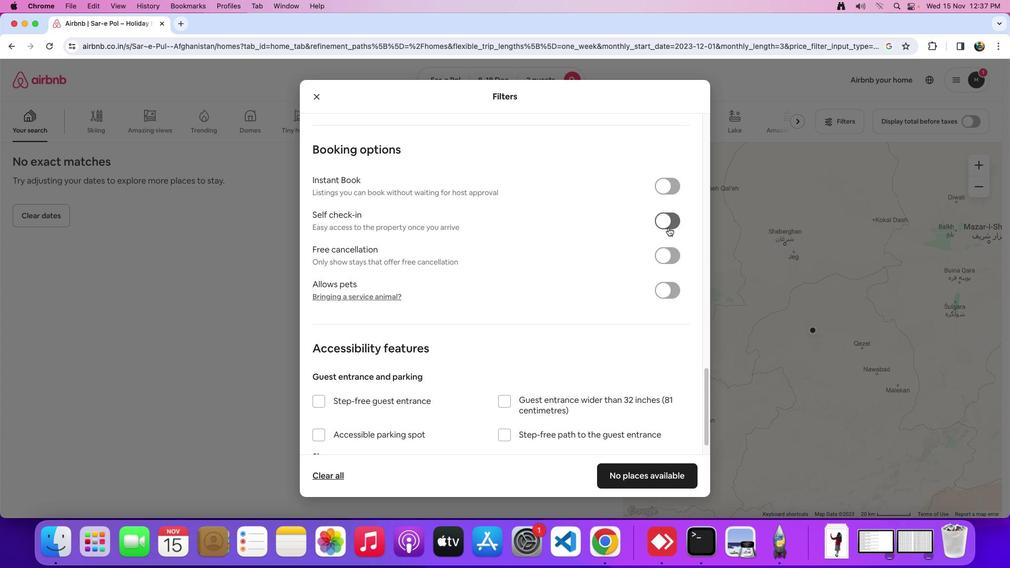 
Action: Mouse moved to (640, 475)
Screenshot: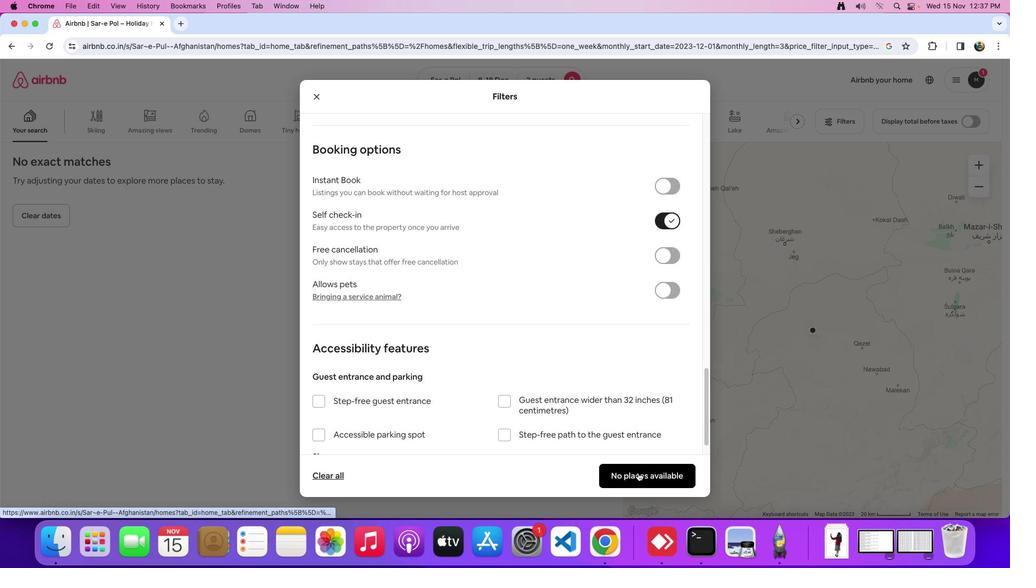 
Action: Mouse pressed left at (640, 475)
Screenshot: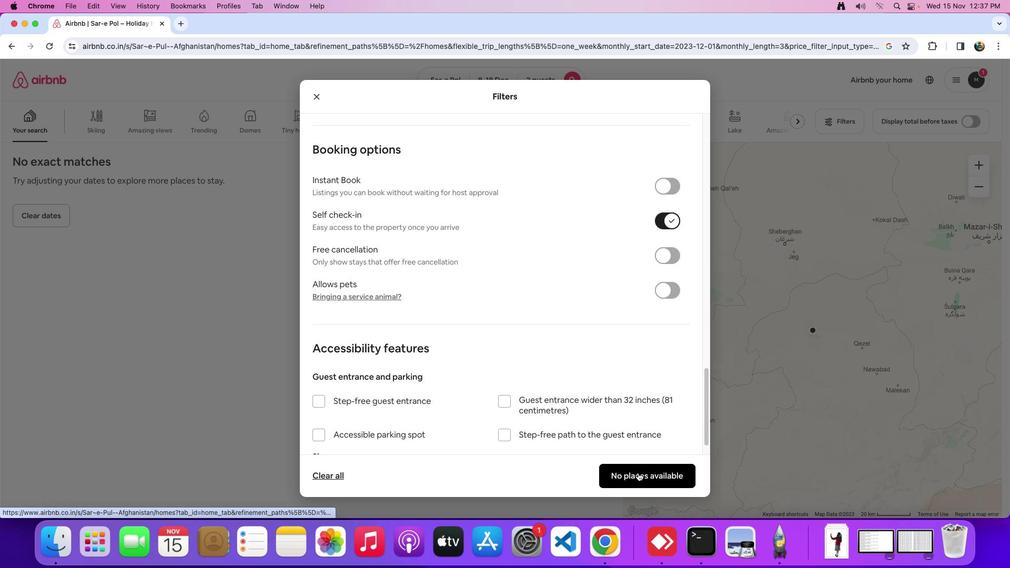 
Action: Mouse moved to (529, 379)
Screenshot: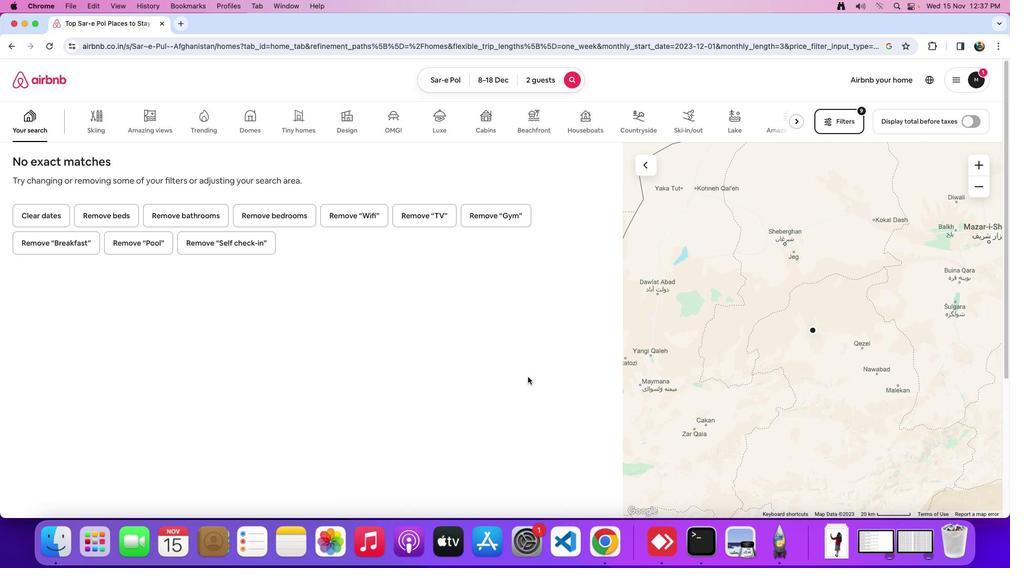 
Action: Mouse pressed left at (529, 379)
Screenshot: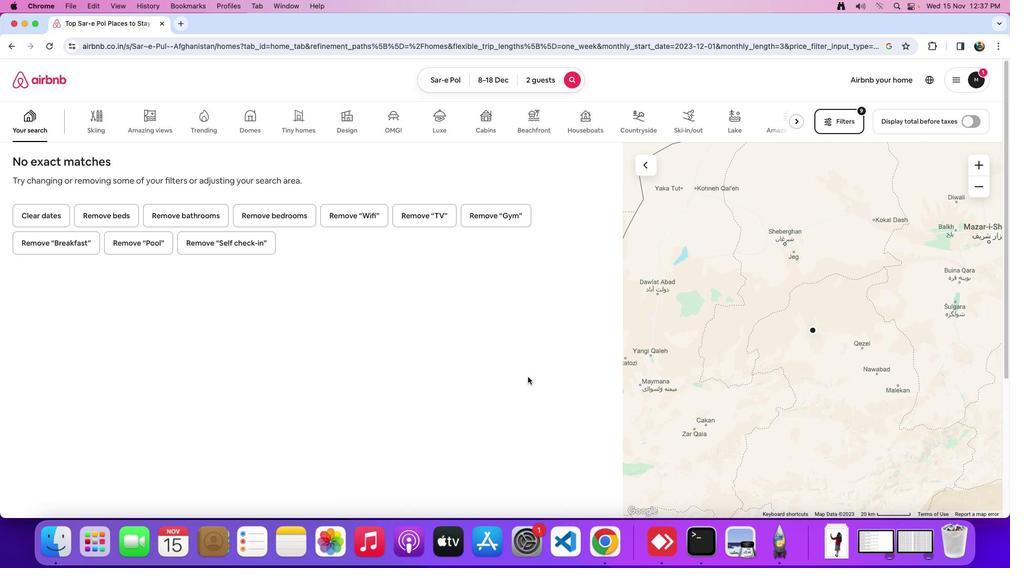 
Action: Mouse moved to (530, 377)
Screenshot: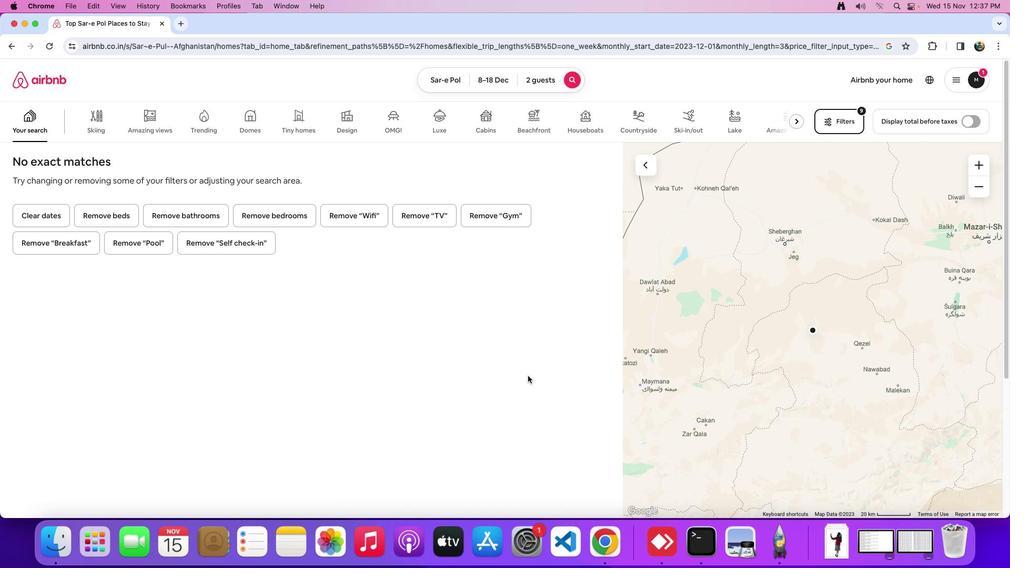 
